 Task: Look for space in Radviliskis, Lithuania from 9th July, 2023 to 15th July, 2023 for 7 adults in price range Rs.10000 to Rs.15000. Place can be entire place or shared room with 4 bedrooms having 7 beds and 4 bathrooms. Property type can be house, flat, guest house. Amenities needed are: wifi, TV, free parkinig on premises, gym, breakfast. Booking option can be shelf check-in. Required host language is English.
Action: Mouse moved to (560, 130)
Screenshot: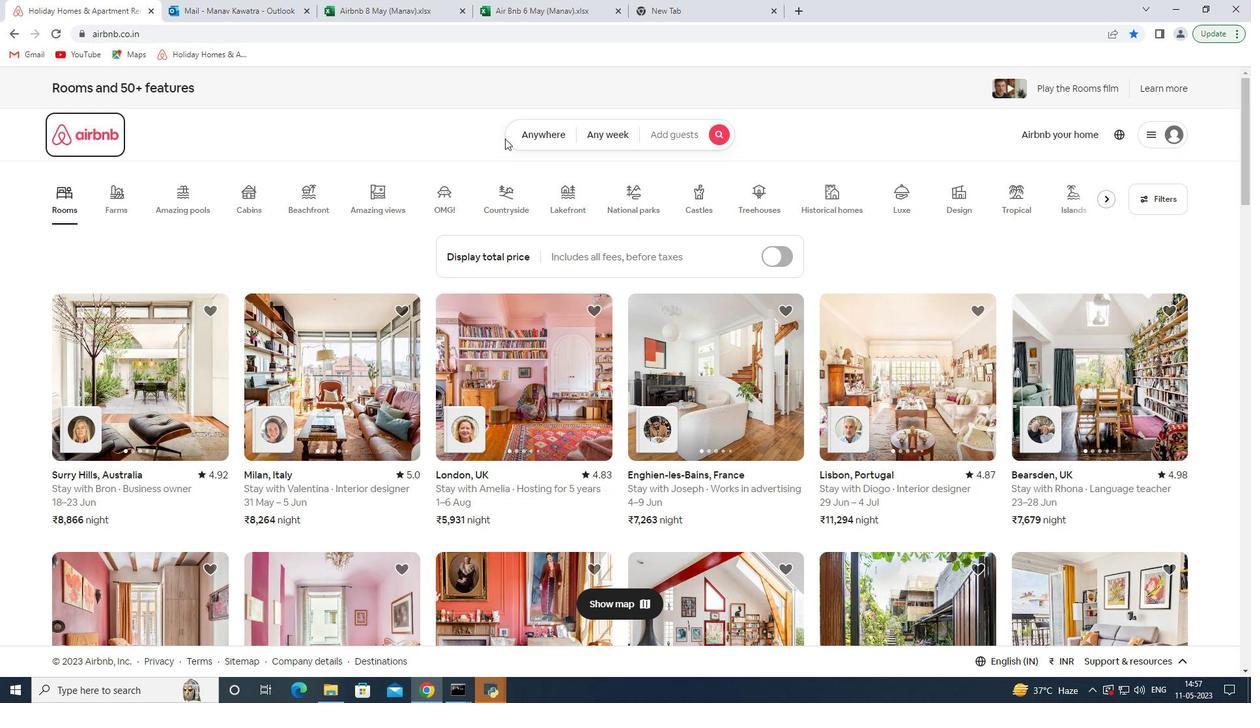 
Action: Mouse pressed left at (560, 130)
Screenshot: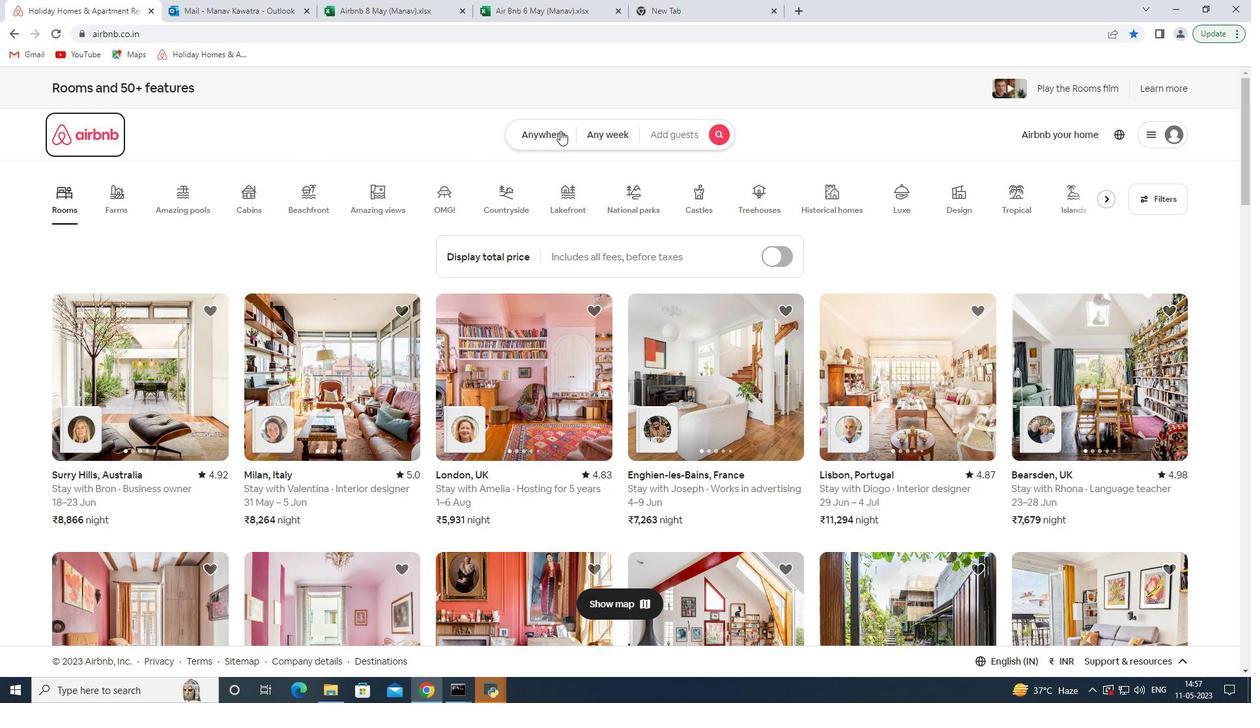 
Action: Mouse moved to (447, 196)
Screenshot: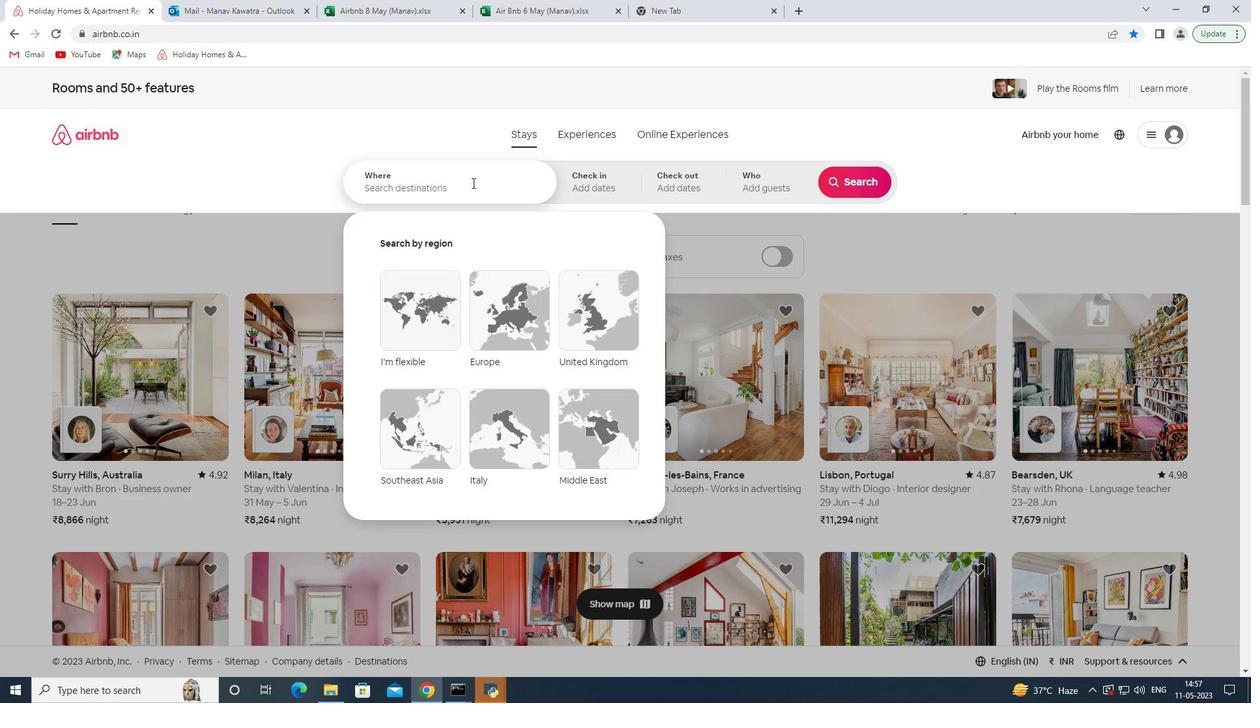 
Action: Mouse pressed left at (447, 196)
Screenshot: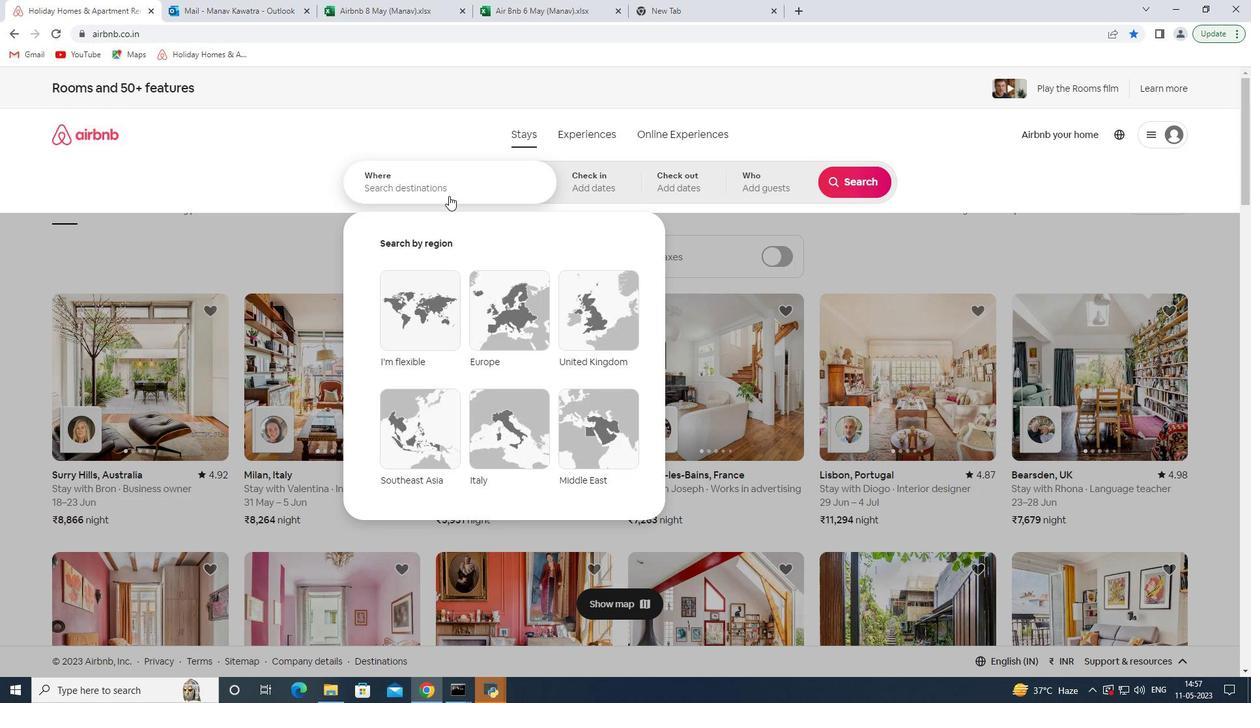 
Action: Mouse moved to (447, 192)
Screenshot: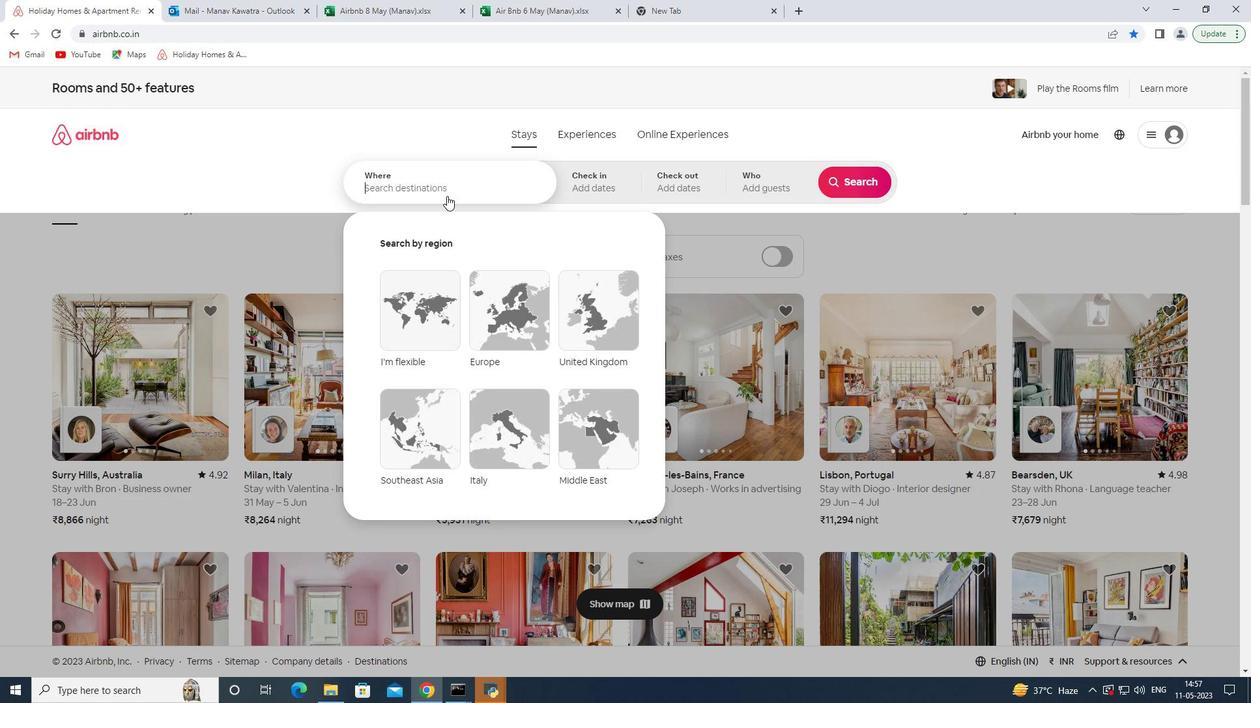 
Action: Mouse pressed left at (447, 192)
Screenshot: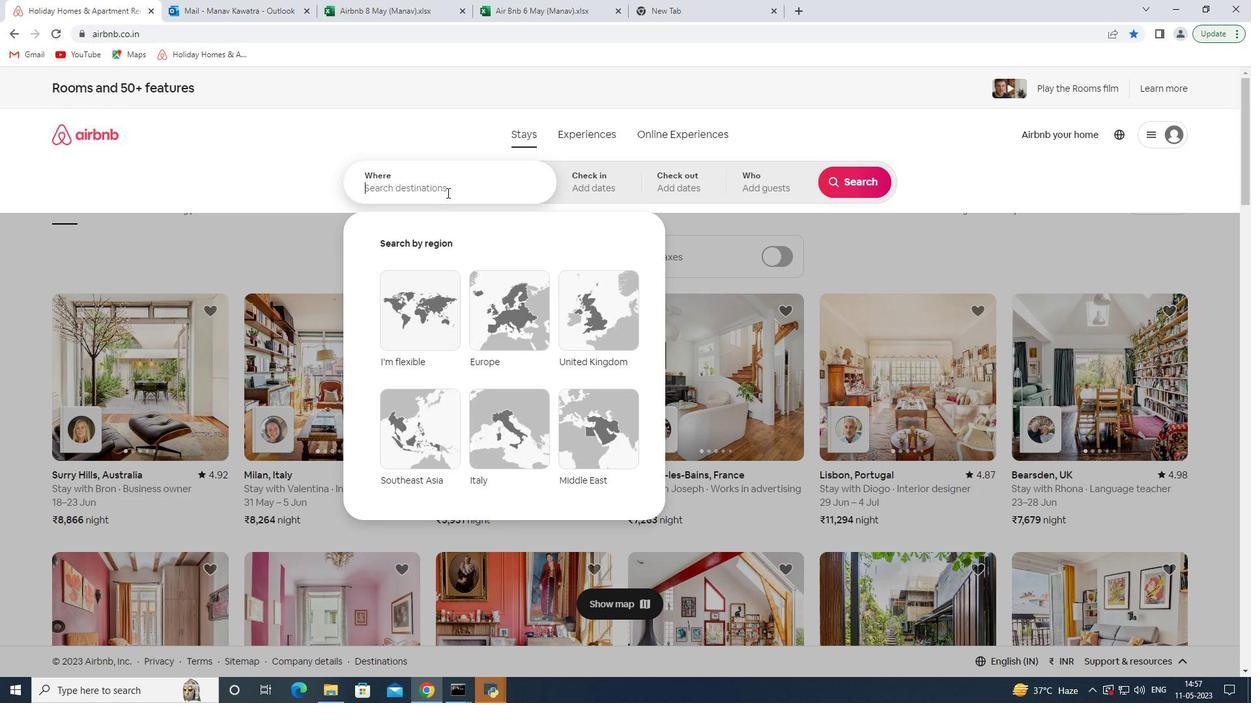 
Action: Key pressed <Key.shift>Radvili
Screenshot: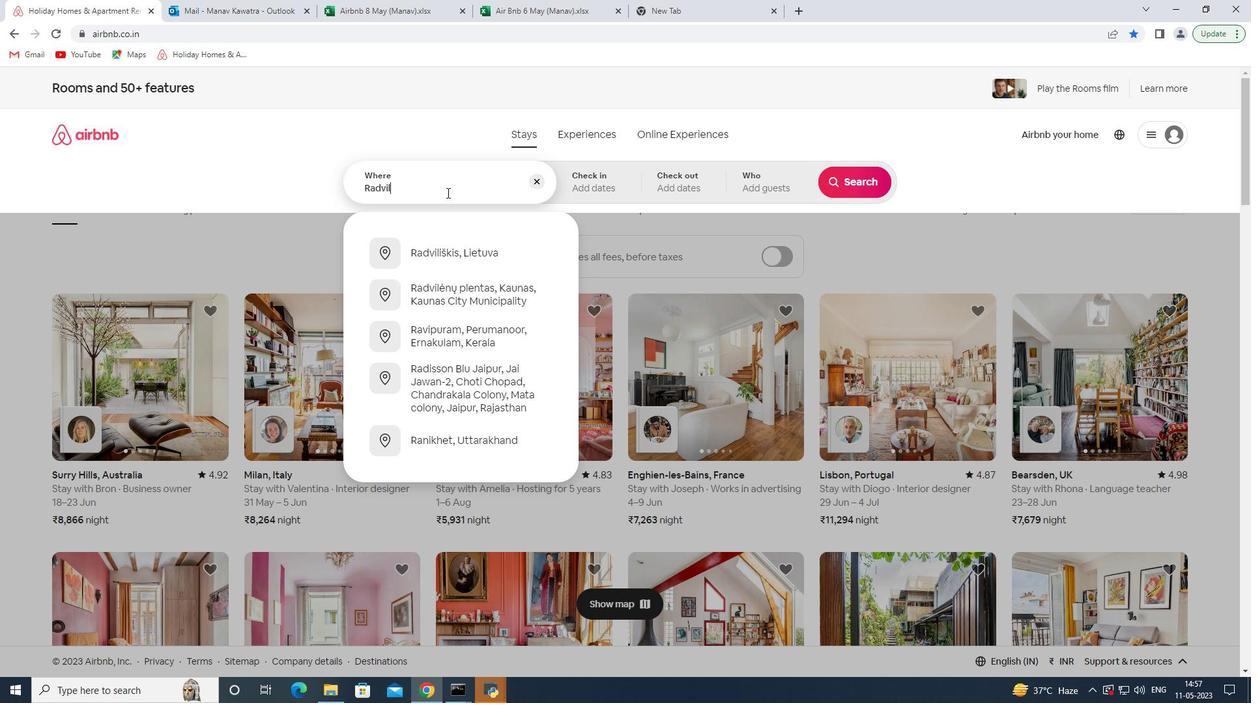 
Action: Mouse moved to (518, 295)
Screenshot: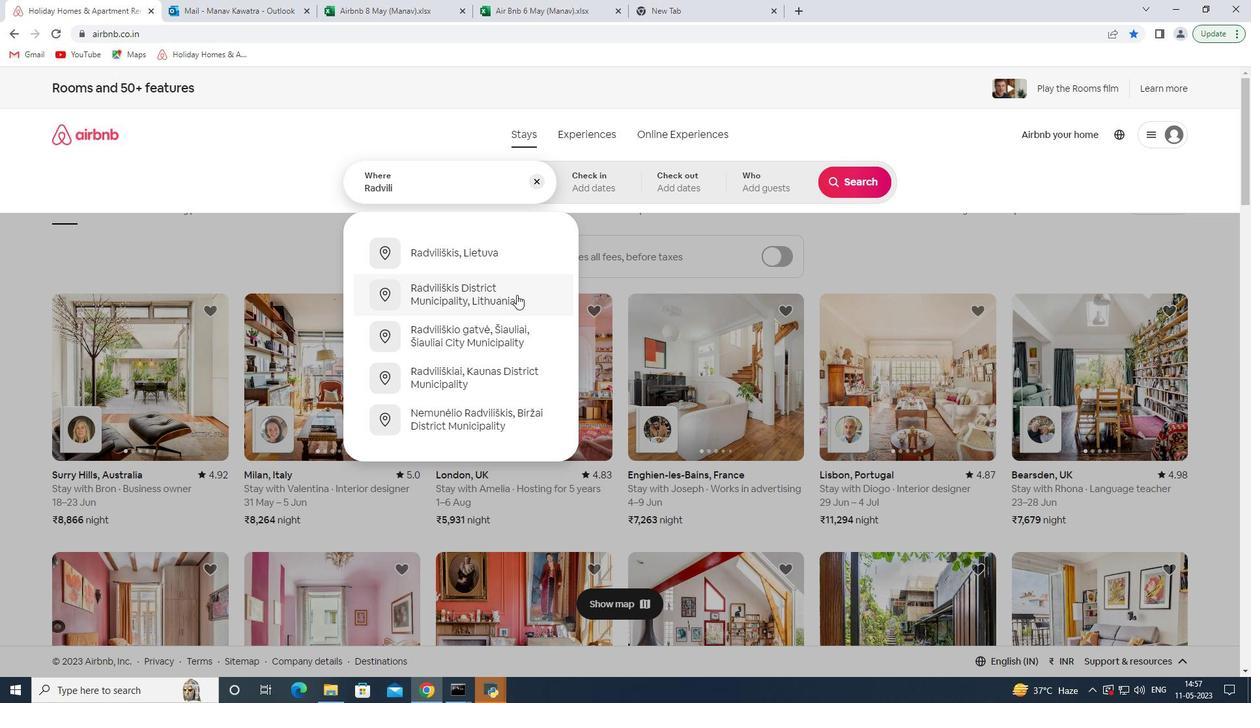 
Action: Mouse pressed left at (518, 295)
Screenshot: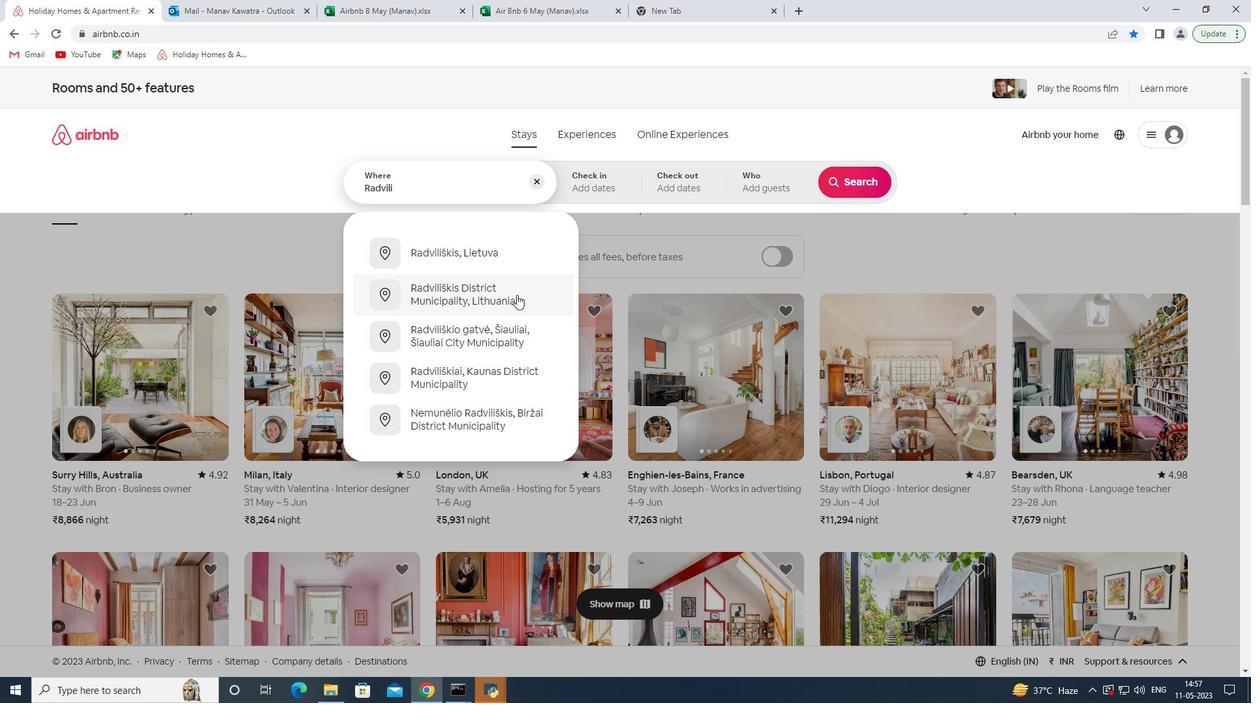 
Action: Mouse moved to (852, 286)
Screenshot: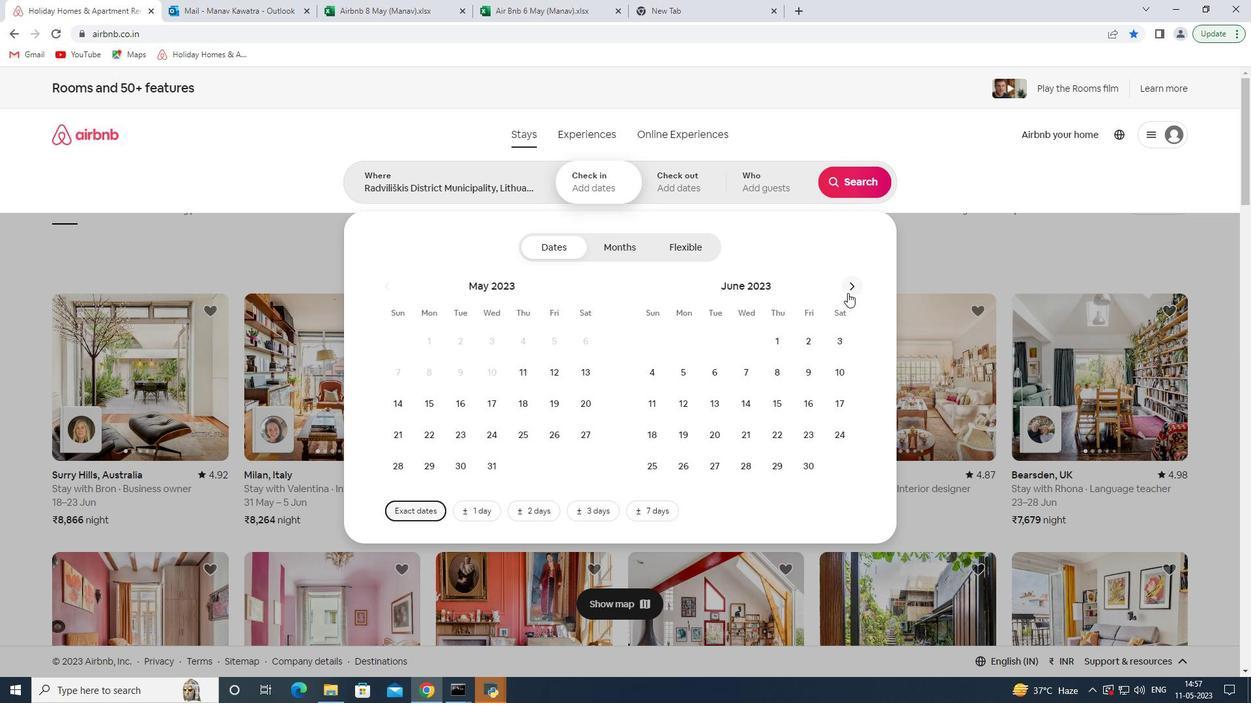 
Action: Mouse pressed left at (852, 286)
Screenshot: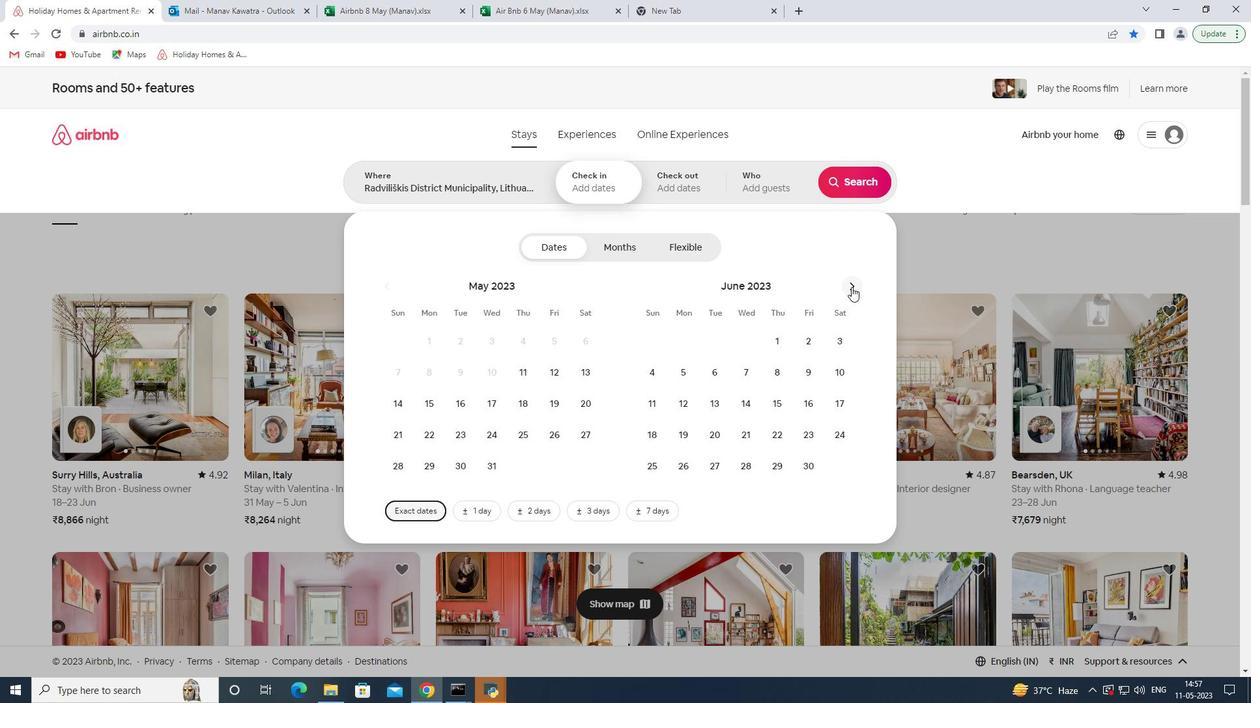 
Action: Mouse moved to (651, 406)
Screenshot: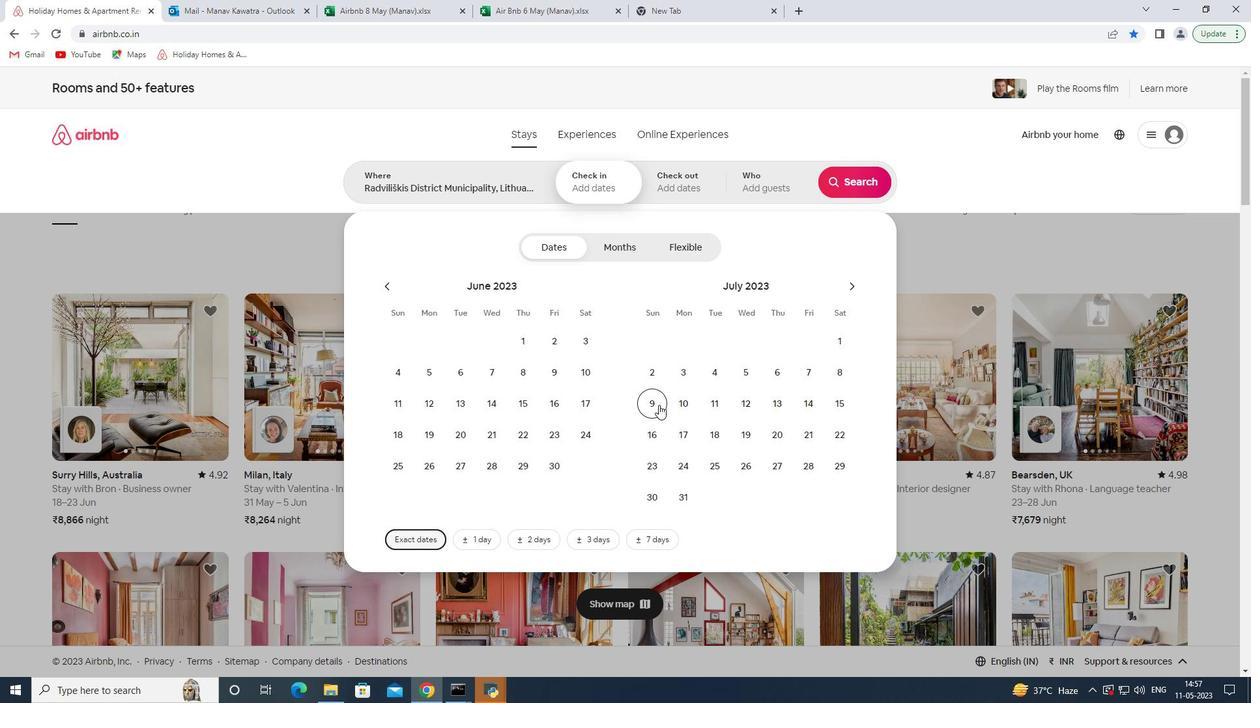 
Action: Mouse pressed left at (651, 406)
Screenshot: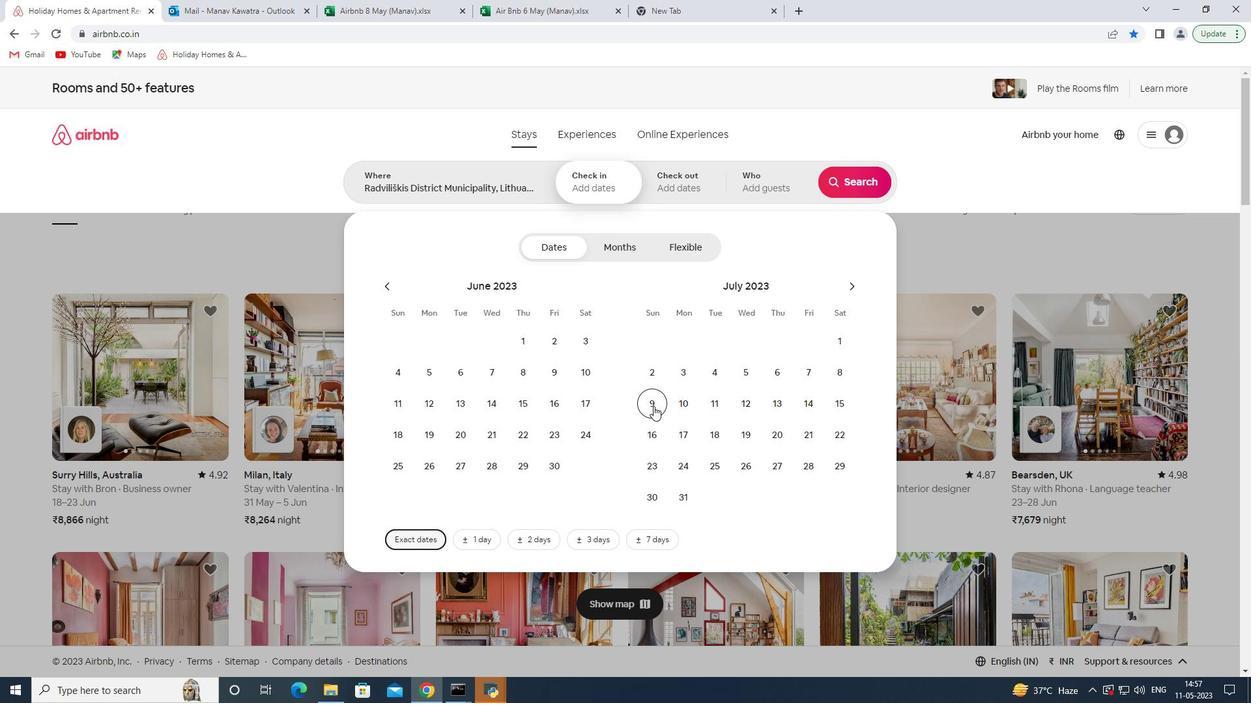 
Action: Mouse moved to (839, 407)
Screenshot: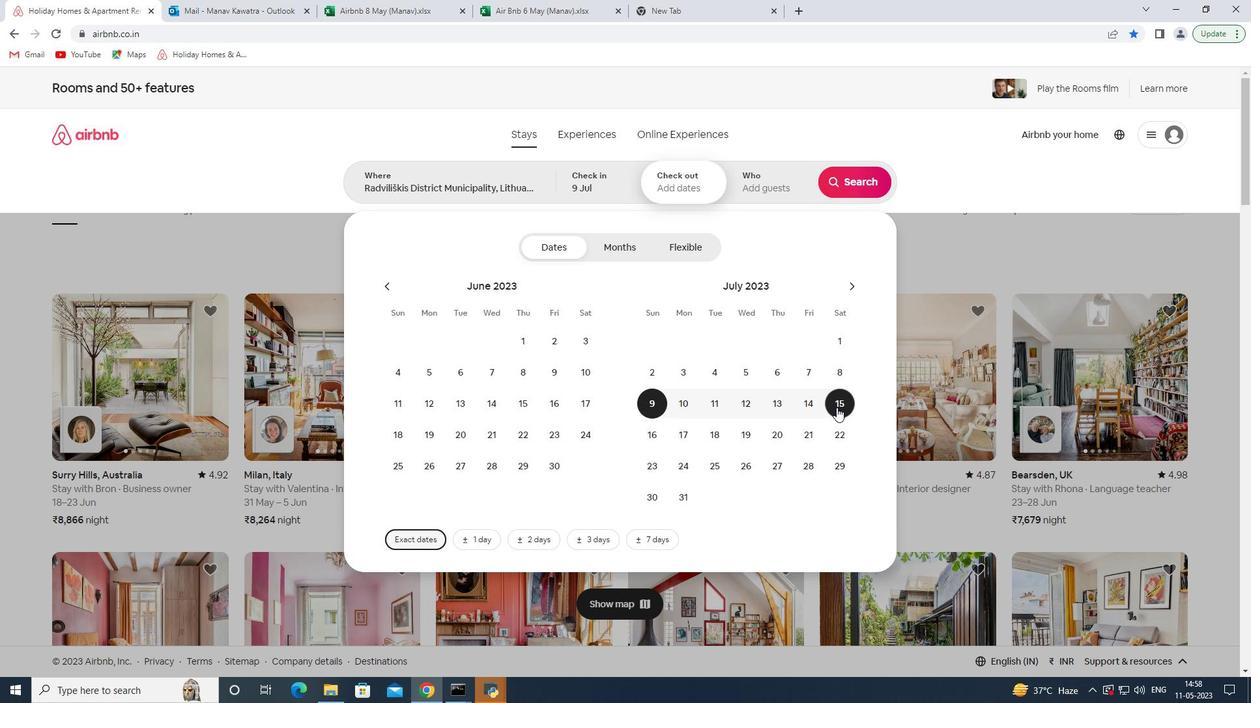 
Action: Mouse pressed left at (839, 407)
Screenshot: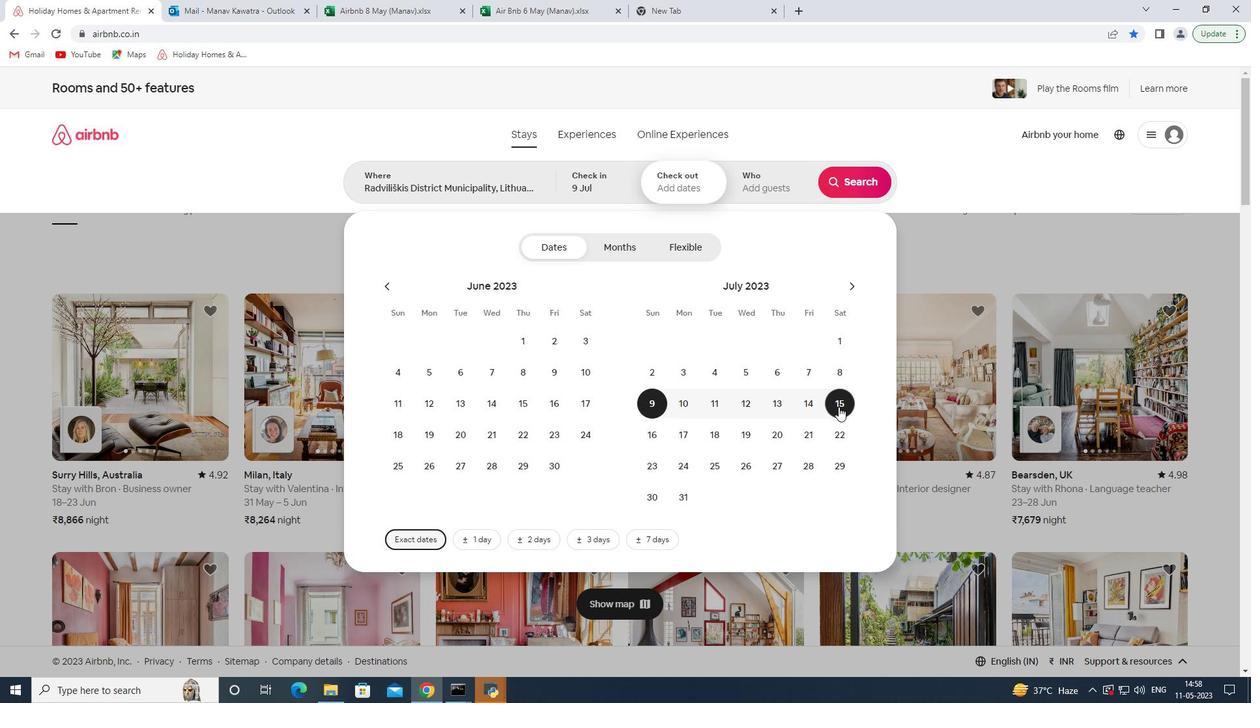 
Action: Mouse moved to (765, 186)
Screenshot: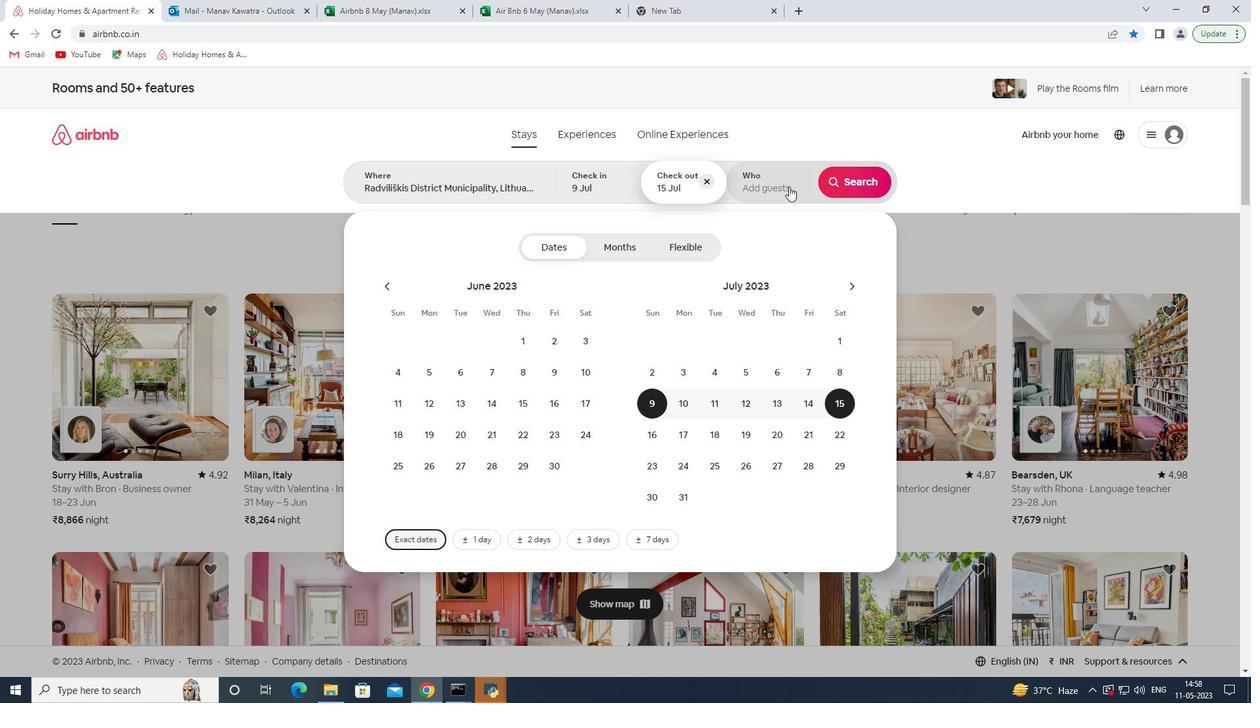 
Action: Mouse pressed left at (765, 186)
Screenshot: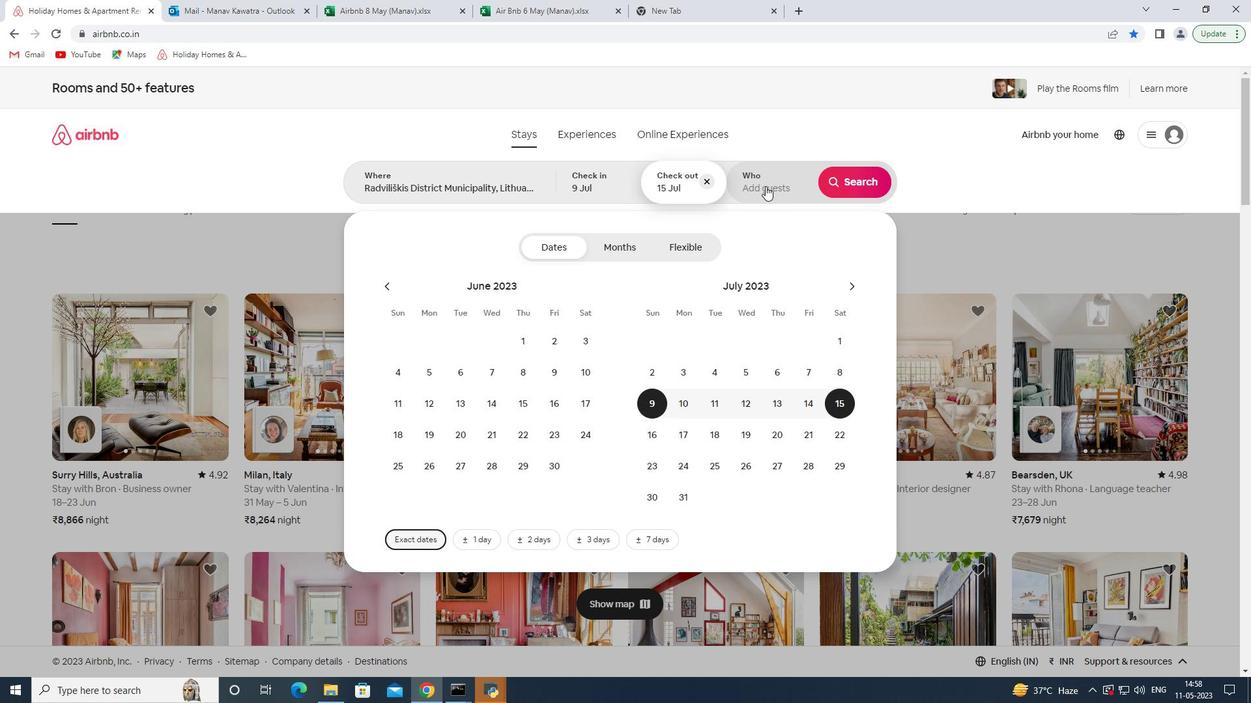 
Action: Mouse moved to (857, 257)
Screenshot: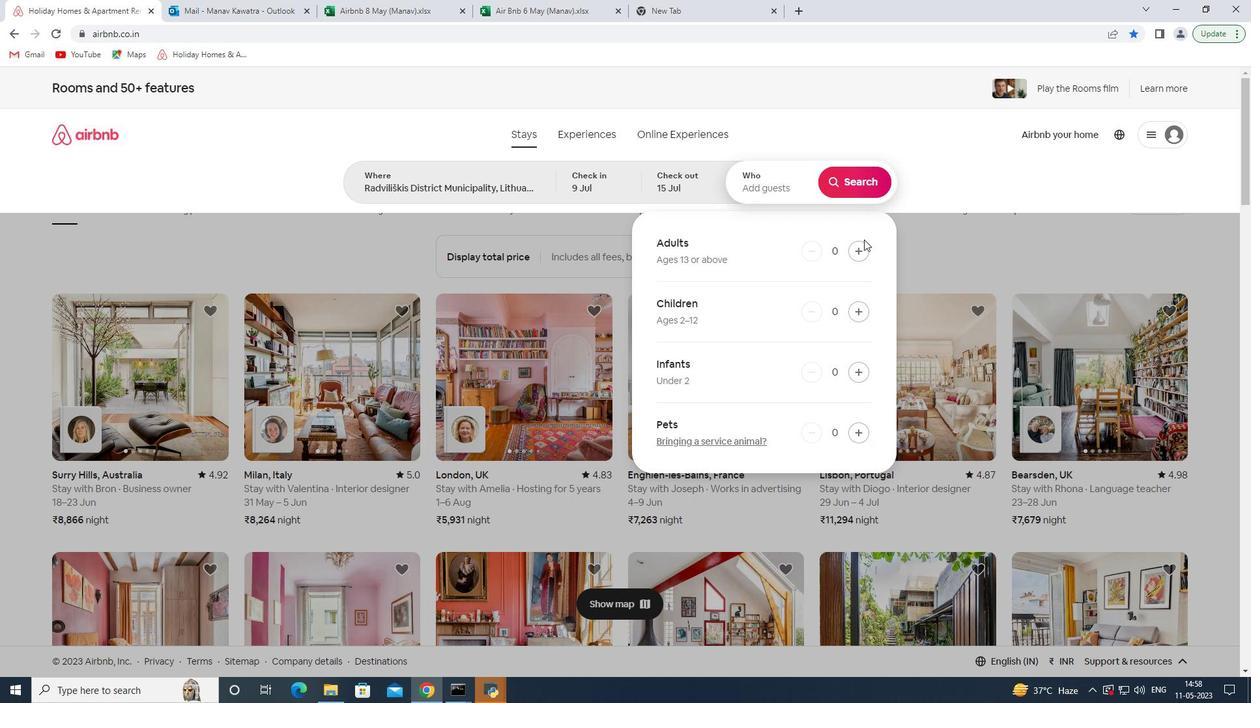 
Action: Mouse pressed left at (857, 257)
Screenshot: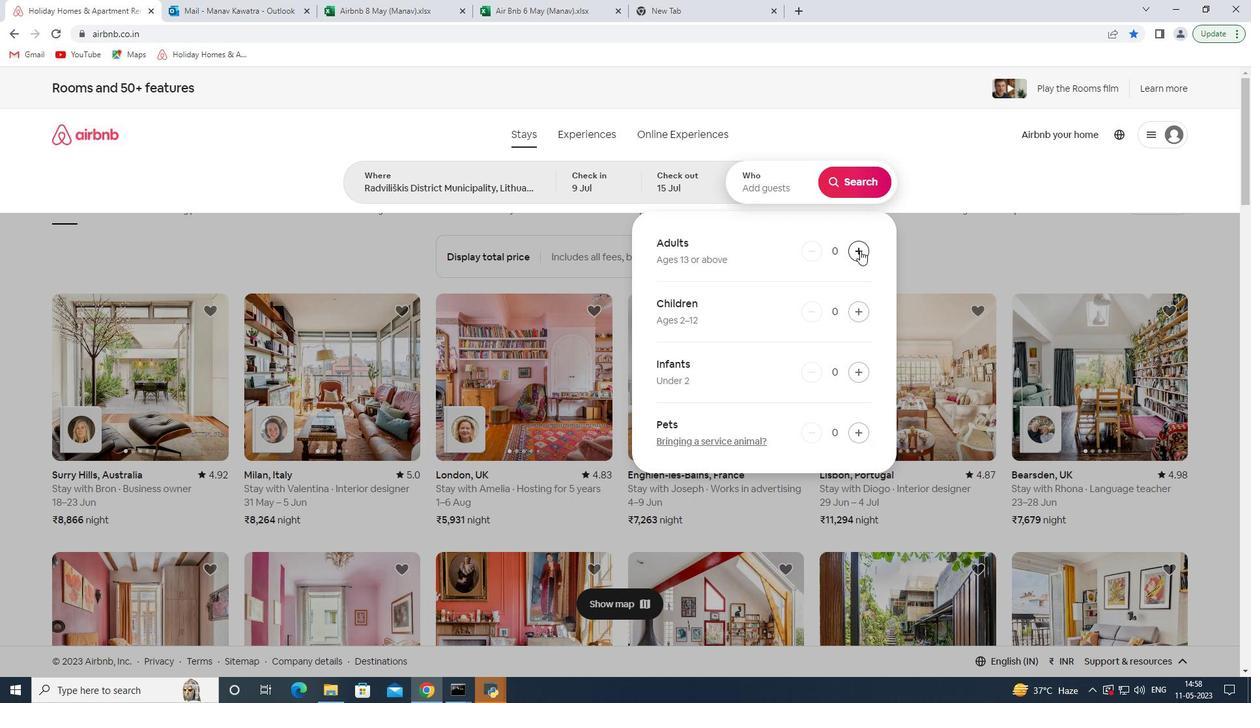 
Action: Mouse pressed left at (857, 257)
Screenshot: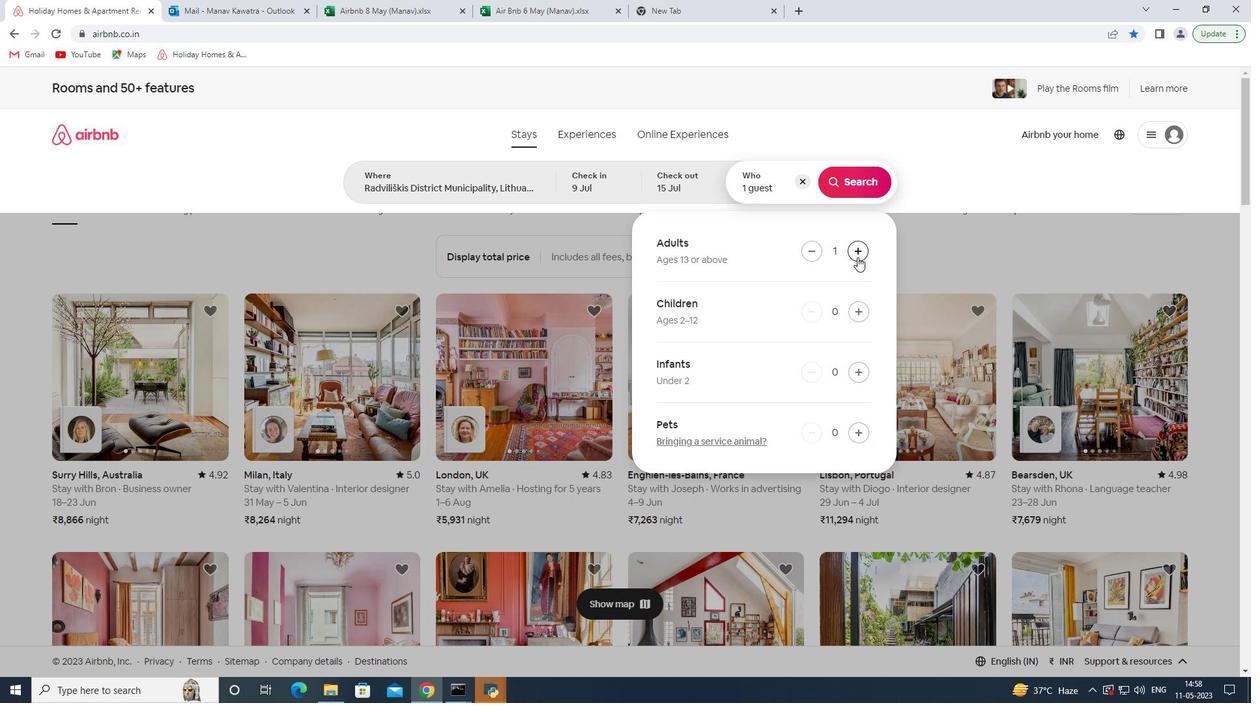
Action: Mouse pressed left at (857, 257)
Screenshot: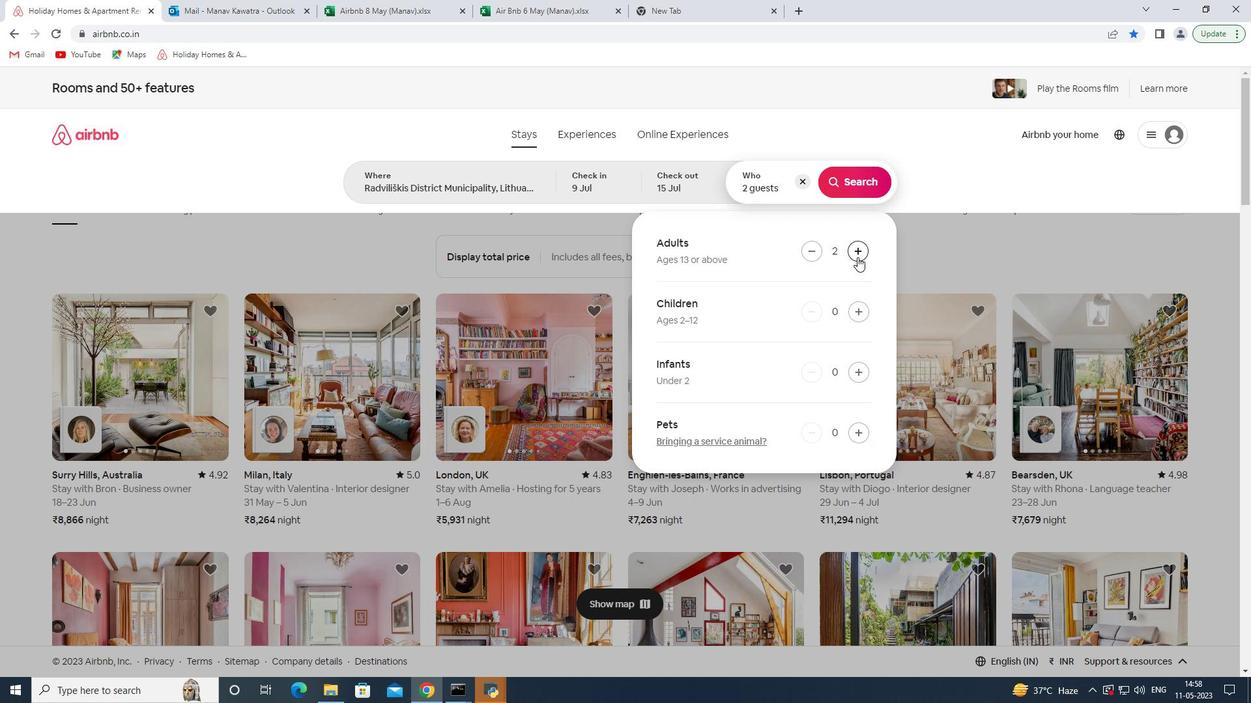 
Action: Mouse pressed left at (857, 257)
Screenshot: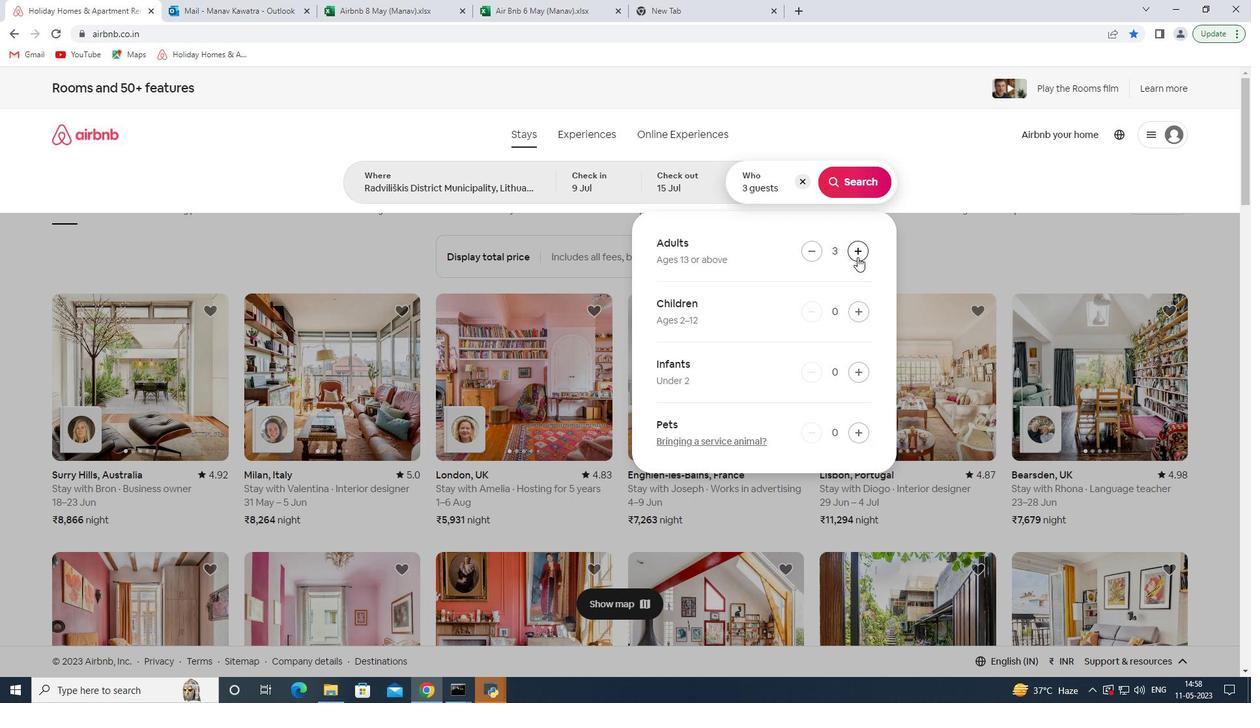 
Action: Mouse pressed left at (857, 257)
Screenshot: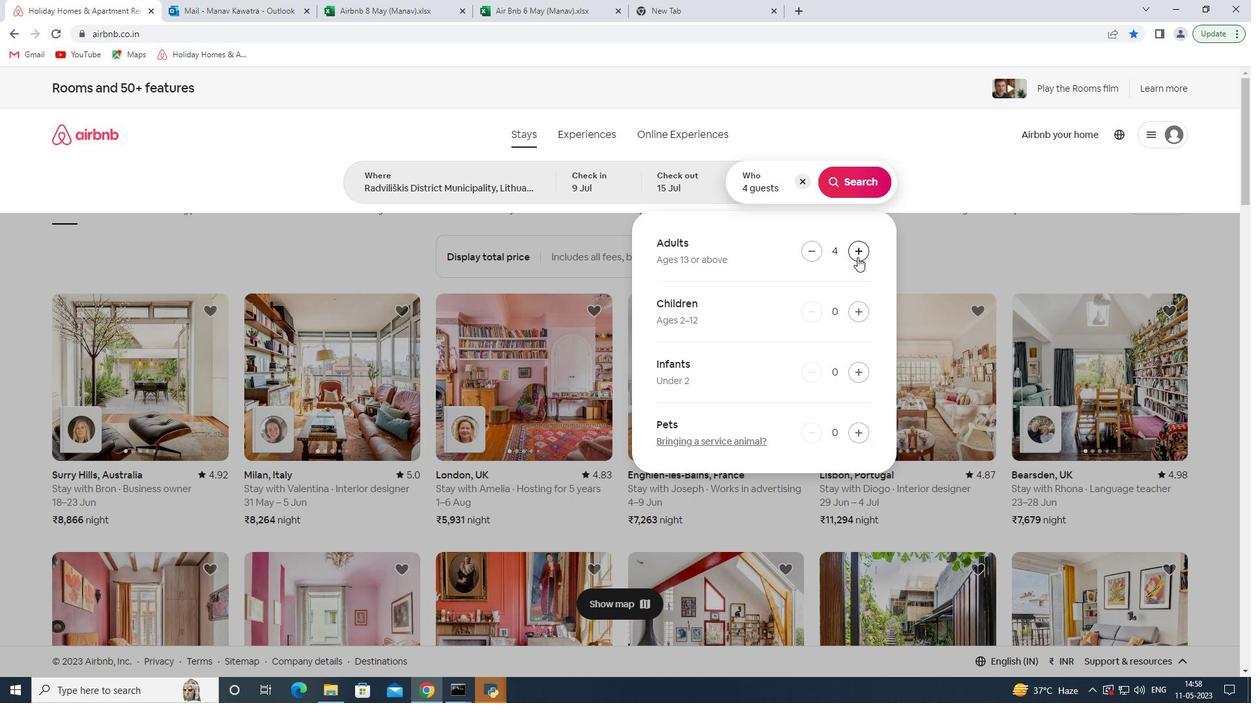 
Action: Mouse pressed left at (857, 257)
Screenshot: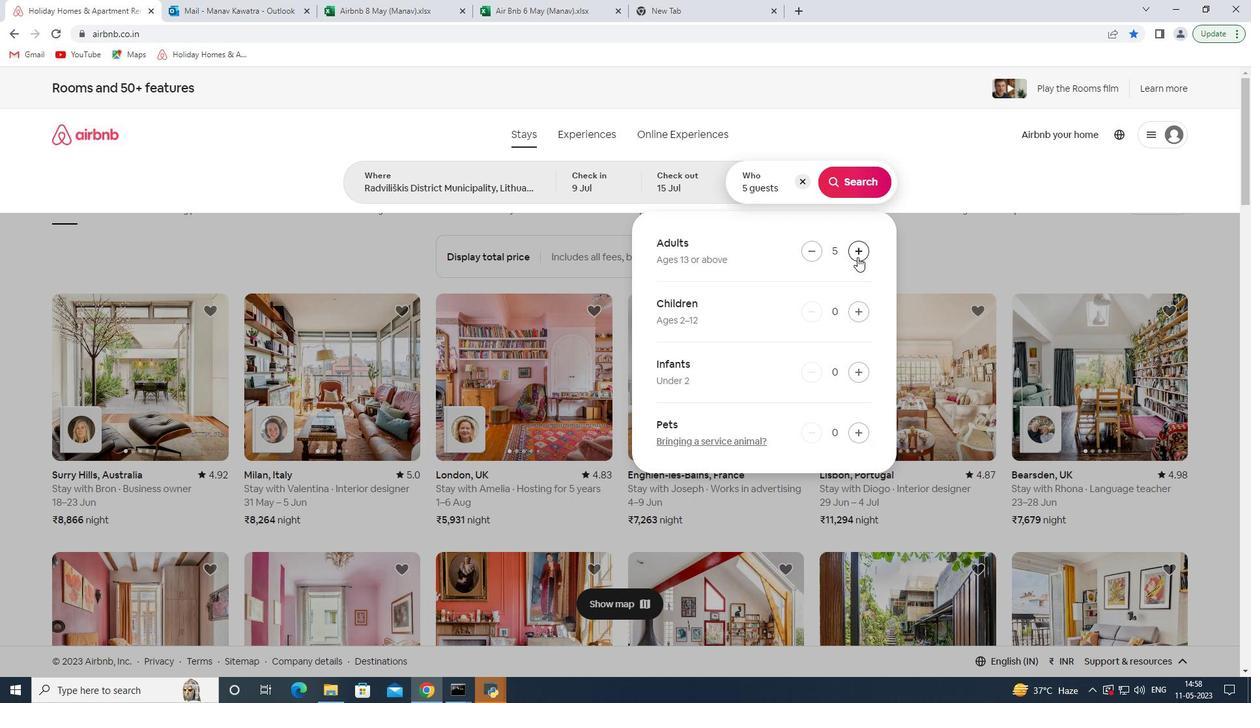 
Action: Mouse pressed left at (857, 257)
Screenshot: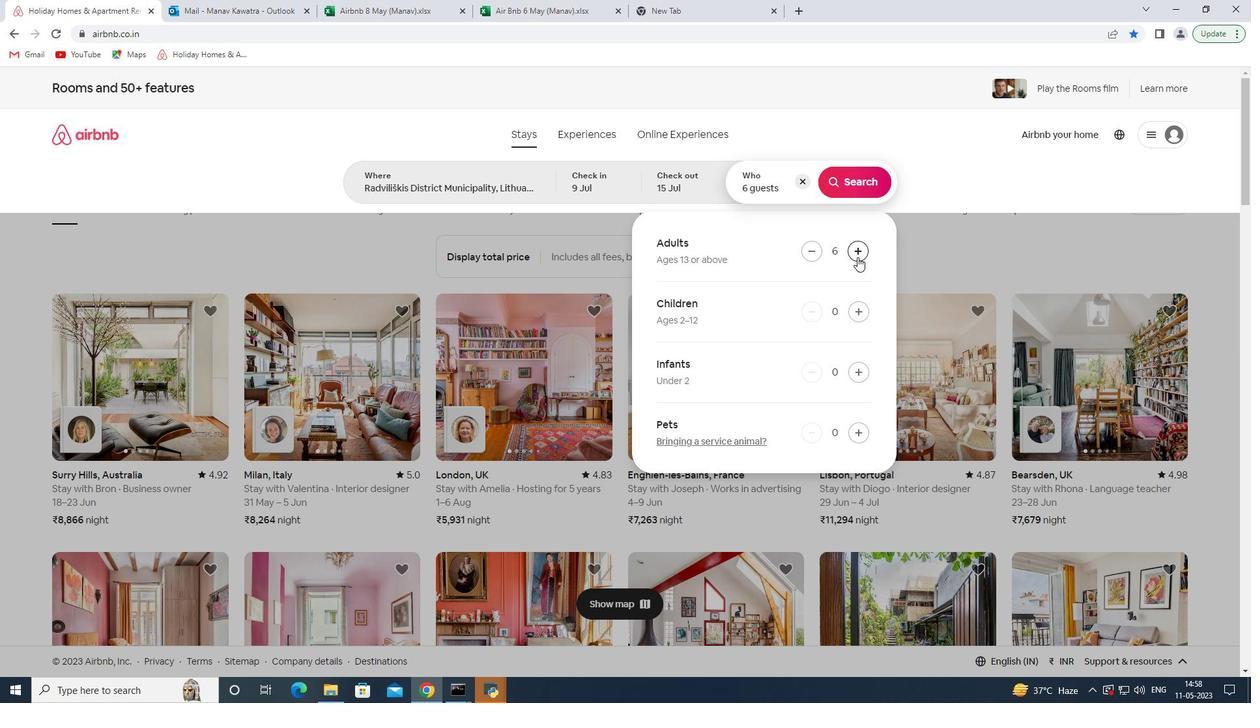 
Action: Mouse moved to (862, 183)
Screenshot: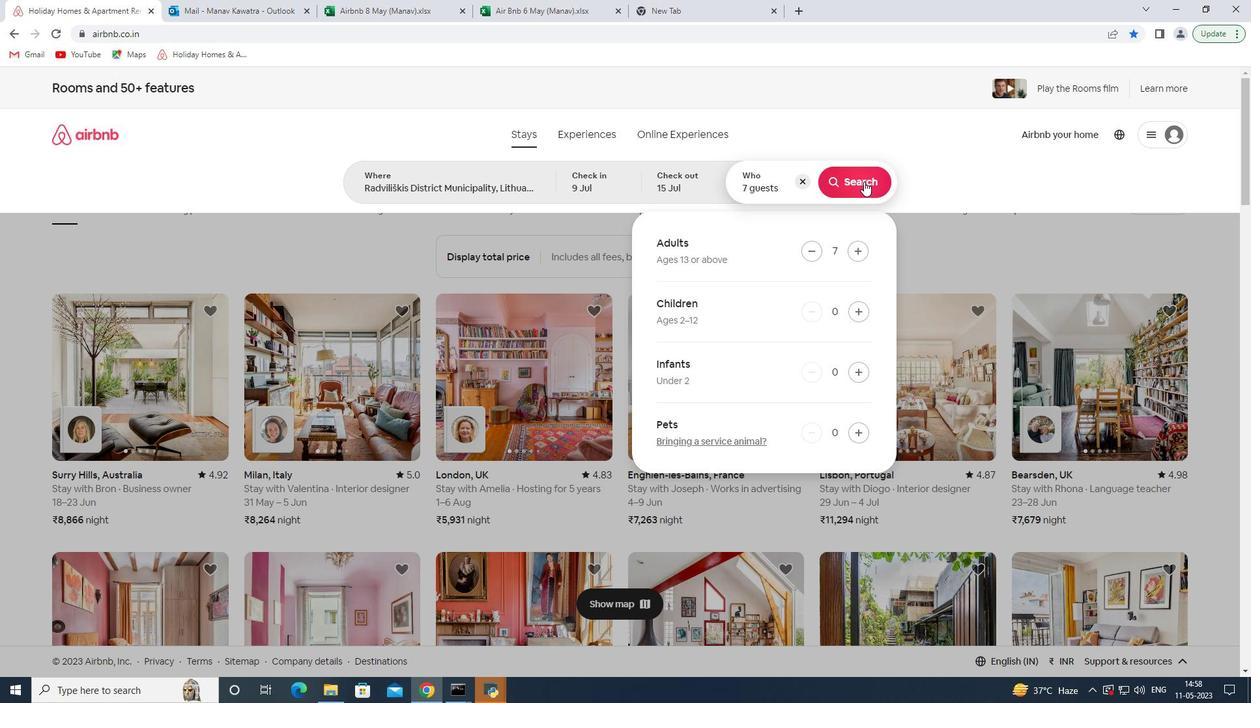 
Action: Mouse pressed left at (862, 183)
Screenshot: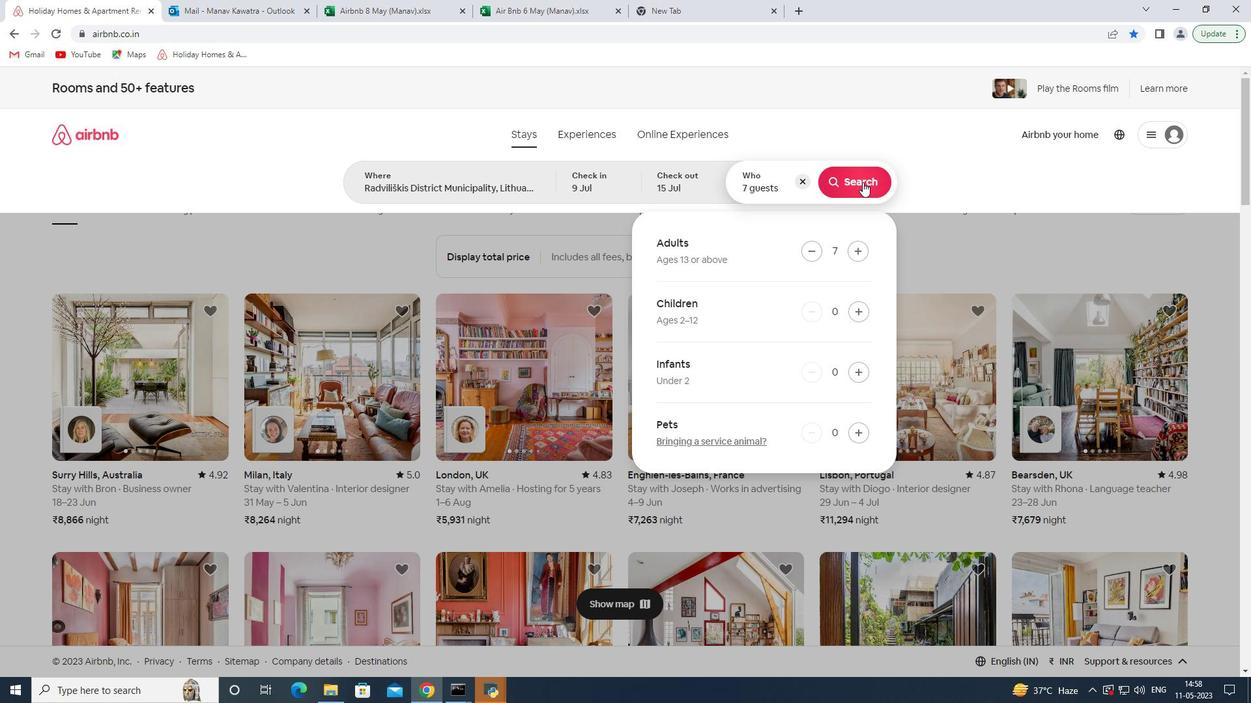
Action: Mouse moved to (1193, 141)
Screenshot: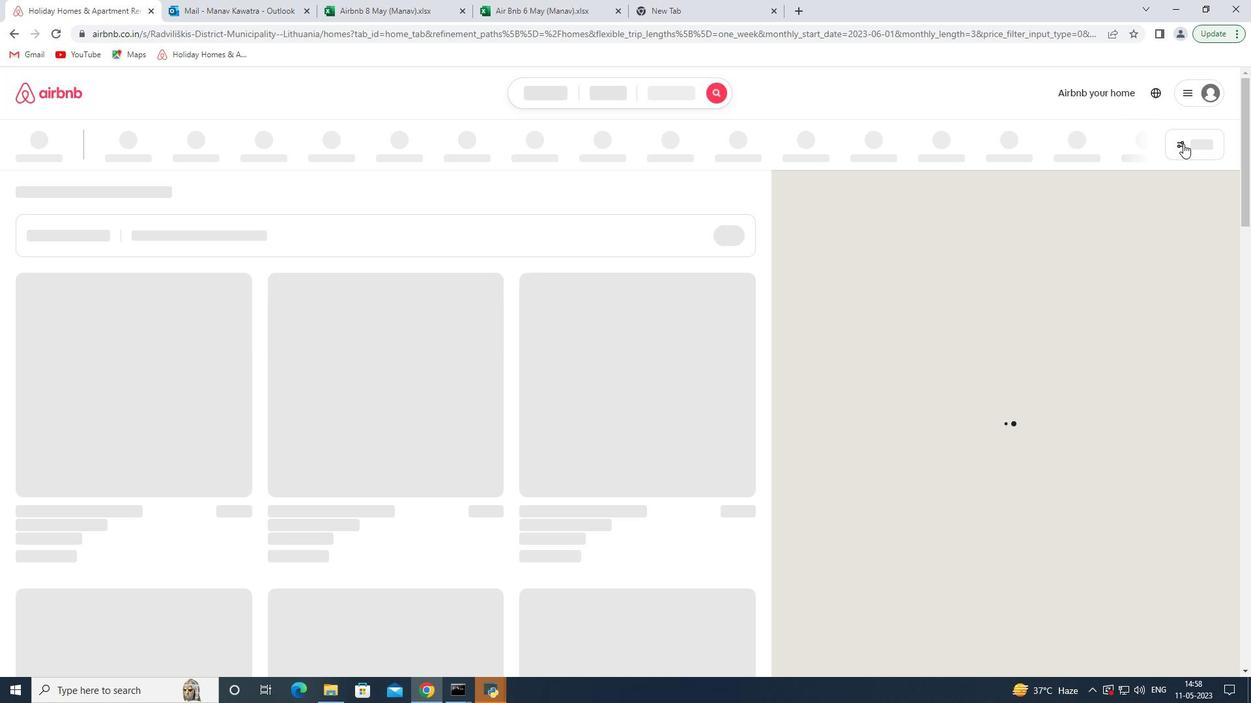 
Action: Mouse pressed left at (1193, 141)
Screenshot: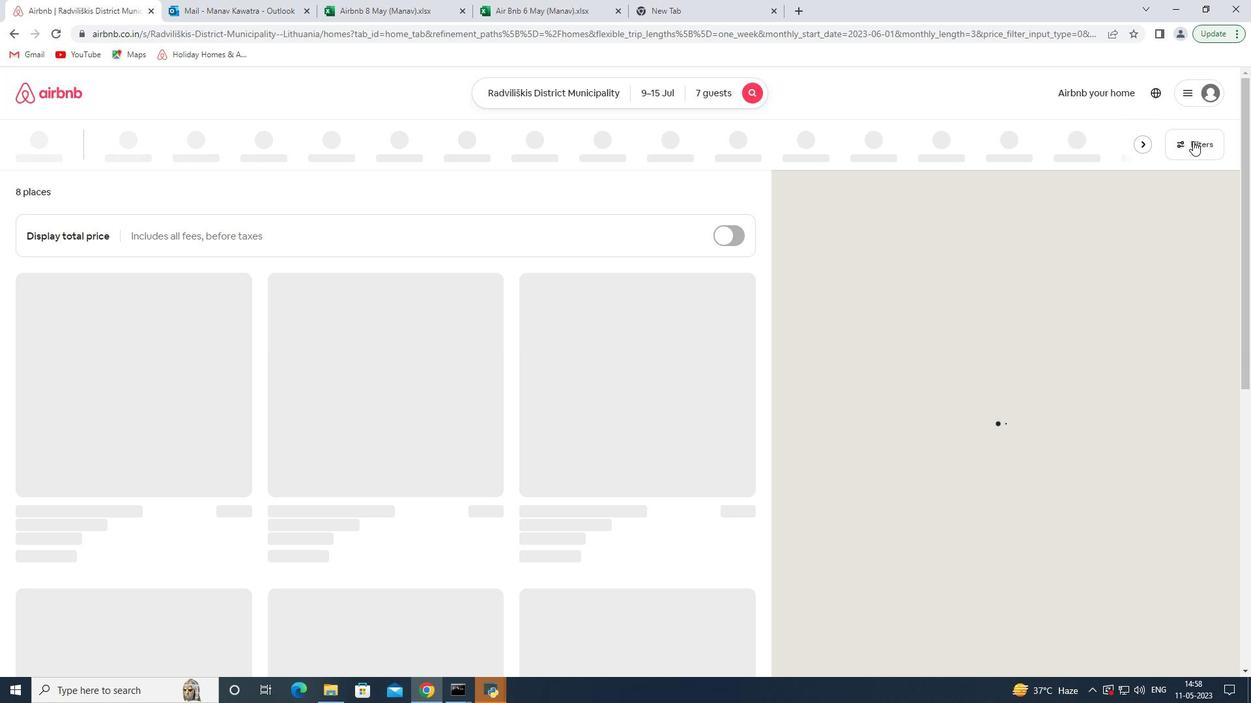 
Action: Mouse moved to (456, 458)
Screenshot: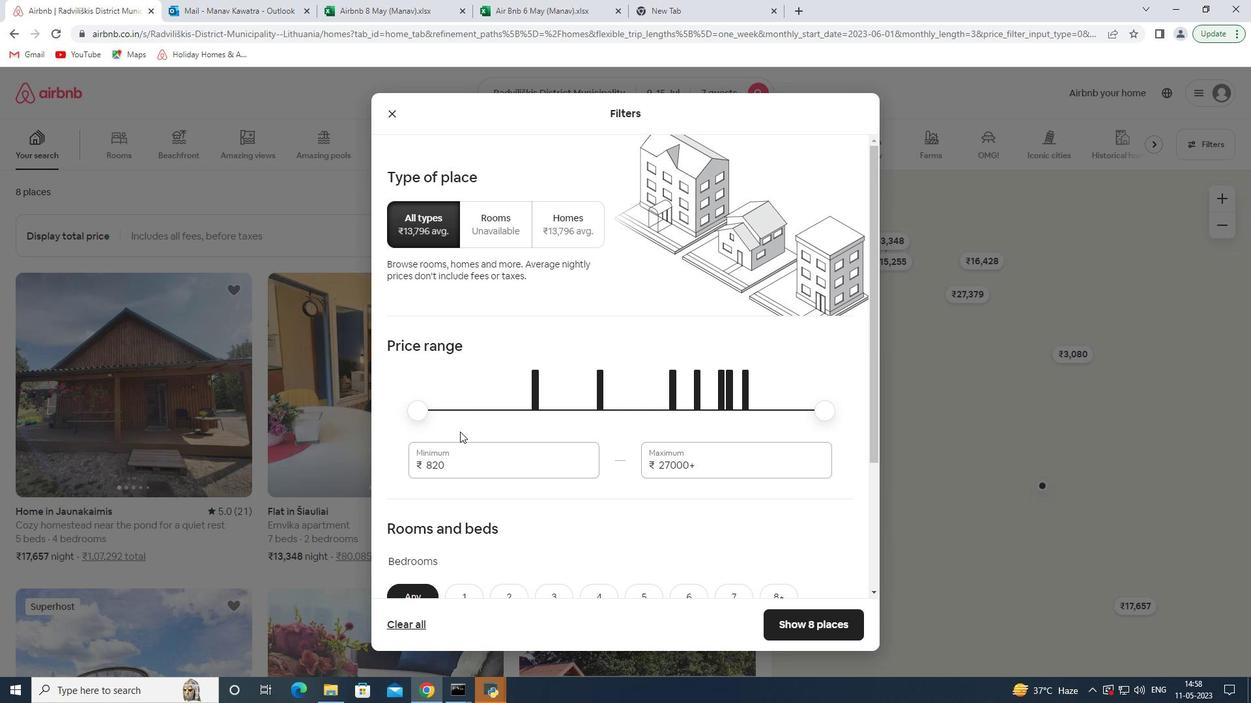 
Action: Mouse pressed left at (456, 458)
Screenshot: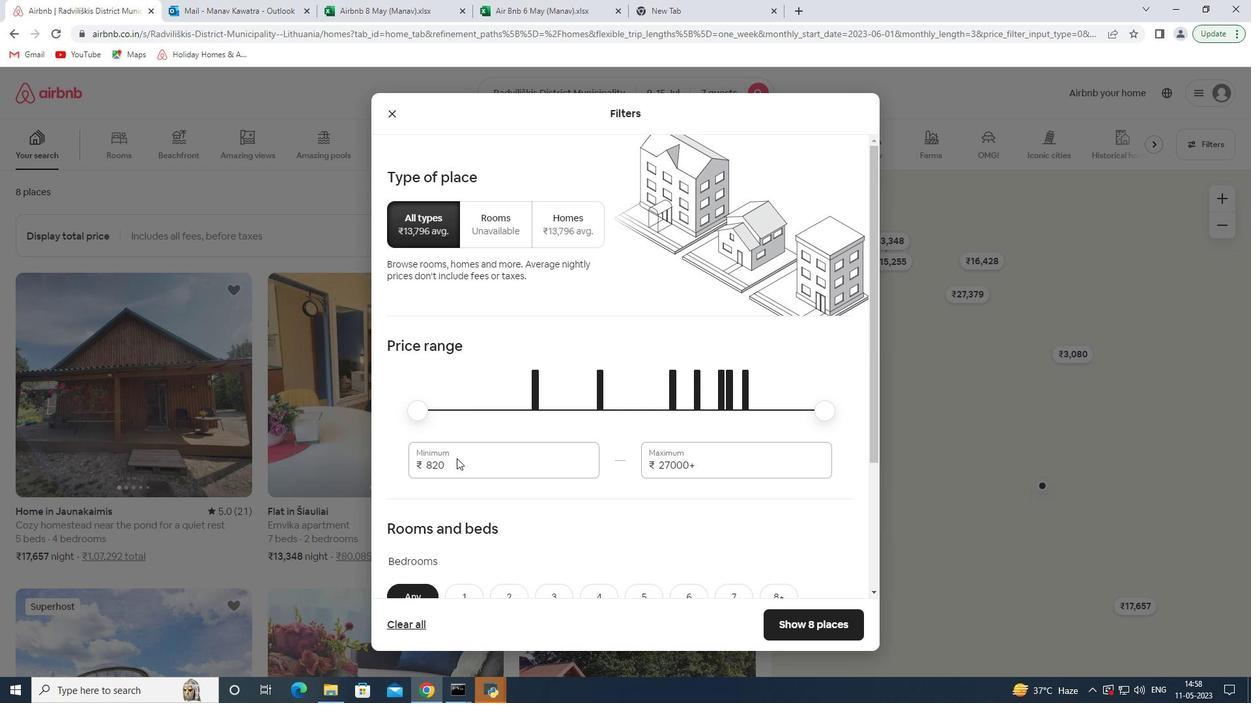 
Action: Mouse moved to (449, 462)
Screenshot: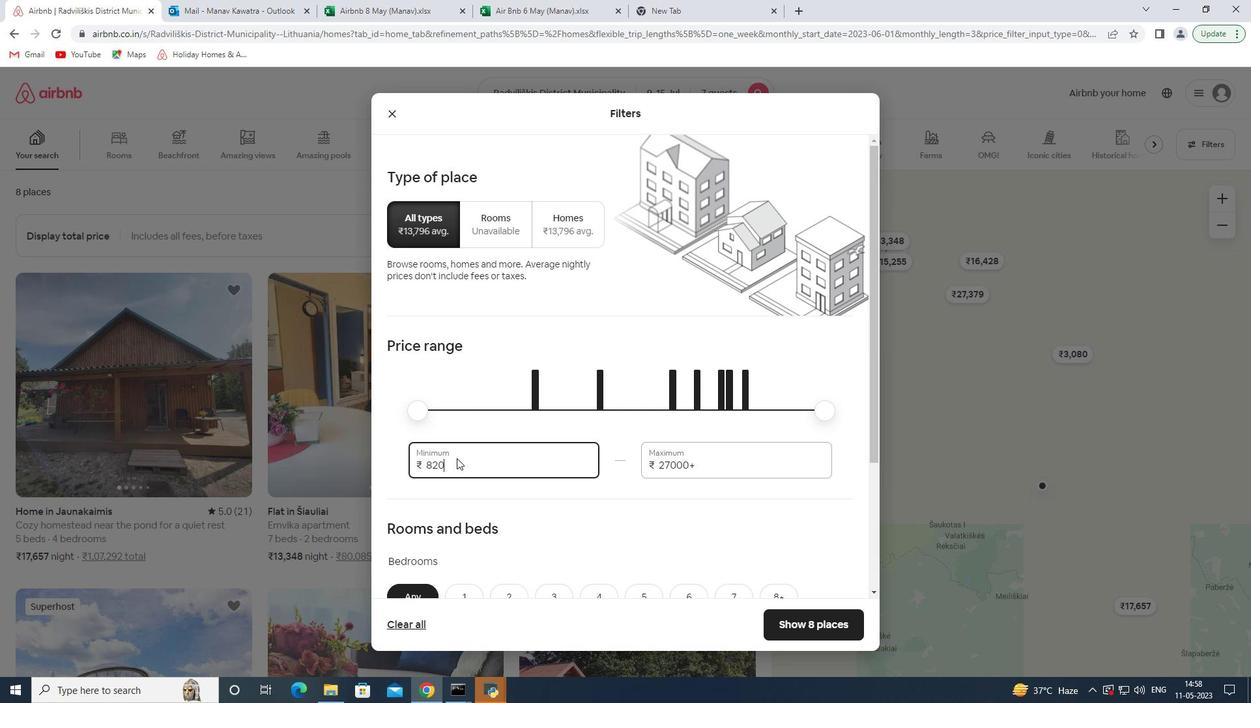 
Action: Mouse pressed left at (449, 462)
Screenshot: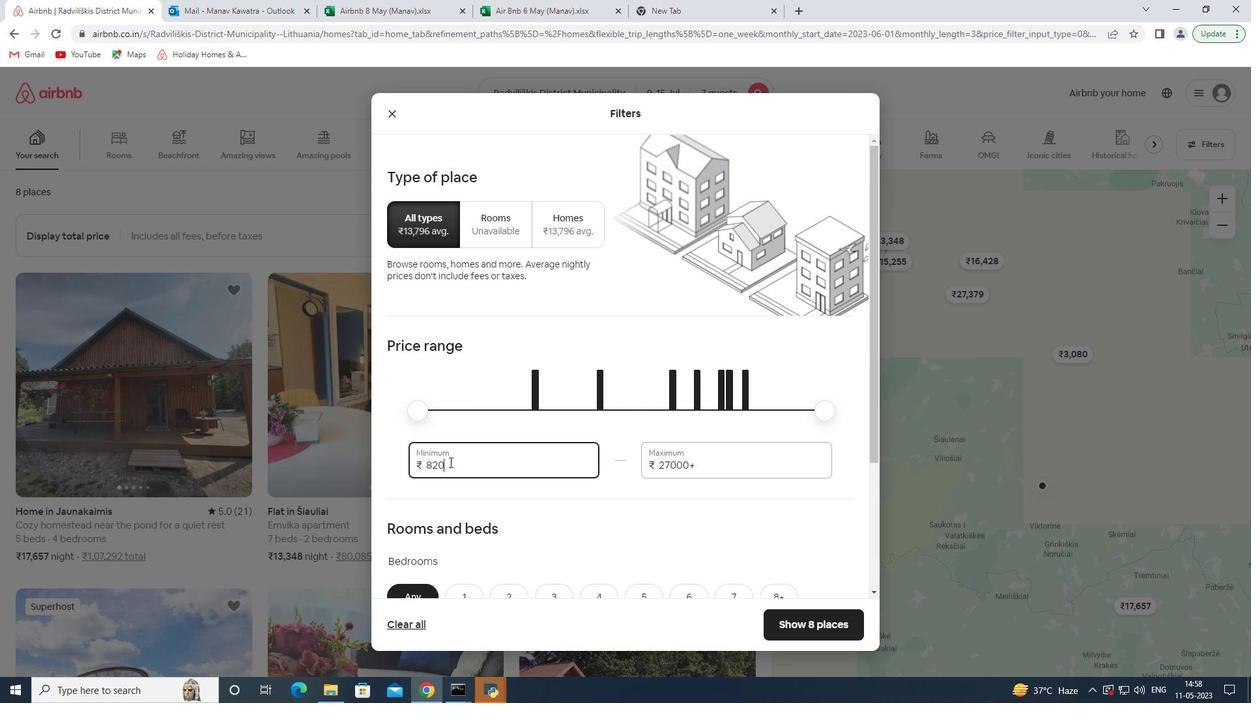 
Action: Mouse pressed left at (449, 462)
Screenshot: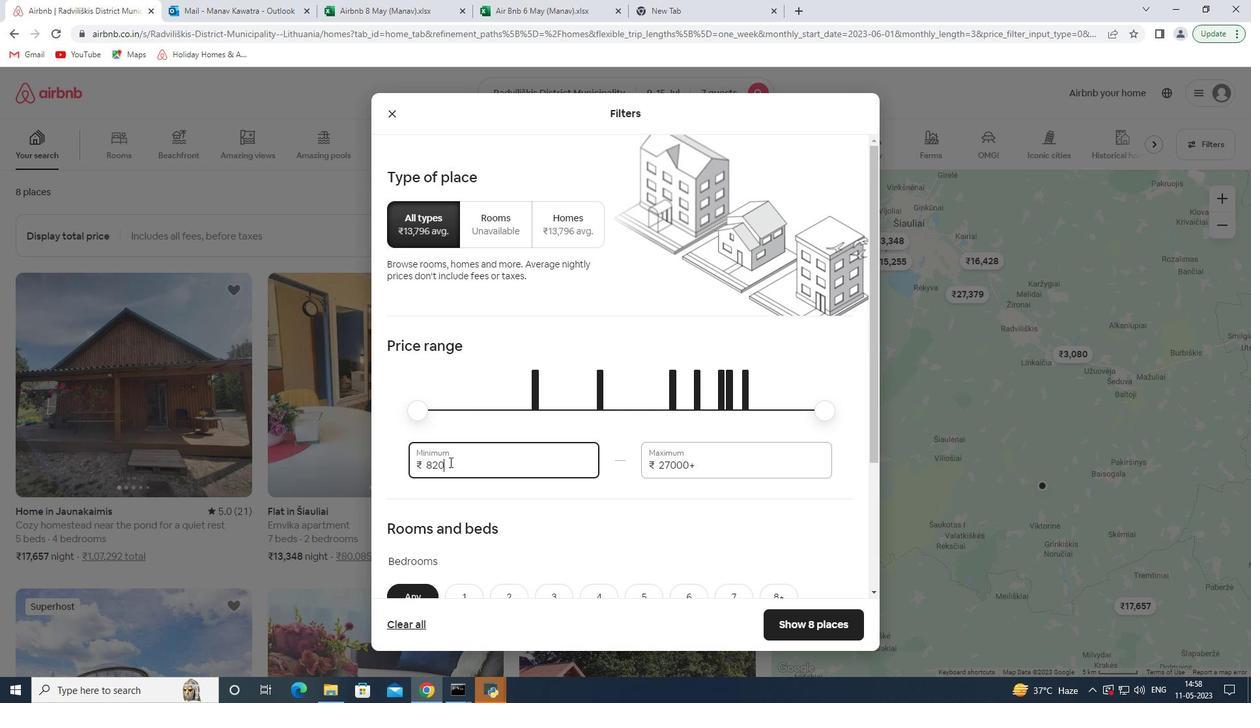 
Action: Key pressed 10000<Key.tab>15000
Screenshot: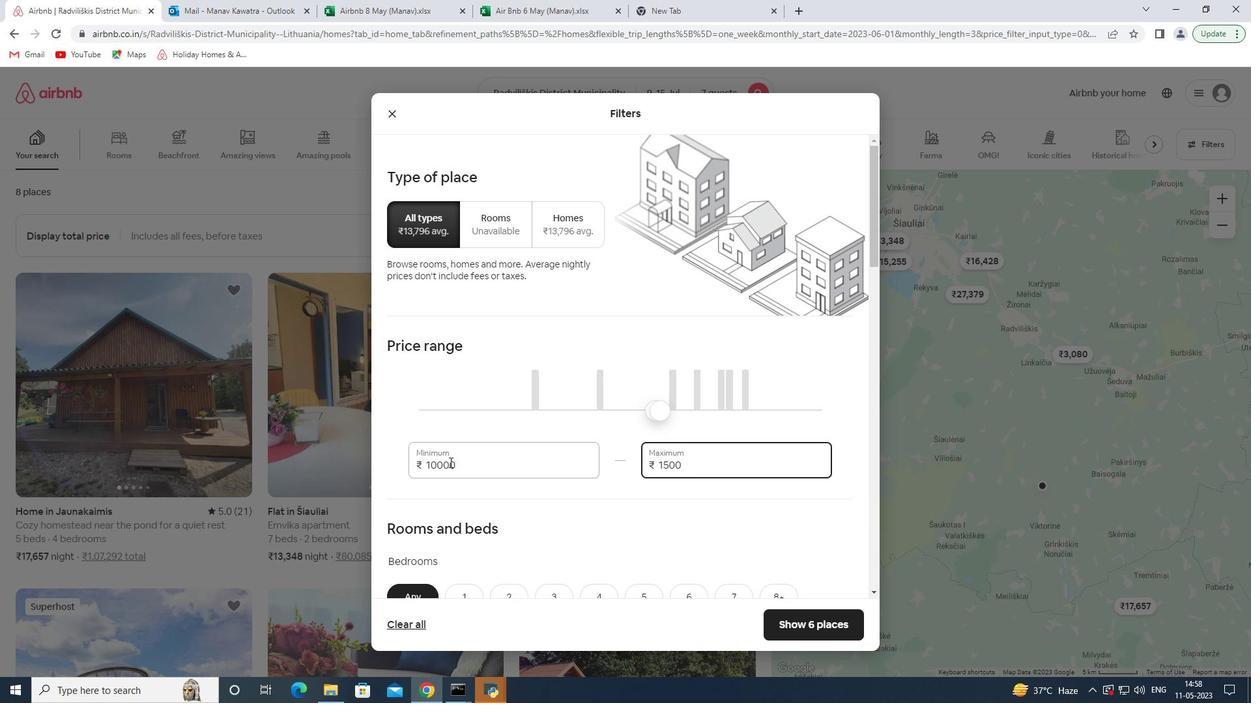 
Action: Mouse moved to (439, 501)
Screenshot: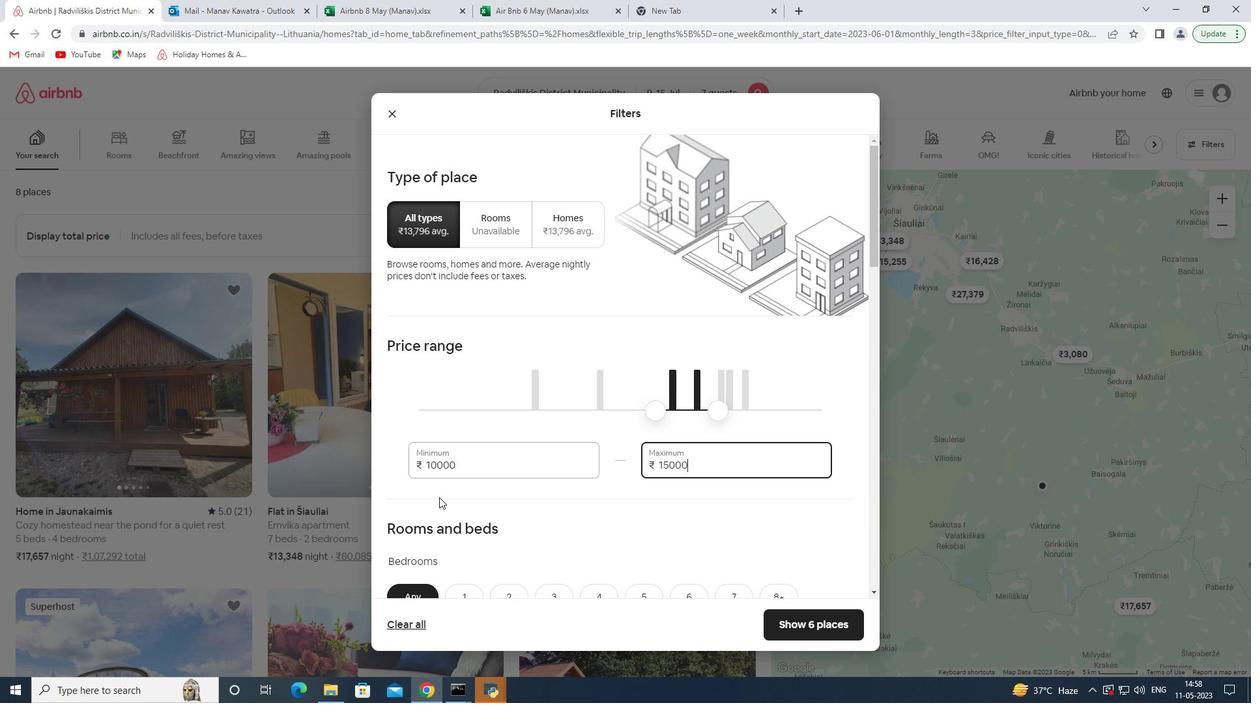 
Action: Mouse scrolled (439, 501) with delta (0, 0)
Screenshot: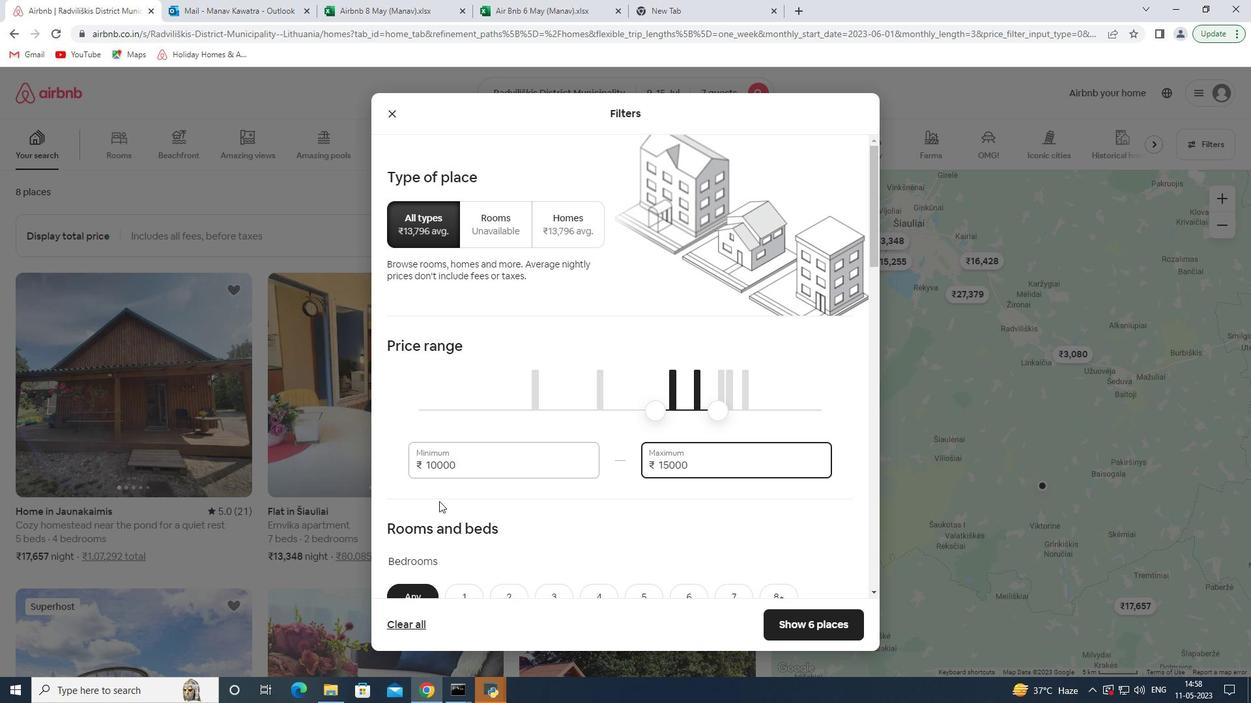 
Action: Mouse moved to (446, 501)
Screenshot: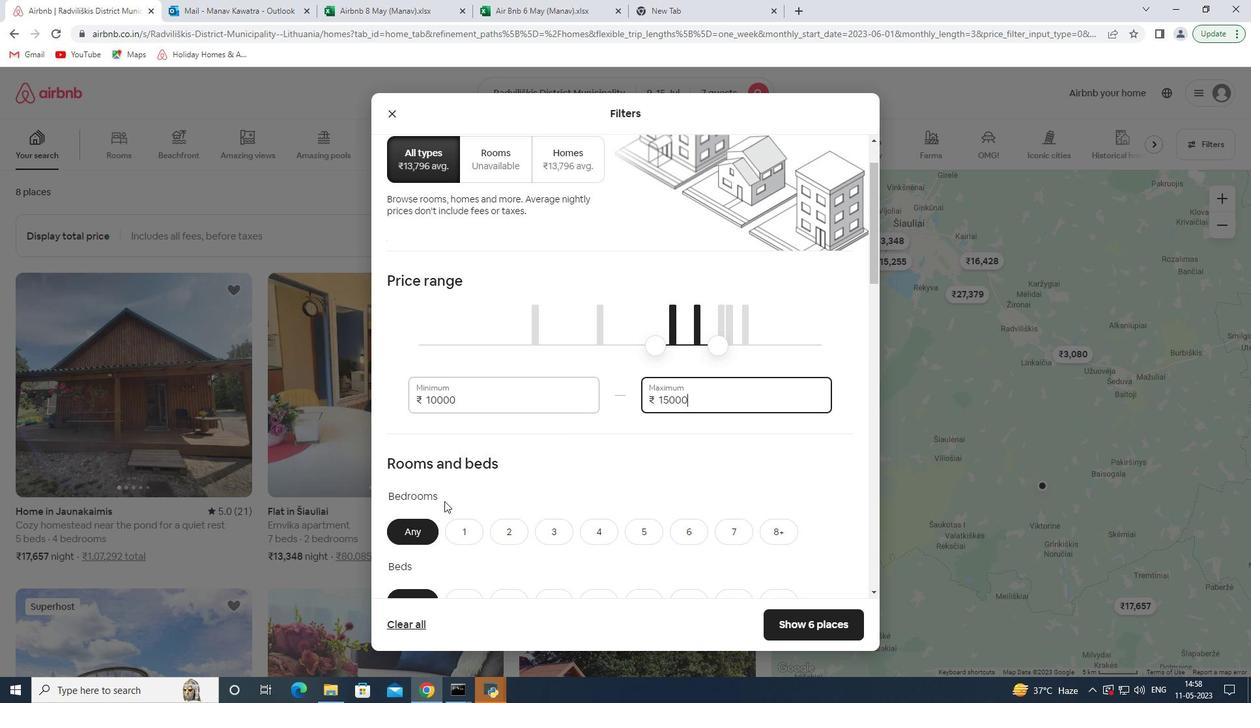 
Action: Mouse scrolled (446, 501) with delta (0, 0)
Screenshot: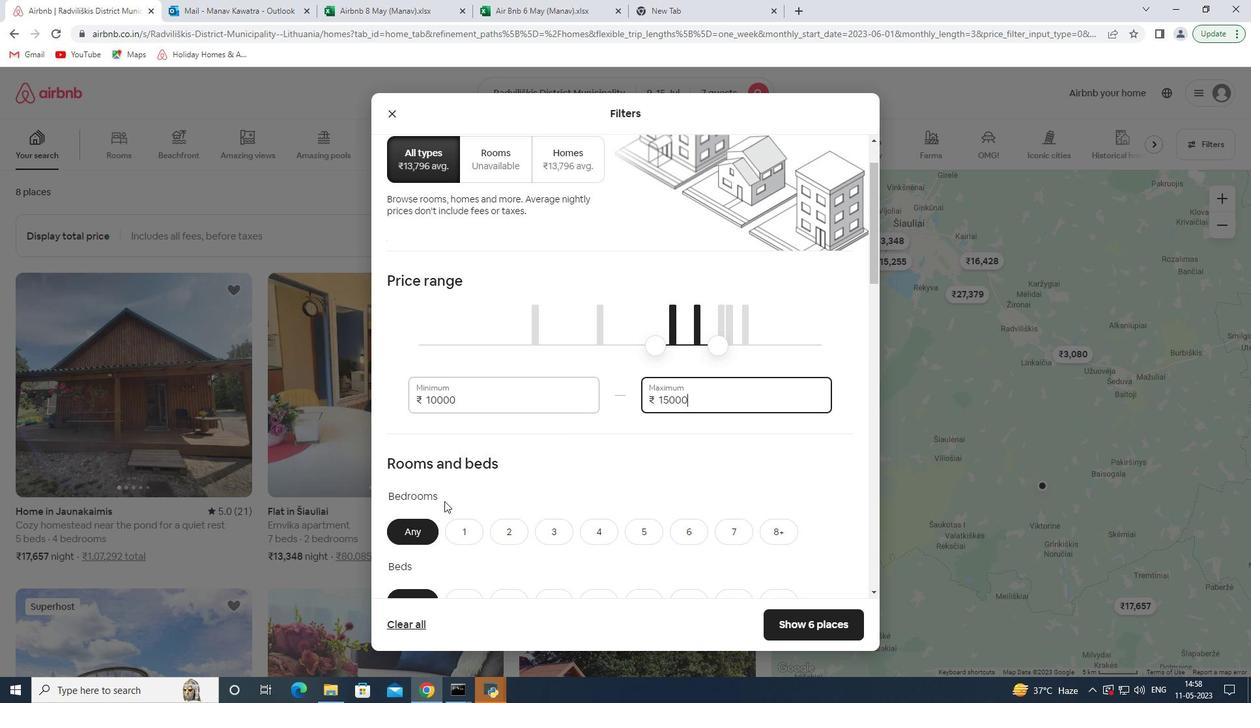
Action: Mouse scrolled (446, 501) with delta (0, 0)
Screenshot: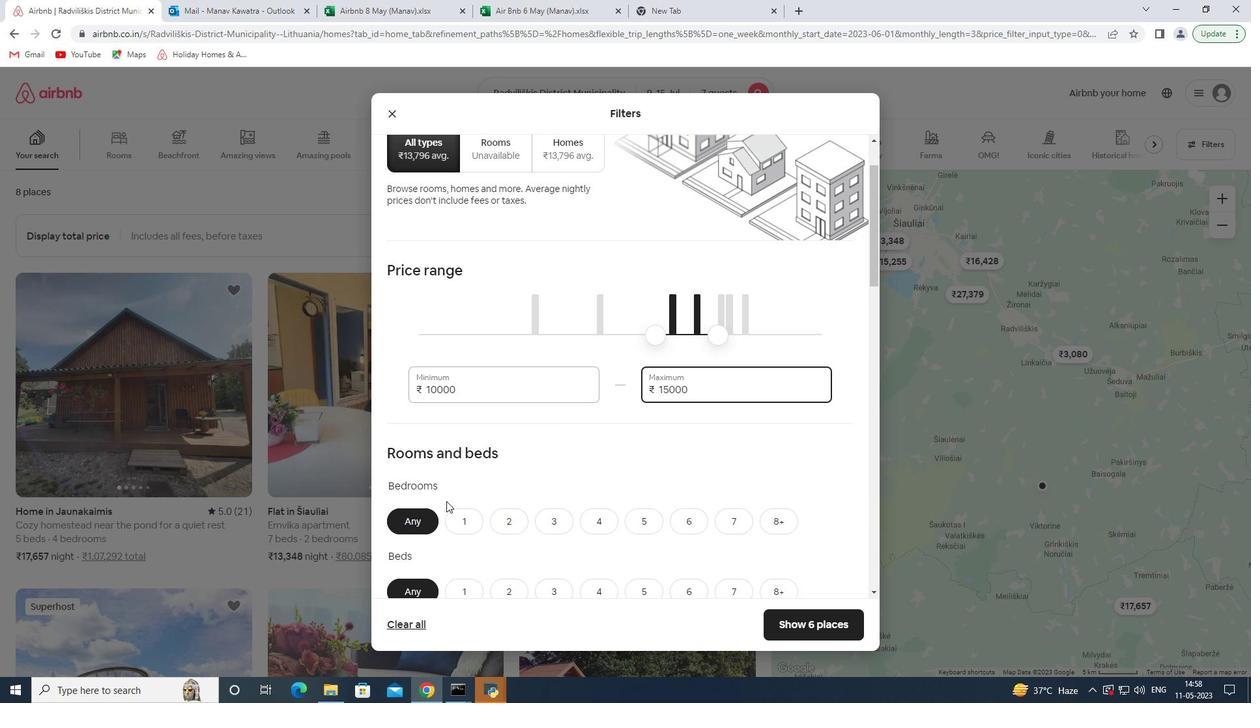 
Action: Mouse moved to (595, 400)
Screenshot: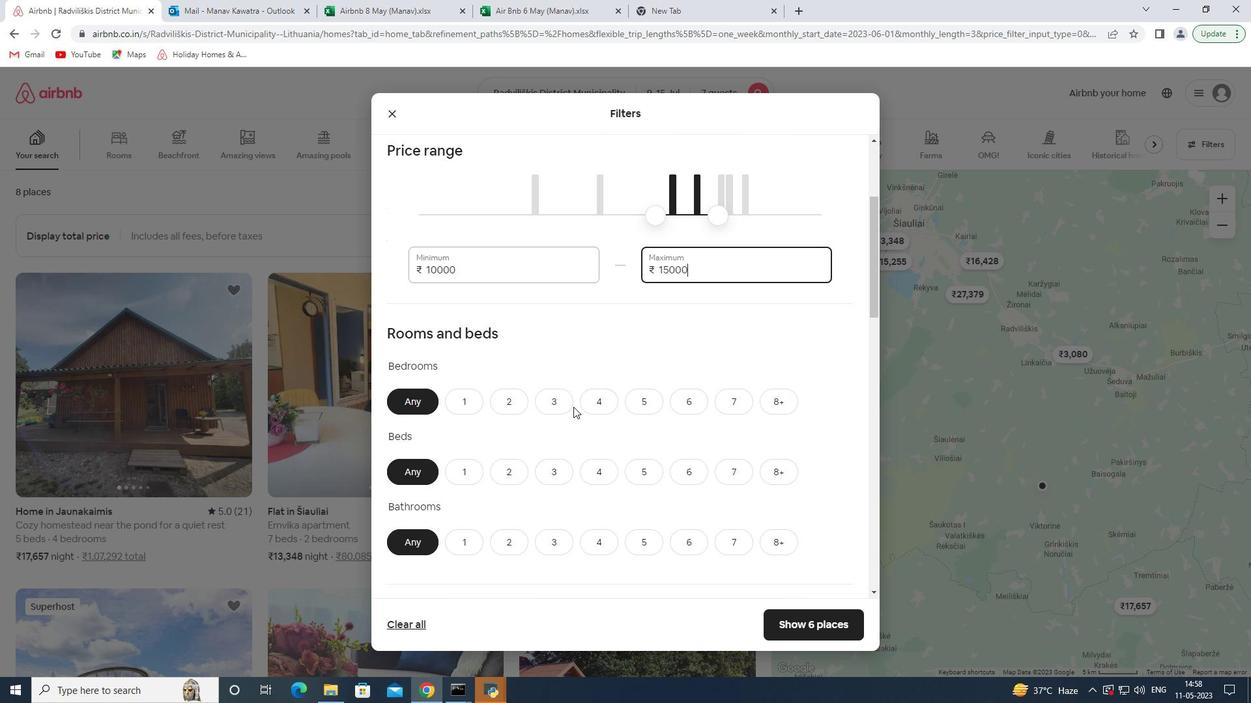 
Action: Mouse pressed left at (595, 400)
Screenshot: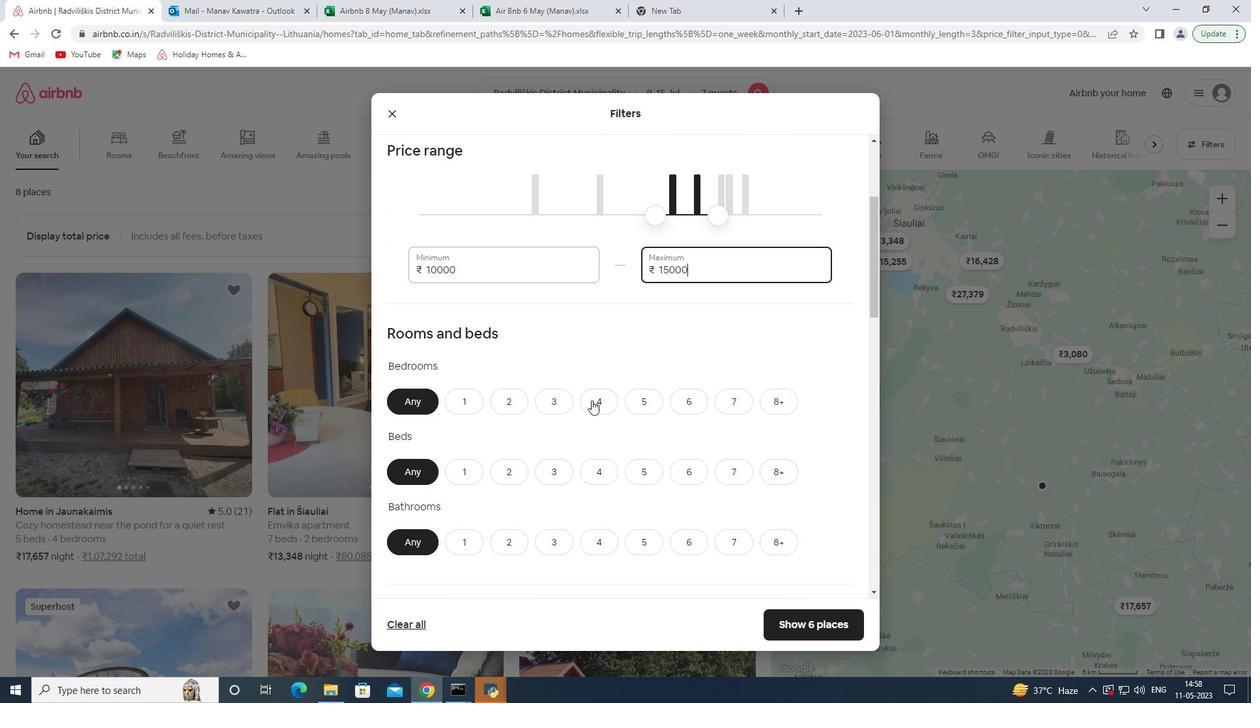 
Action: Mouse moved to (742, 471)
Screenshot: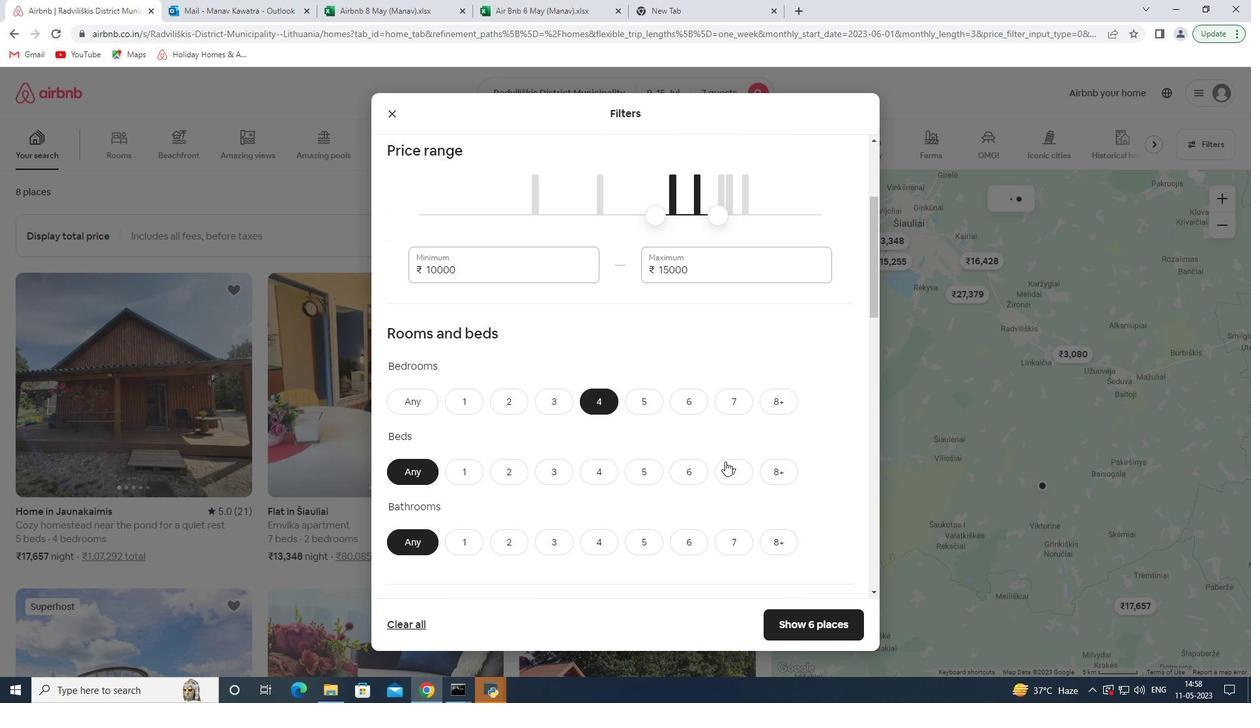 
Action: Mouse pressed left at (742, 471)
Screenshot: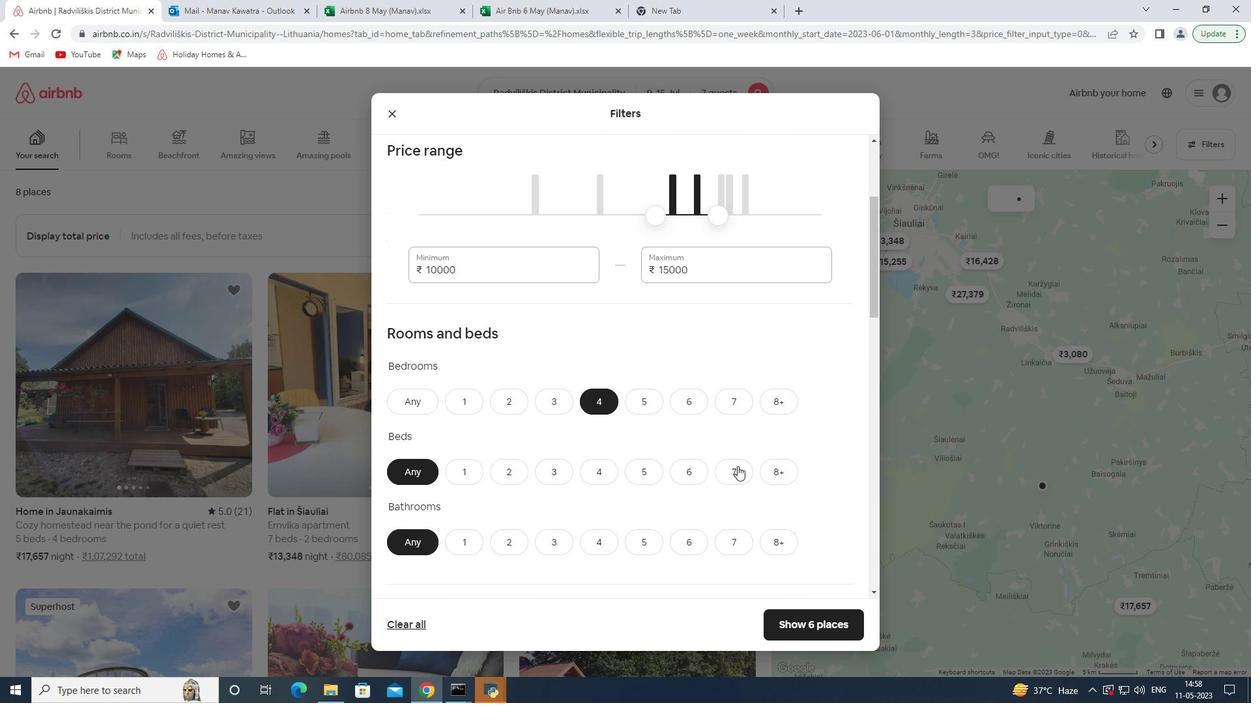 
Action: Mouse moved to (602, 541)
Screenshot: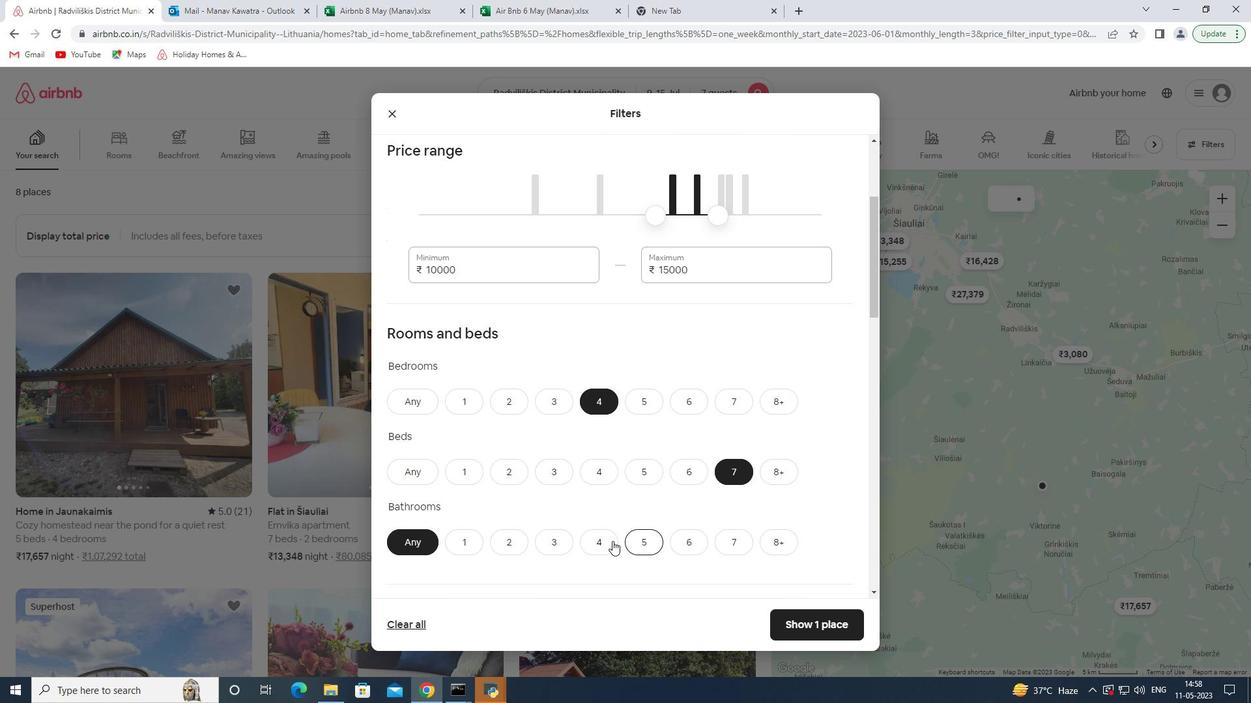 
Action: Mouse pressed left at (602, 541)
Screenshot: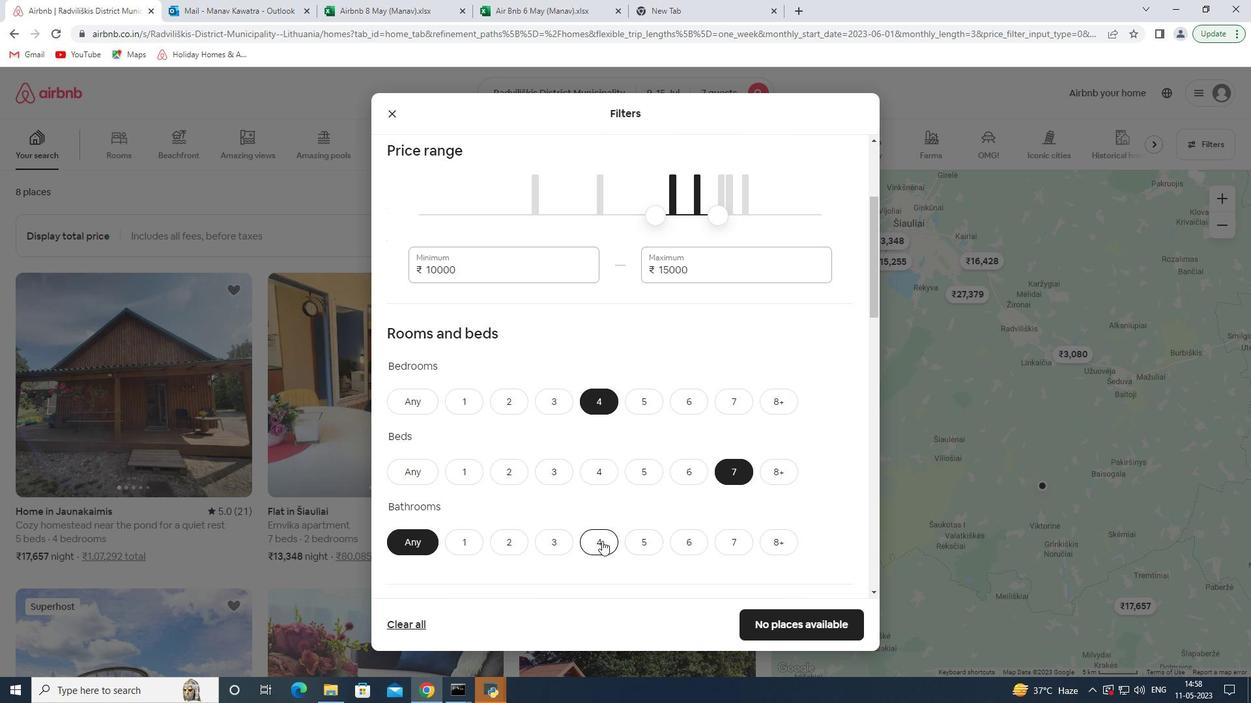 
Action: Mouse moved to (615, 521)
Screenshot: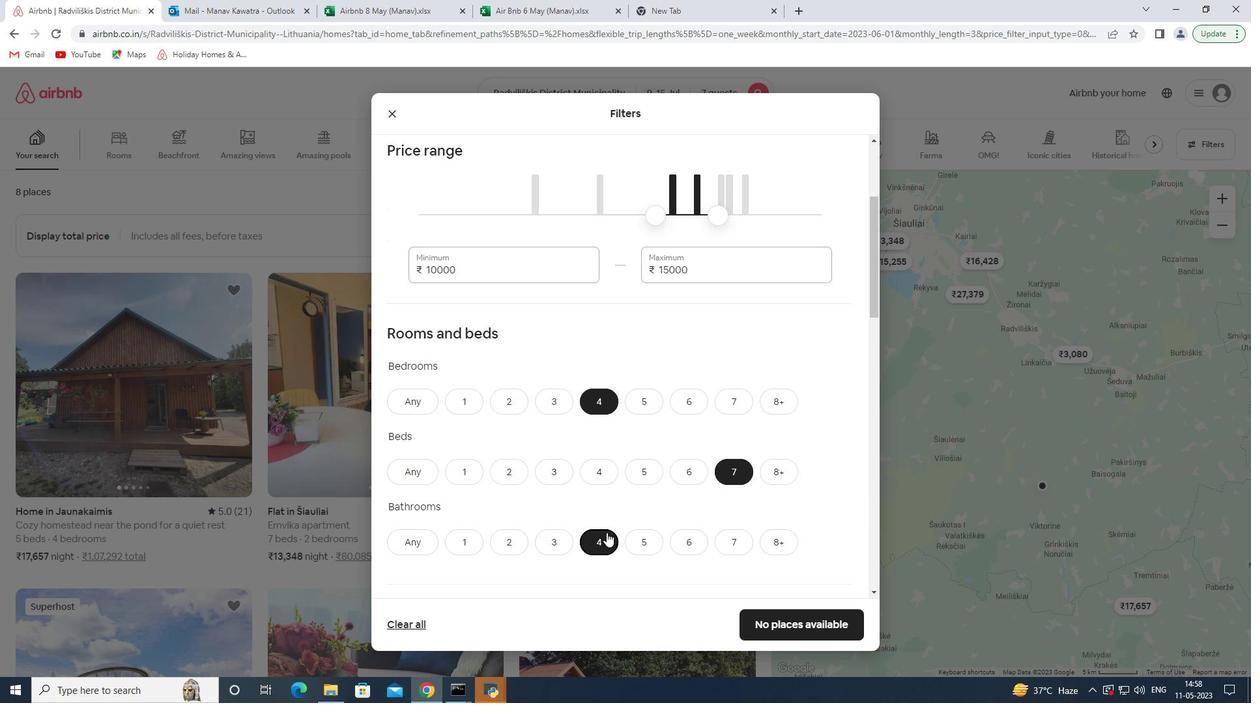 
Action: Mouse scrolled (615, 520) with delta (0, 0)
Screenshot: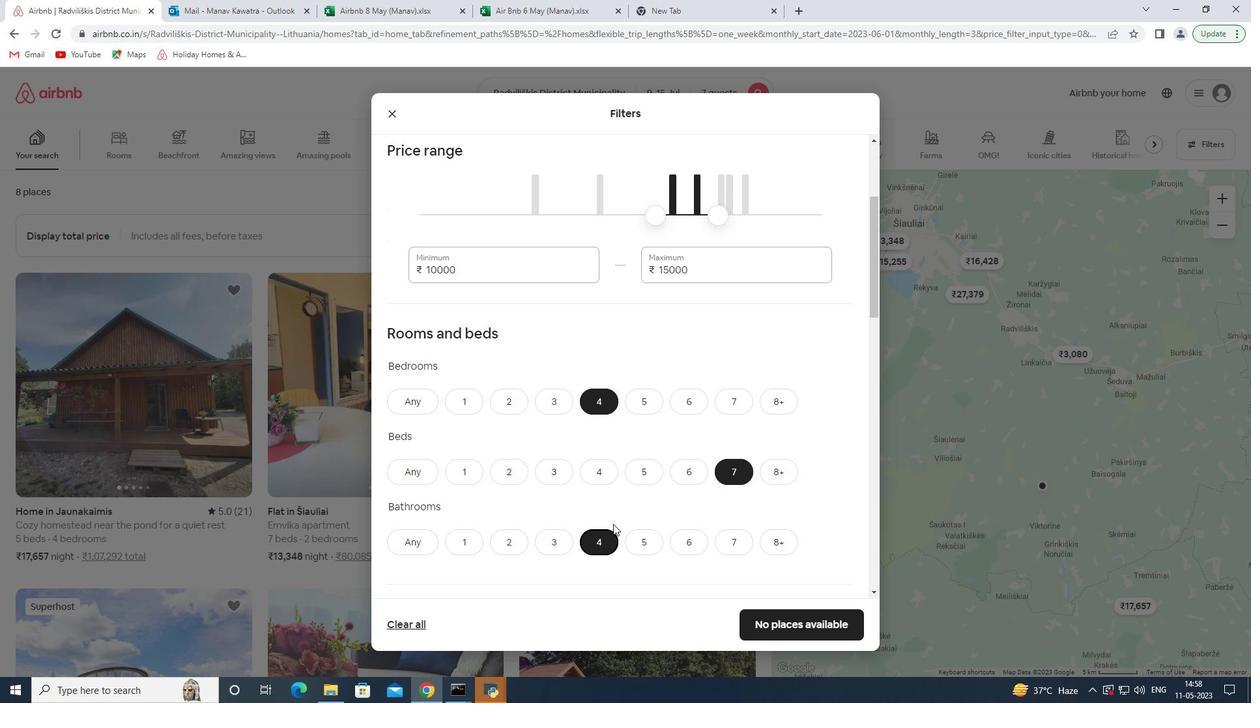 
Action: Mouse scrolled (615, 520) with delta (0, 0)
Screenshot: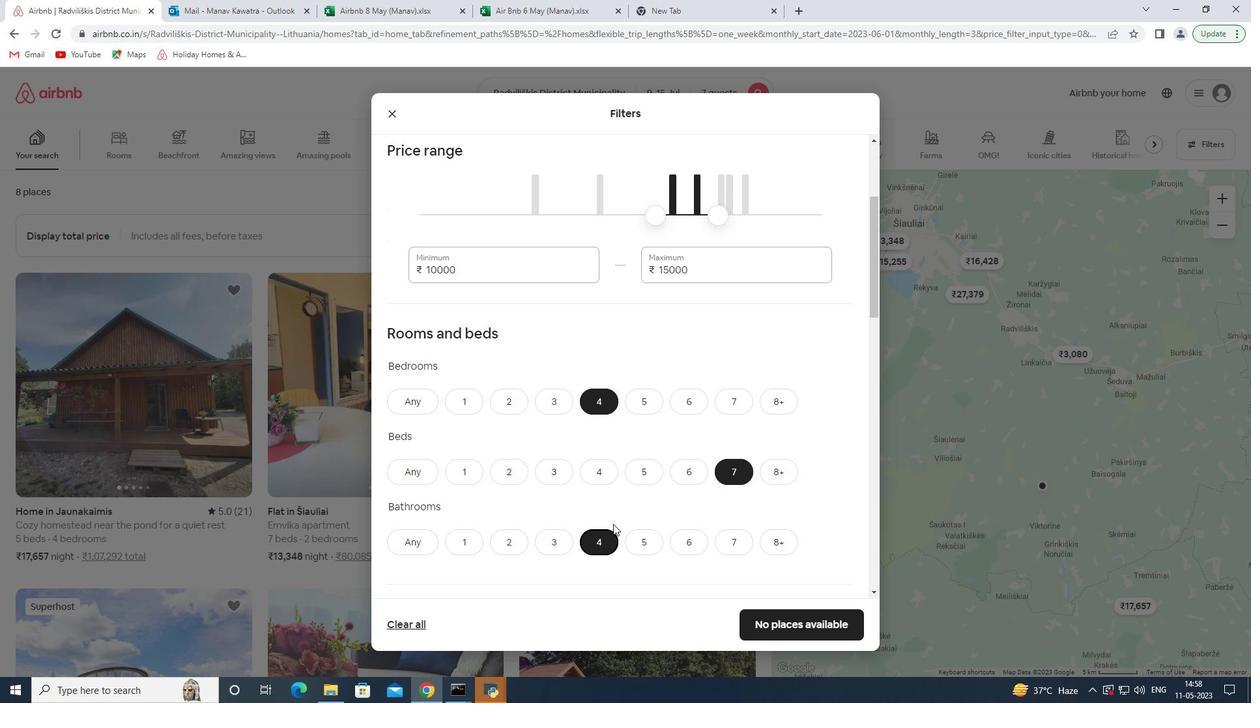 
Action: Mouse scrolled (615, 520) with delta (0, 0)
Screenshot: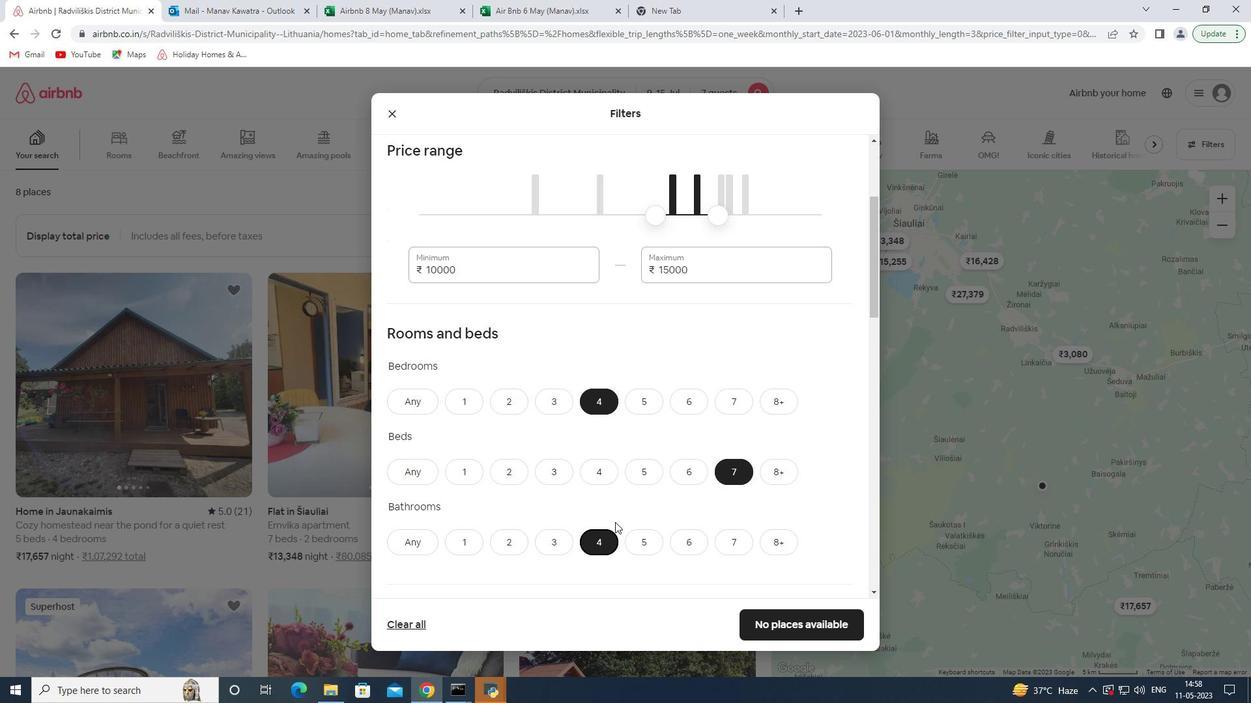 
Action: Mouse moved to (428, 491)
Screenshot: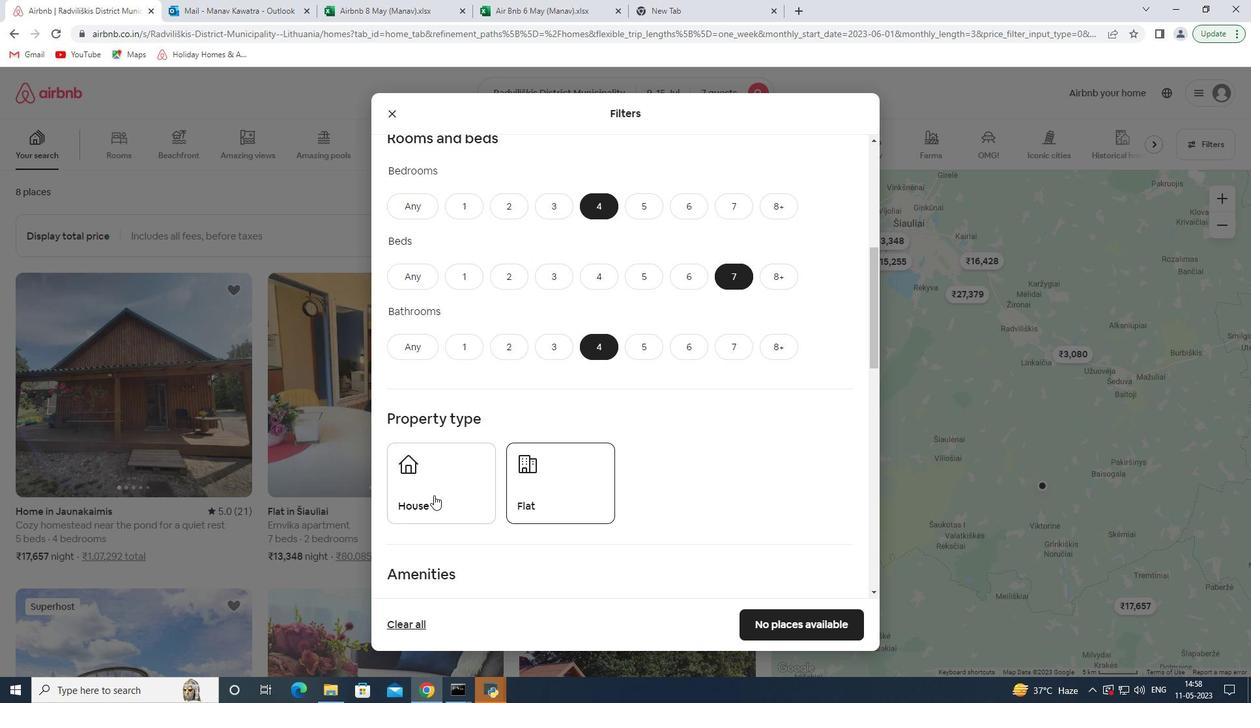 
Action: Mouse pressed left at (428, 491)
Screenshot: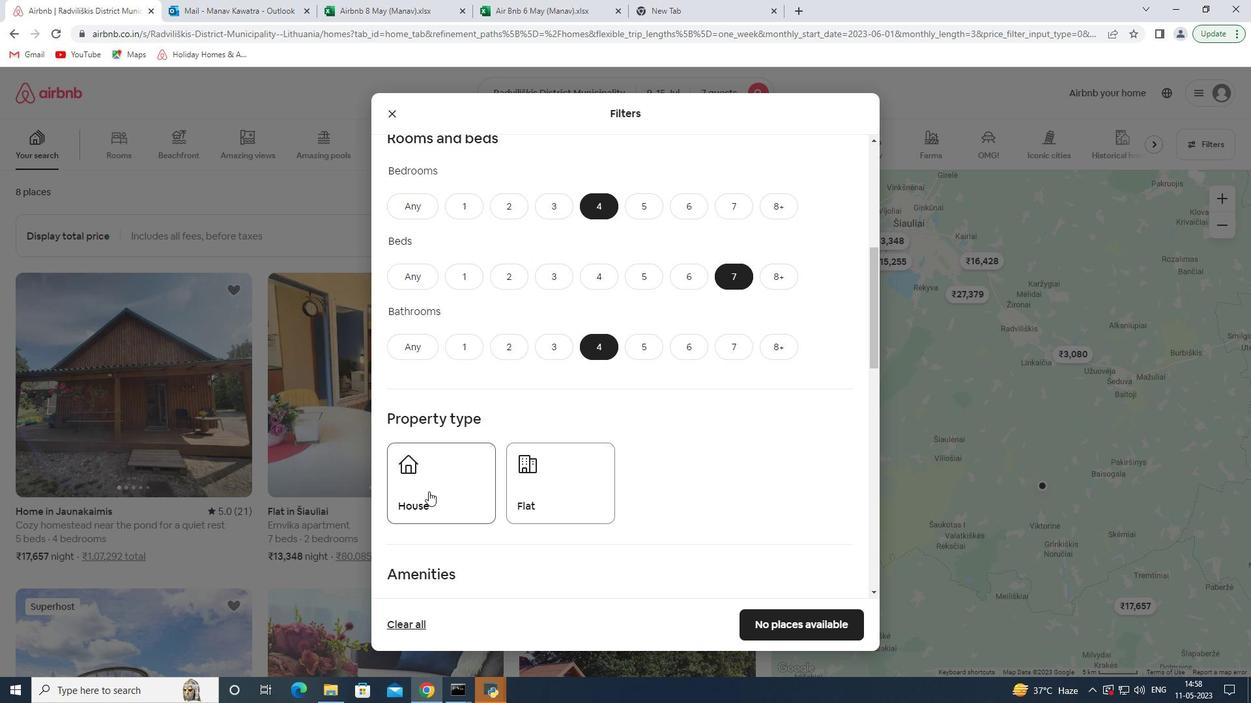 
Action: Mouse moved to (555, 504)
Screenshot: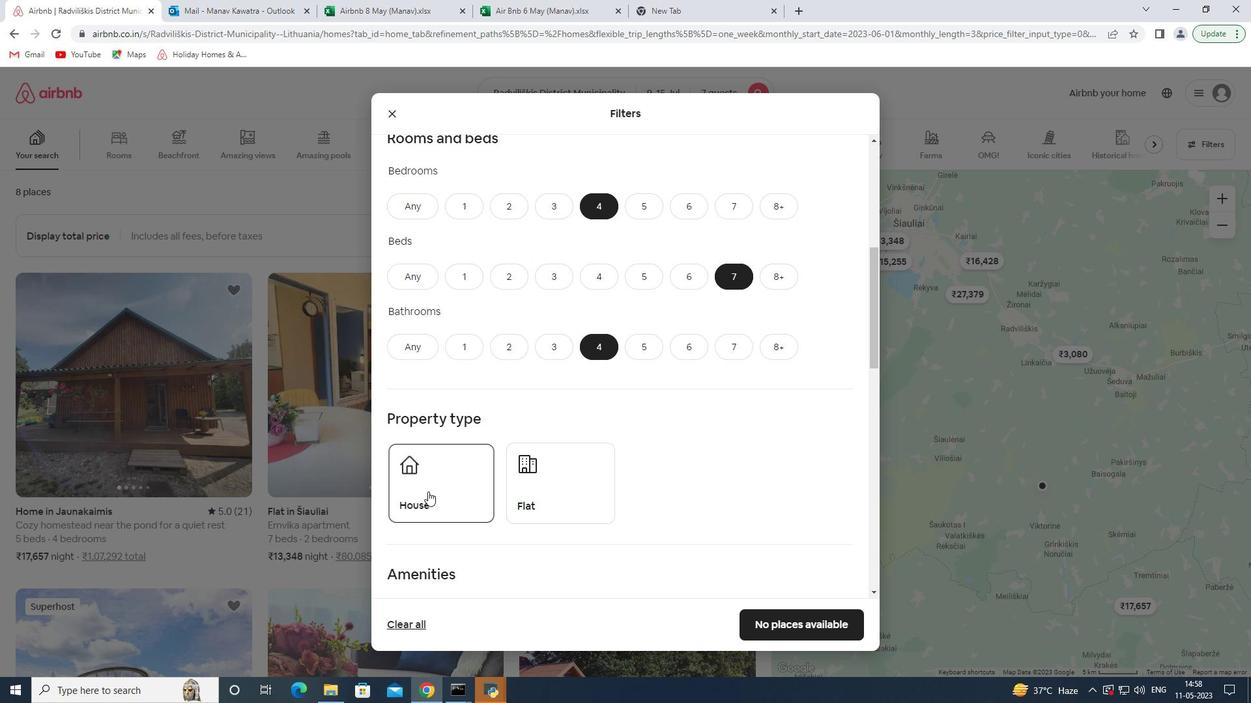 
Action: Mouse pressed left at (555, 504)
Screenshot: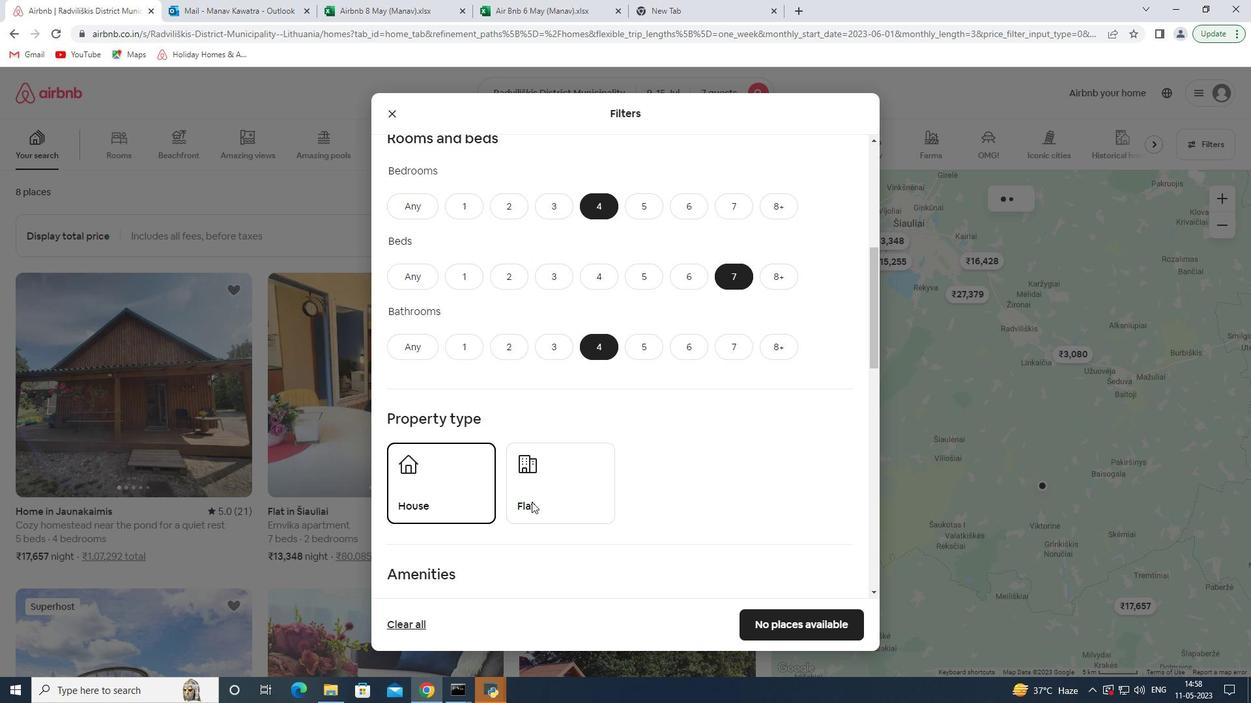 
Action: Mouse moved to (534, 510)
Screenshot: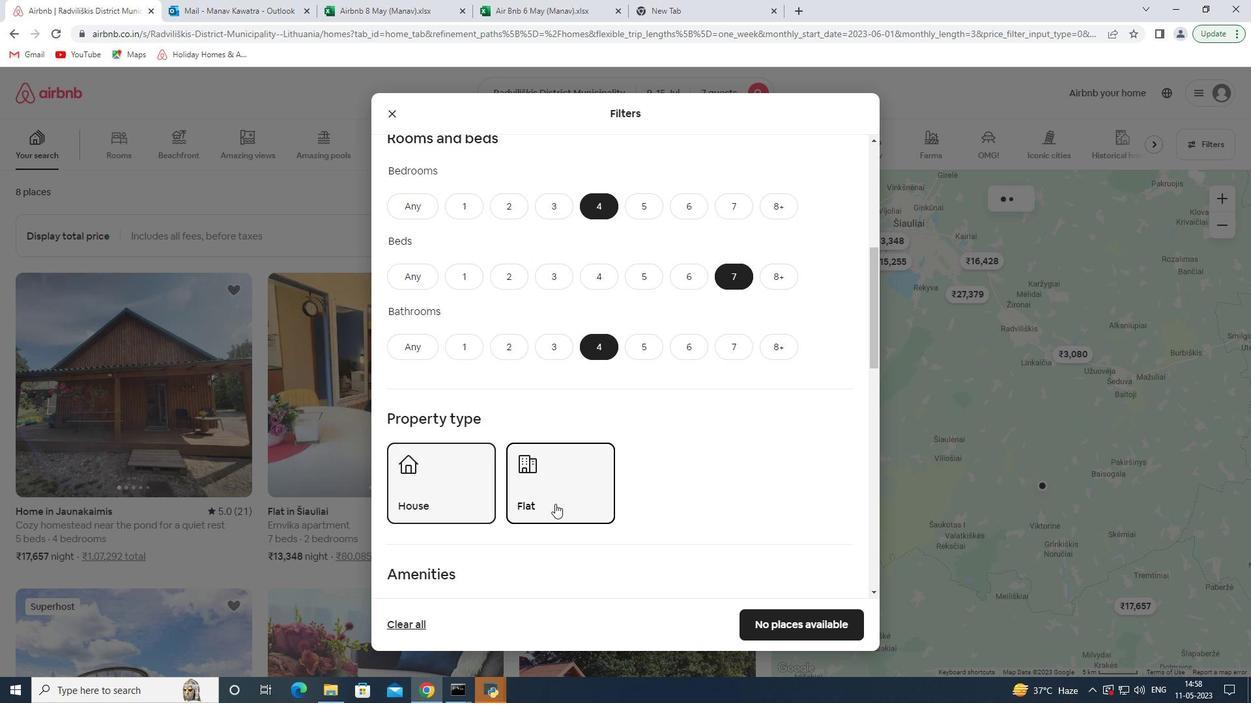
Action: Mouse scrolled (534, 510) with delta (0, 0)
Screenshot: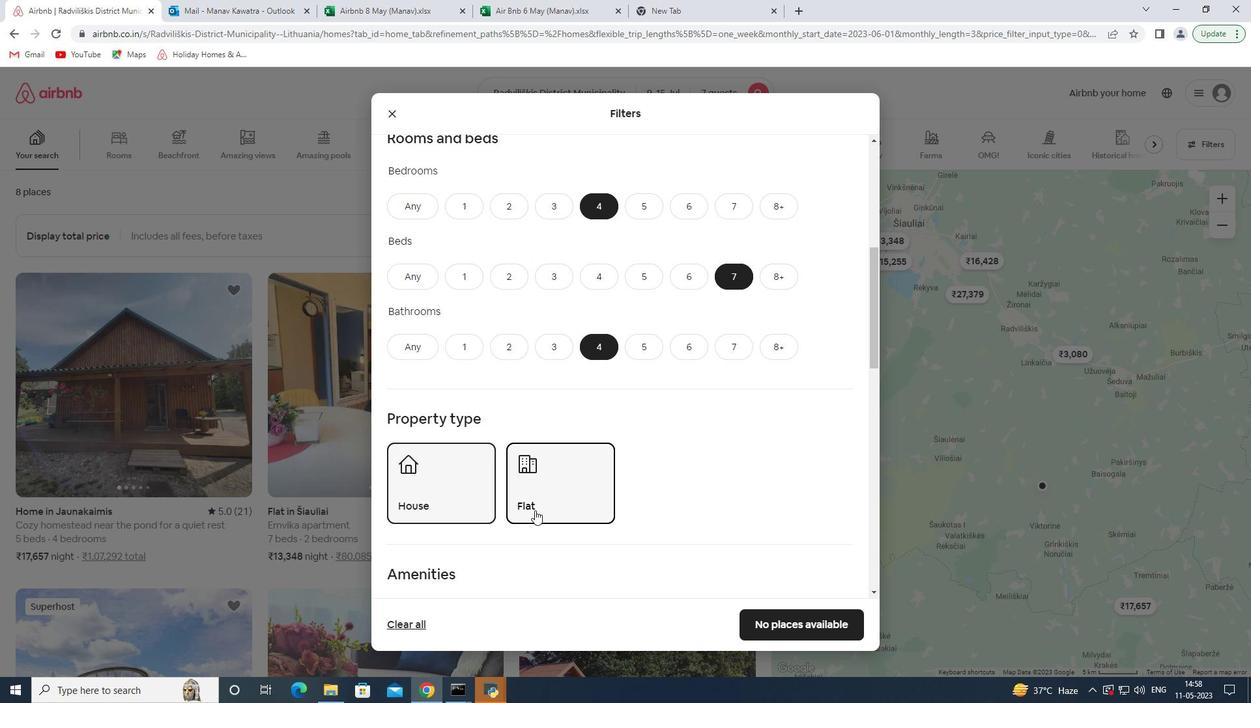 
Action: Mouse scrolled (534, 510) with delta (0, 0)
Screenshot: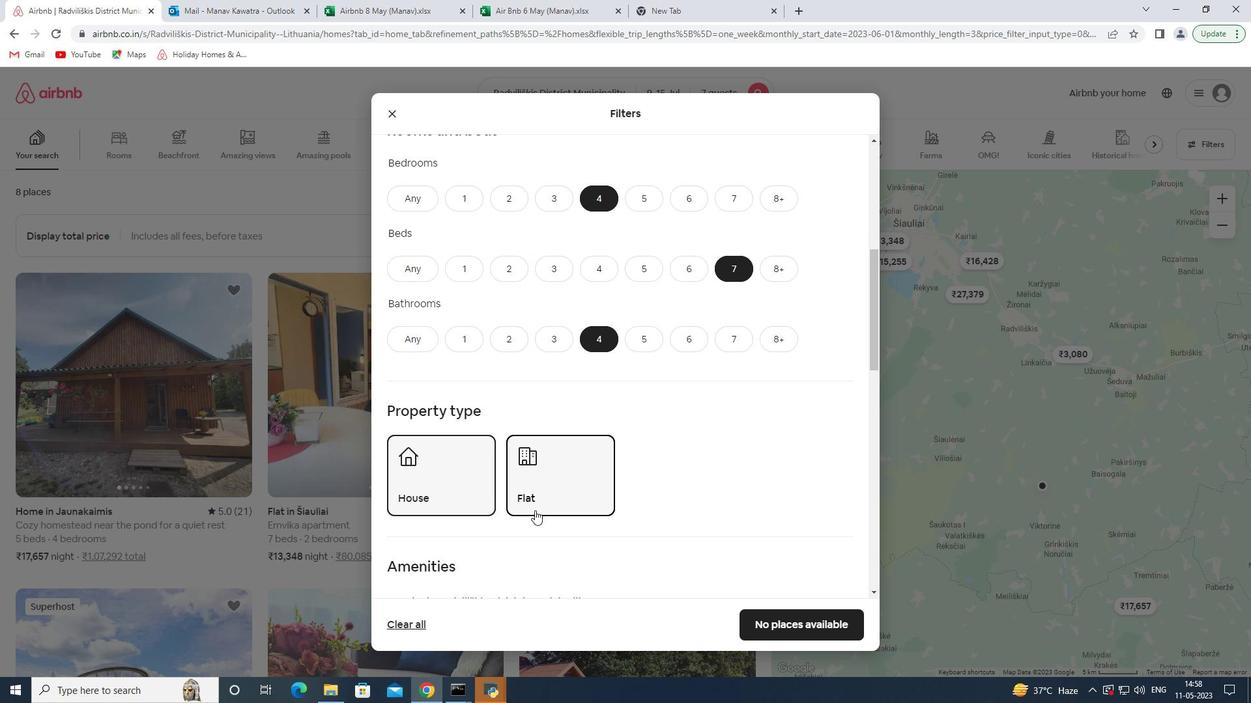 
Action: Mouse moved to (622, 441)
Screenshot: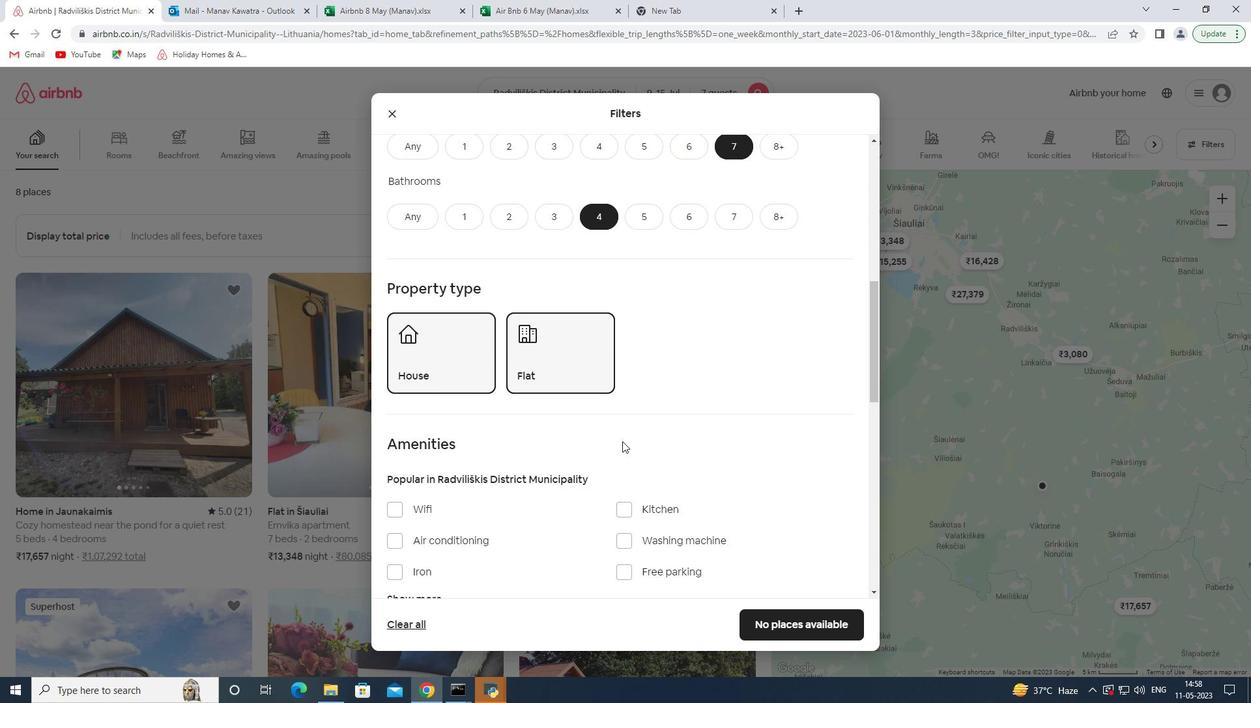 
Action: Mouse scrolled (622, 441) with delta (0, 0)
Screenshot: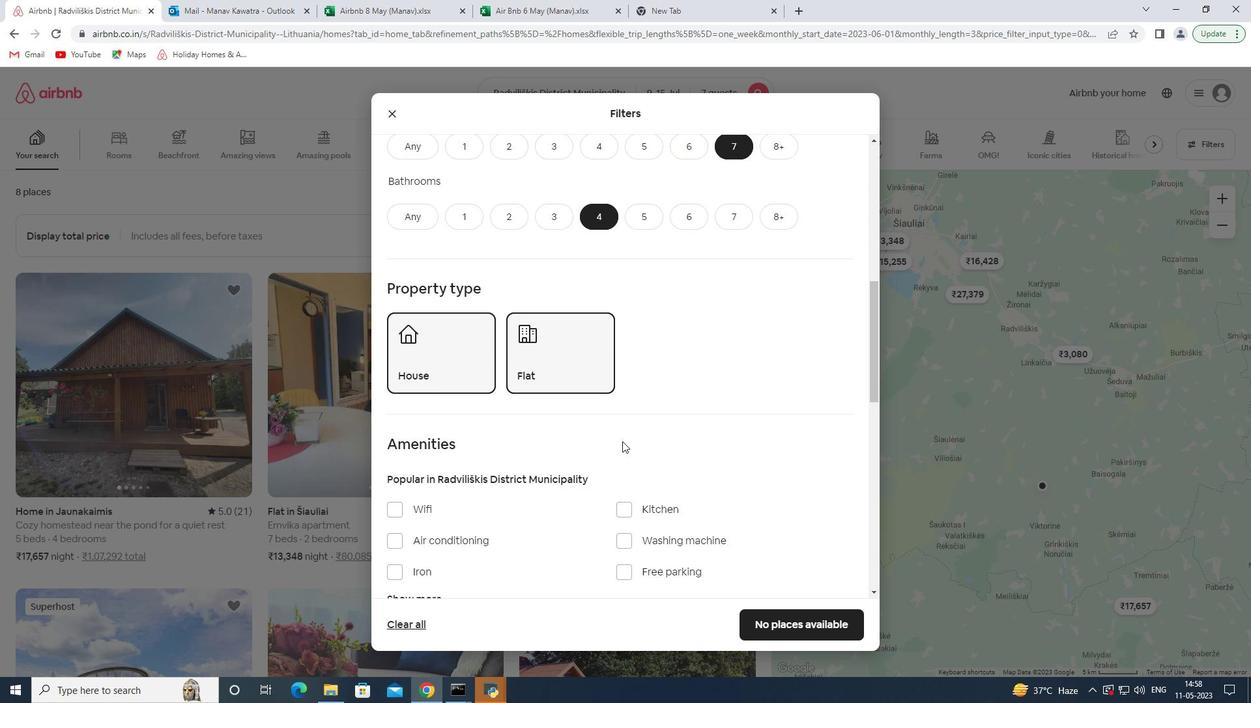 
Action: Mouse scrolled (622, 441) with delta (0, 0)
Screenshot: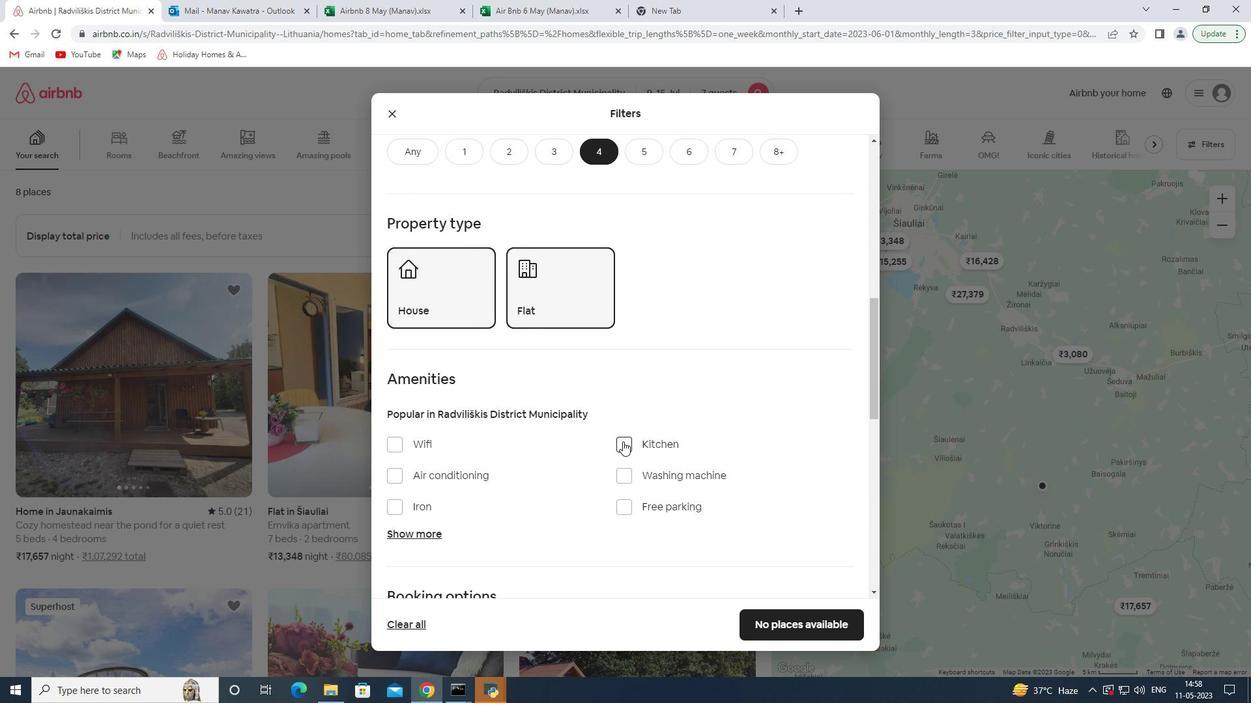 
Action: Mouse scrolled (622, 441) with delta (0, 0)
Screenshot: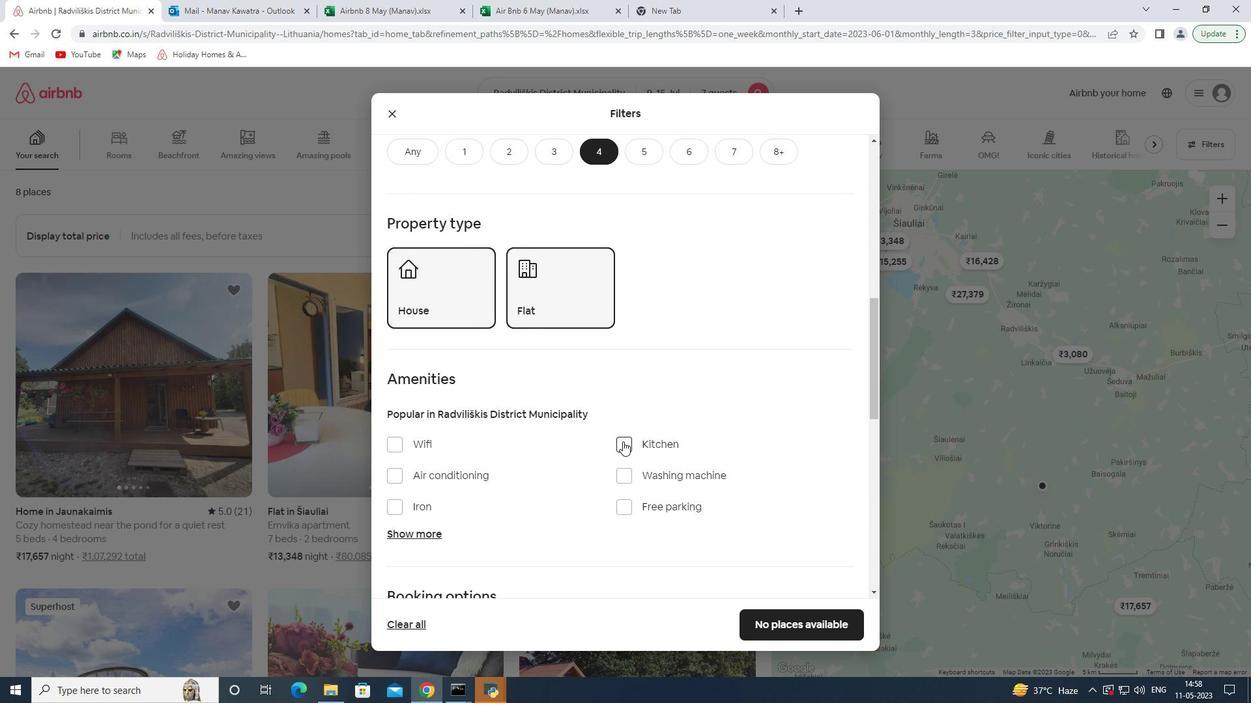 
Action: Mouse scrolled (622, 441) with delta (0, 0)
Screenshot: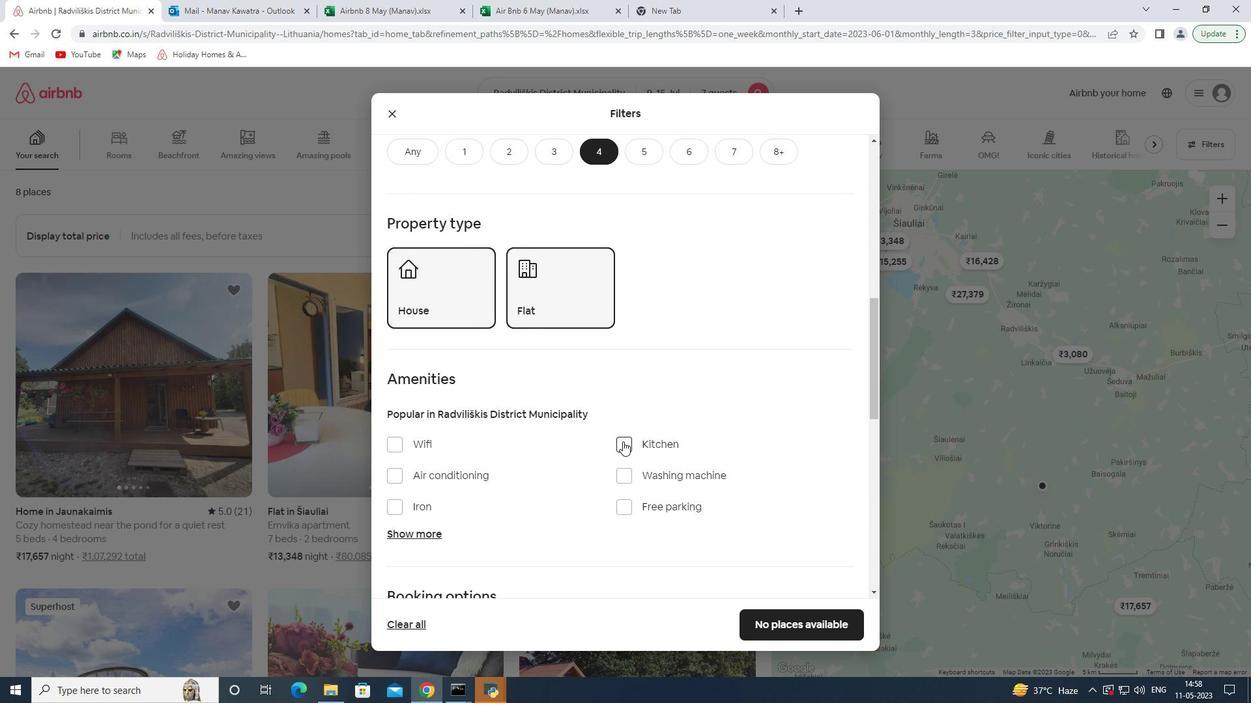
Action: Mouse moved to (432, 344)
Screenshot: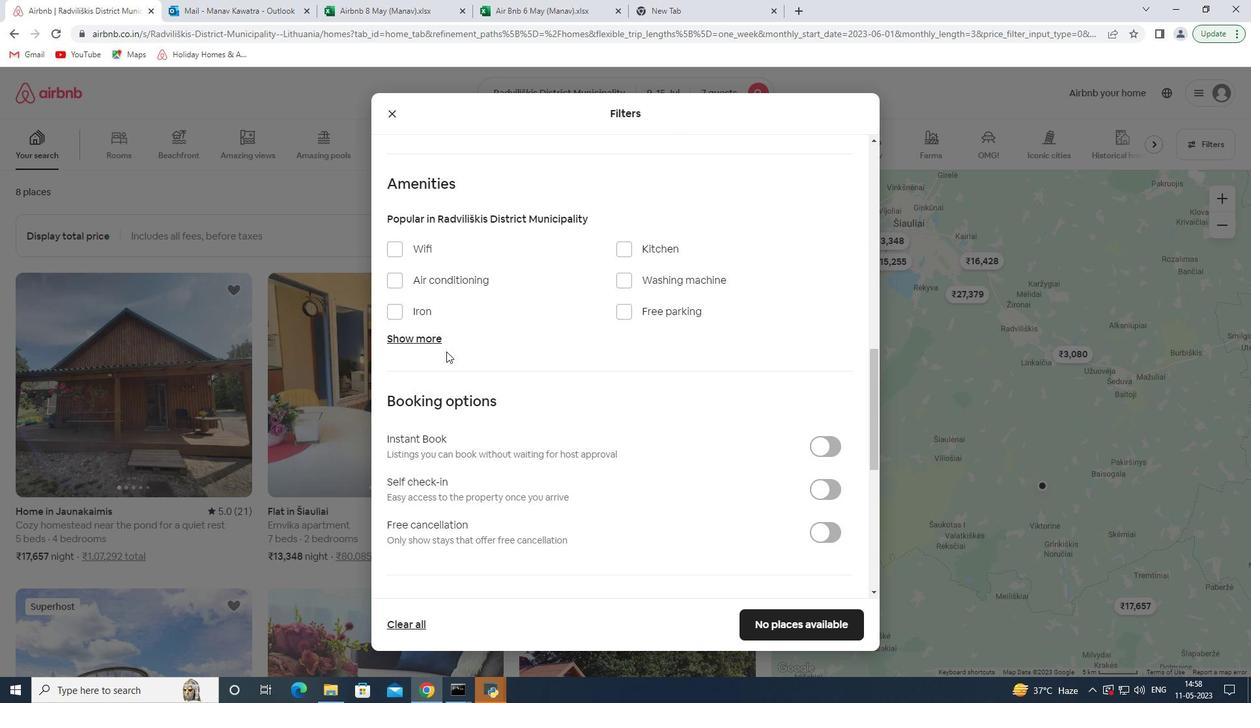 
Action: Mouse pressed left at (432, 344)
Screenshot: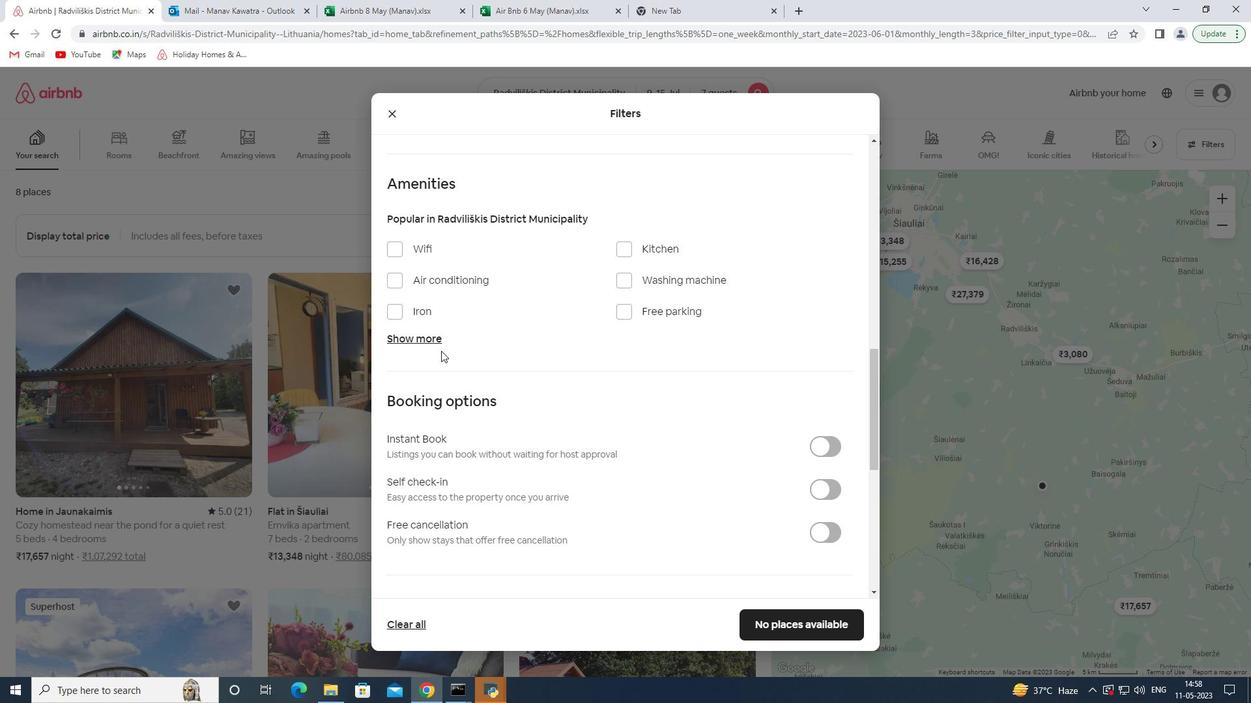 
Action: Mouse moved to (425, 252)
Screenshot: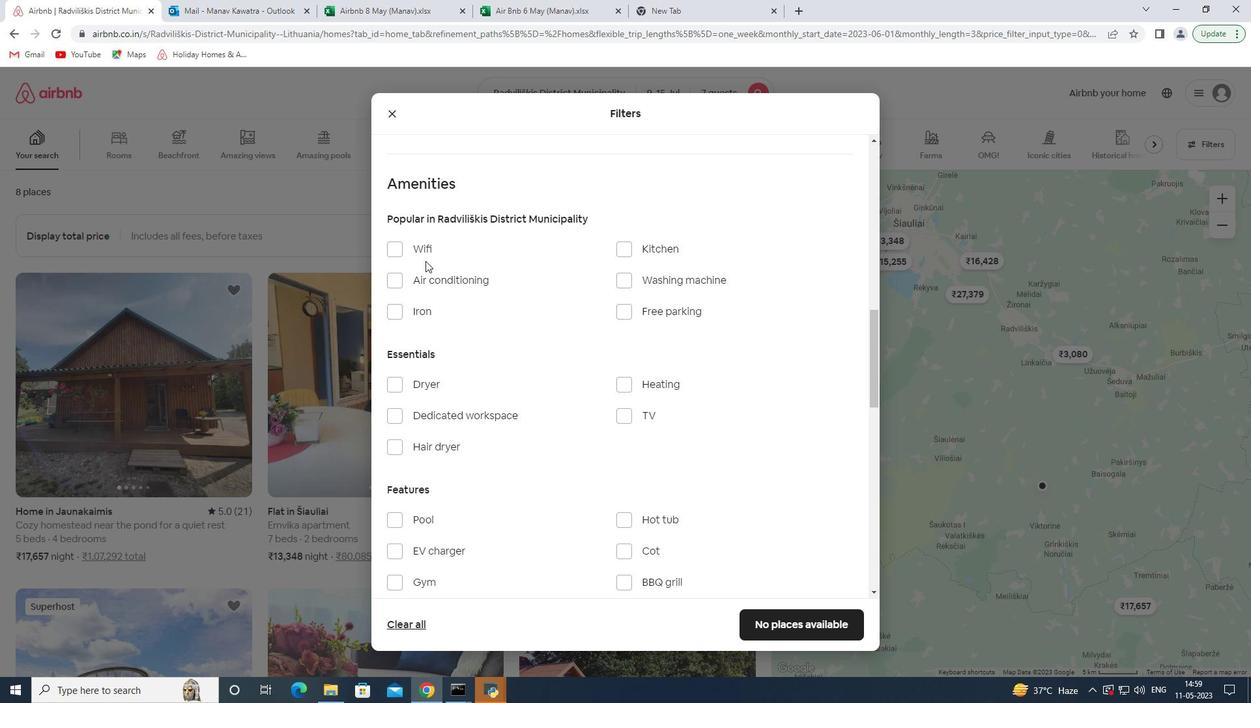 
Action: Mouse pressed left at (425, 252)
Screenshot: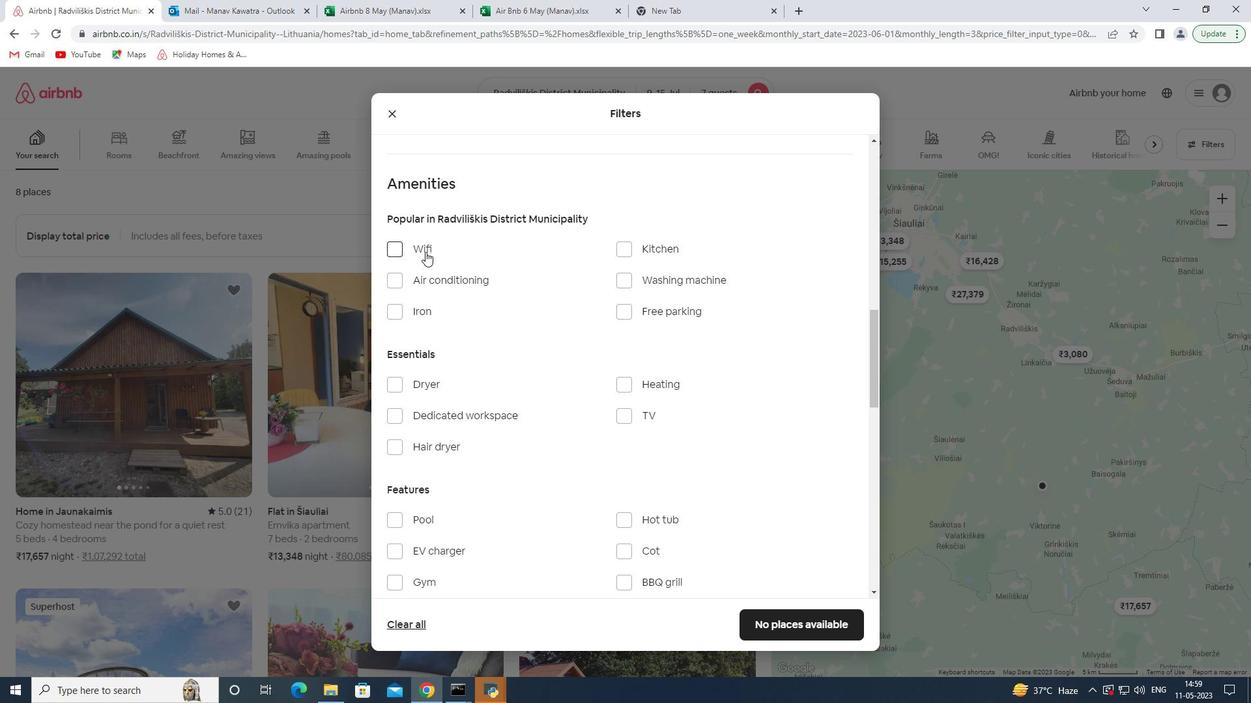 
Action: Mouse moved to (639, 417)
Screenshot: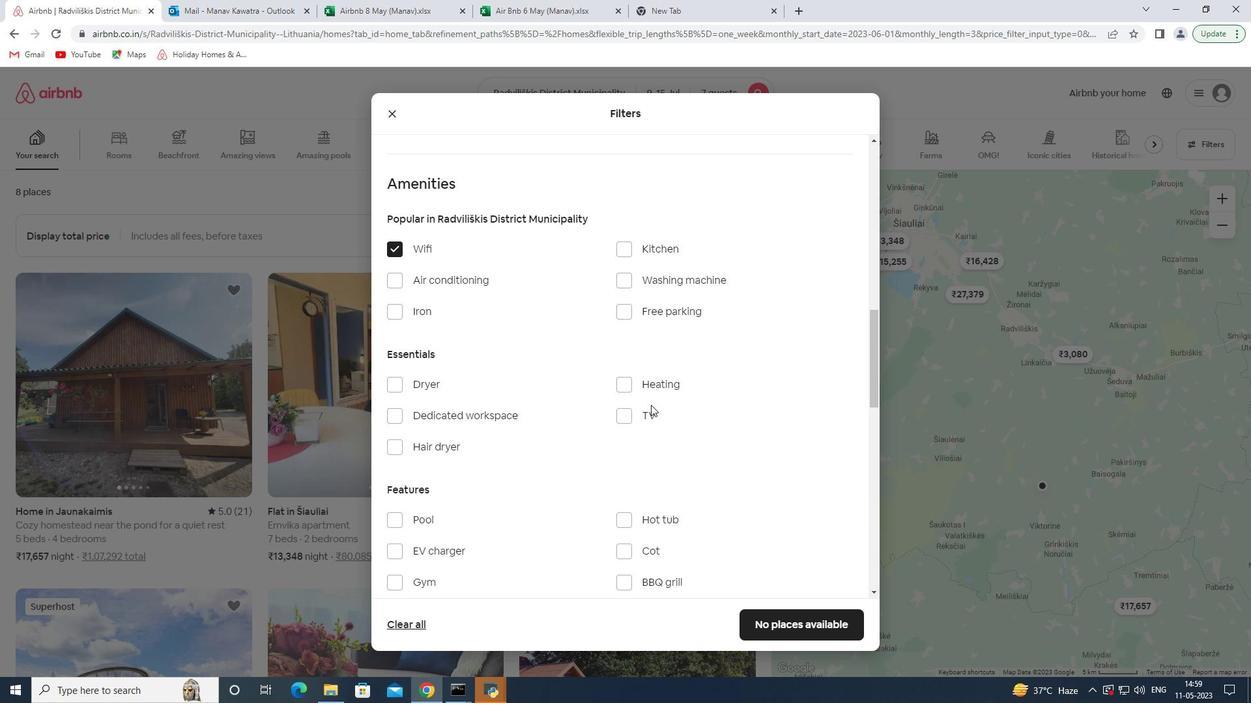 
Action: Mouse pressed left at (639, 417)
Screenshot: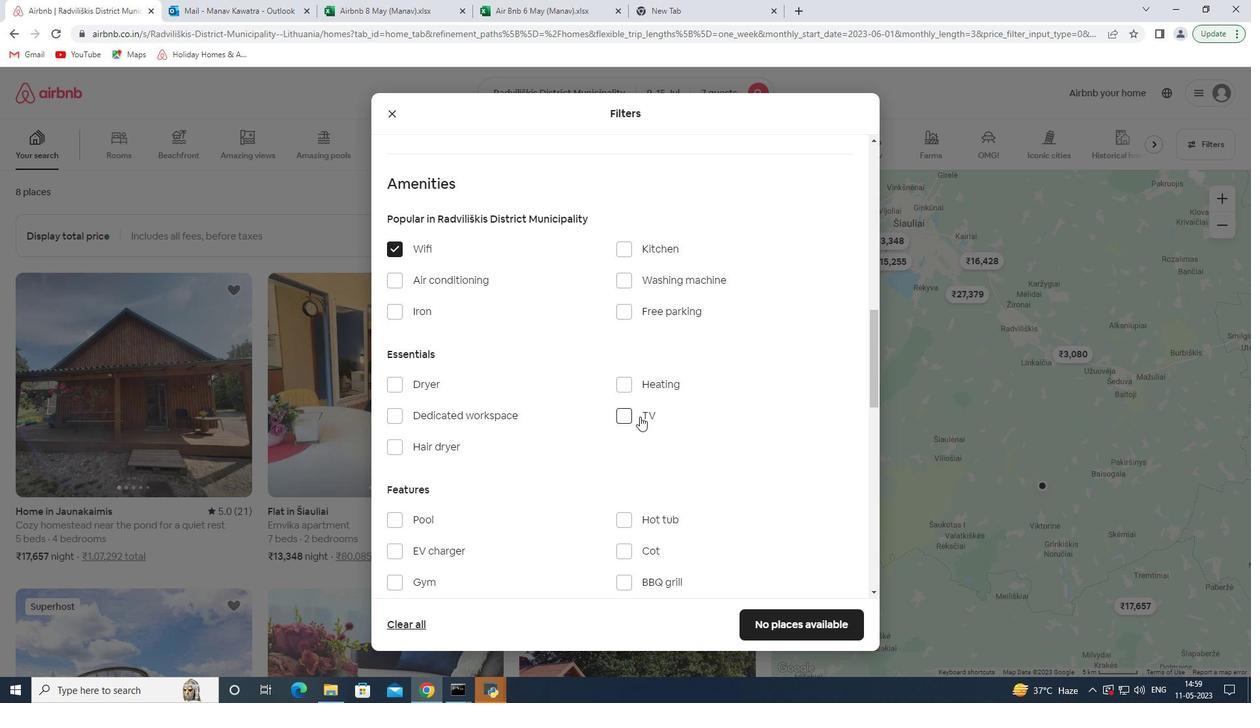 
Action: Mouse moved to (651, 312)
Screenshot: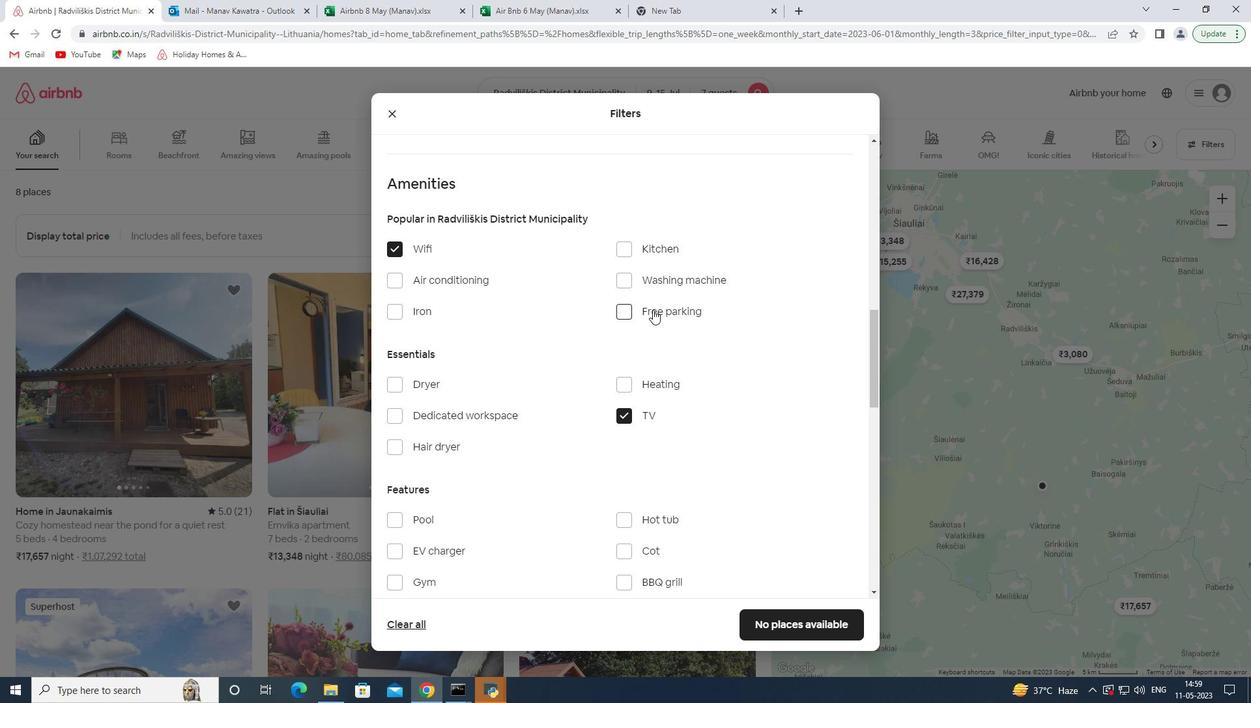 
Action: Mouse pressed left at (651, 312)
Screenshot: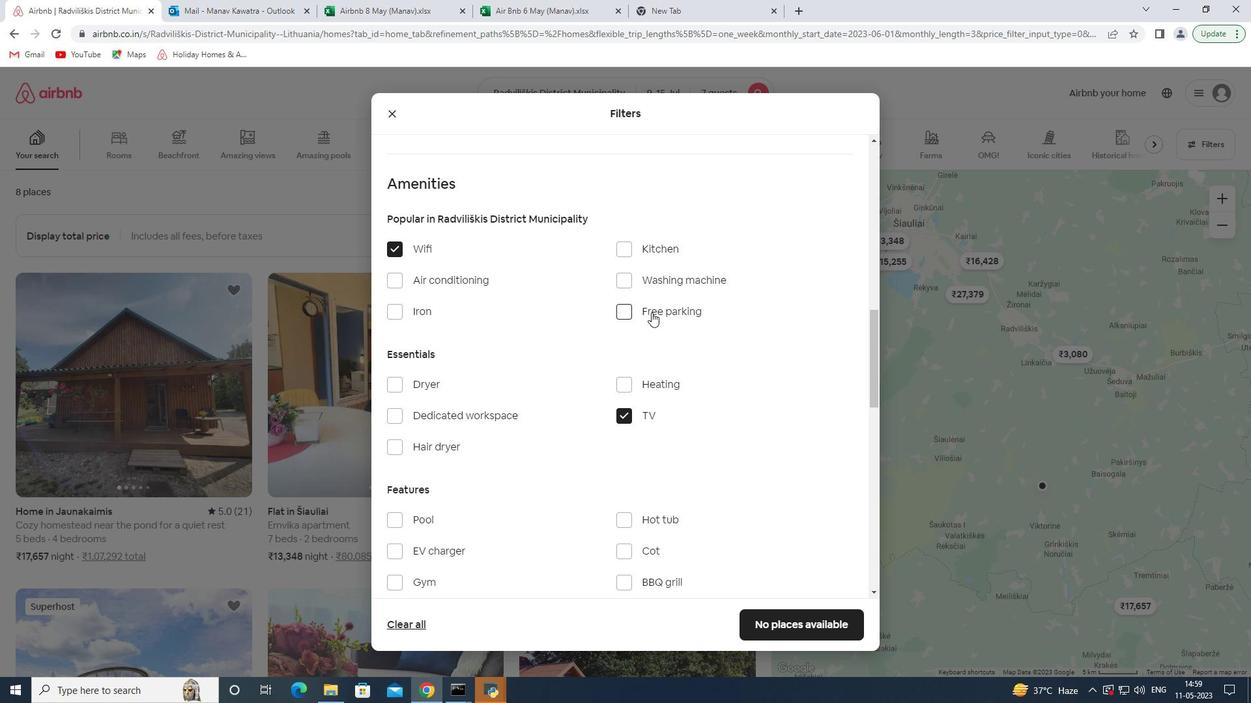 
Action: Mouse moved to (616, 353)
Screenshot: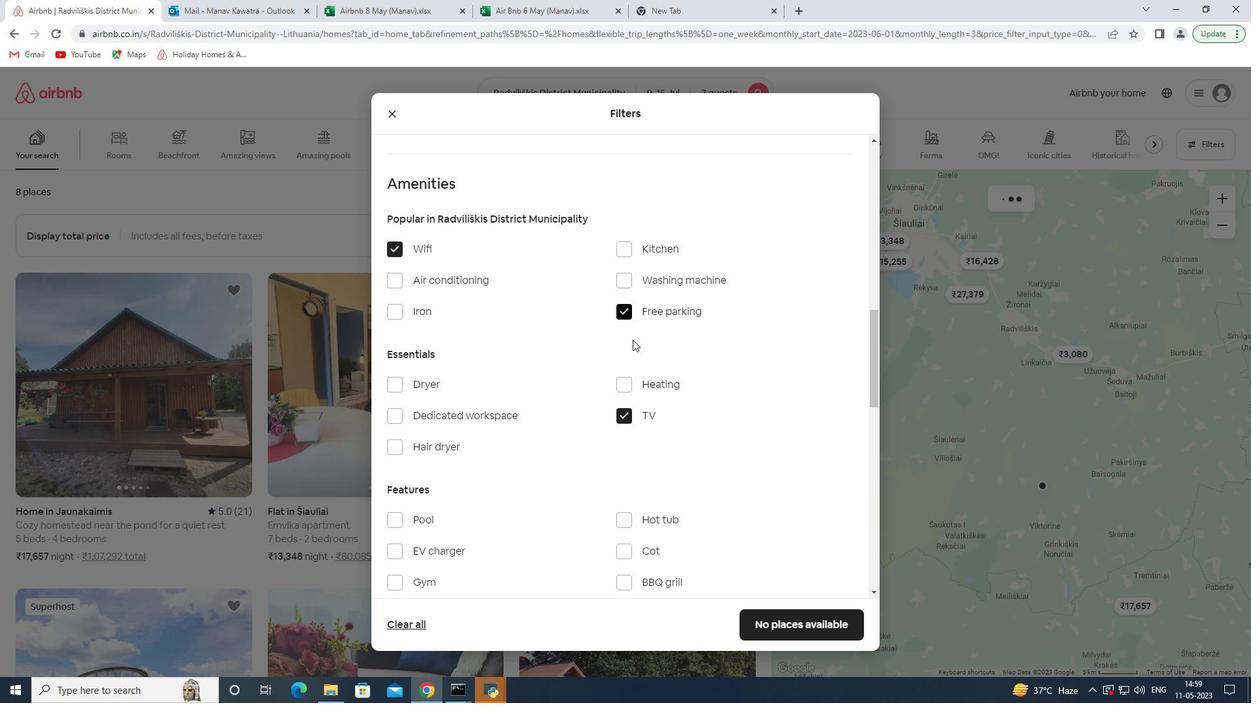 
Action: Mouse scrolled (616, 352) with delta (0, 0)
Screenshot: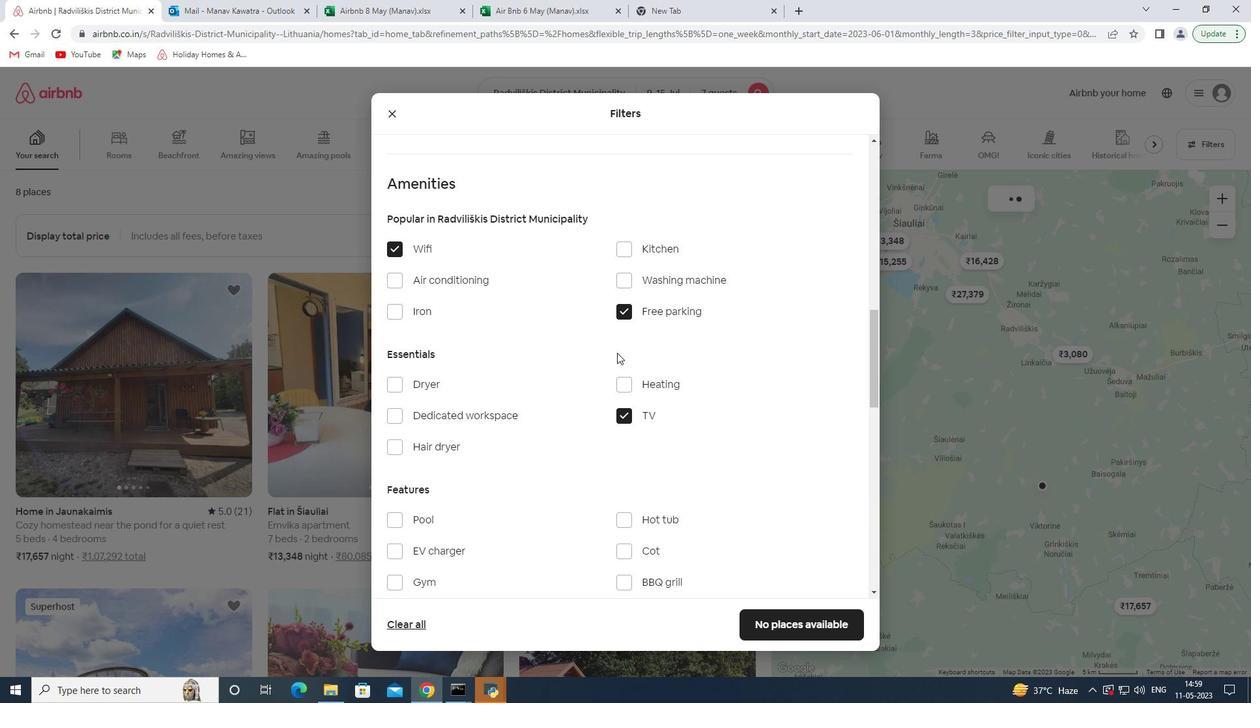 
Action: Mouse scrolled (616, 352) with delta (0, 0)
Screenshot: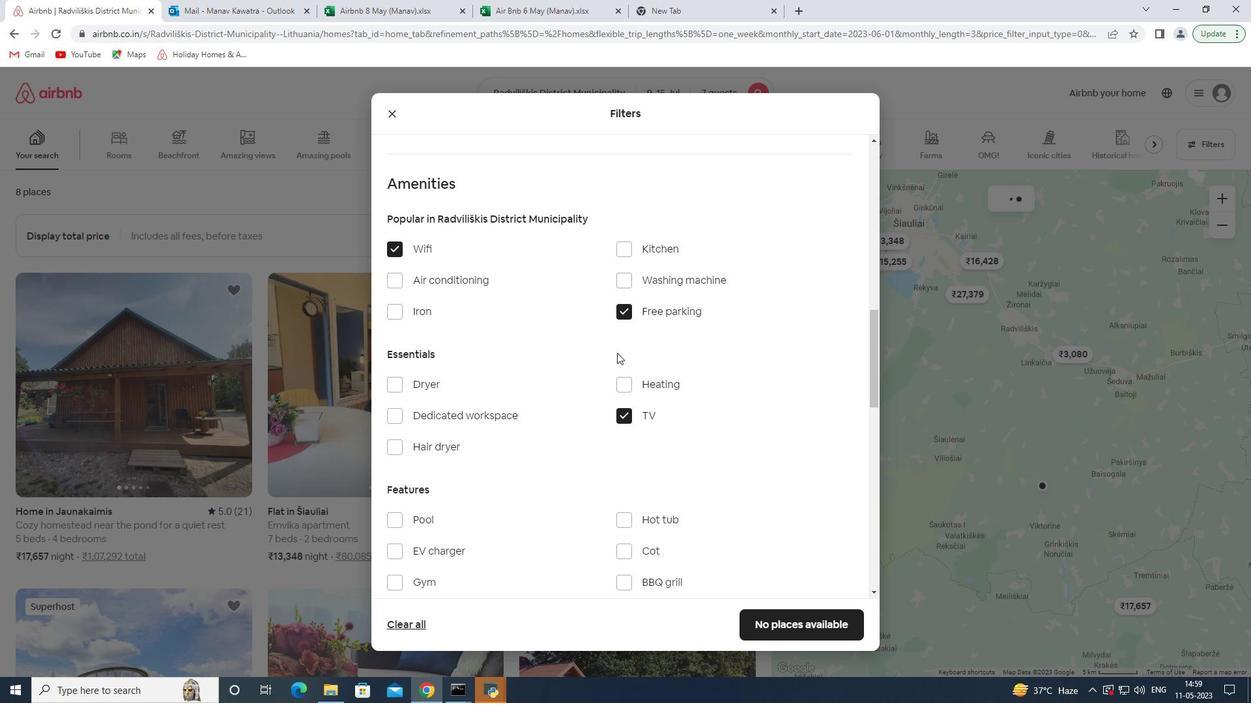 
Action: Mouse moved to (422, 448)
Screenshot: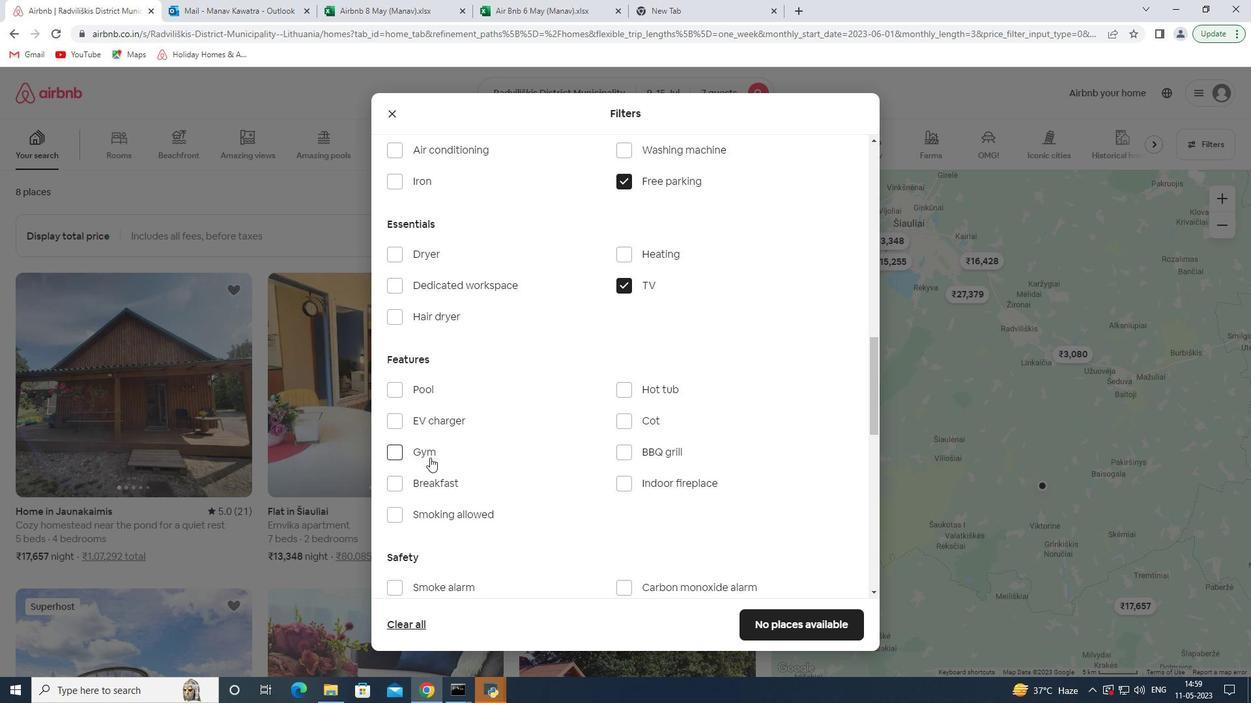 
Action: Mouse pressed left at (422, 448)
Screenshot: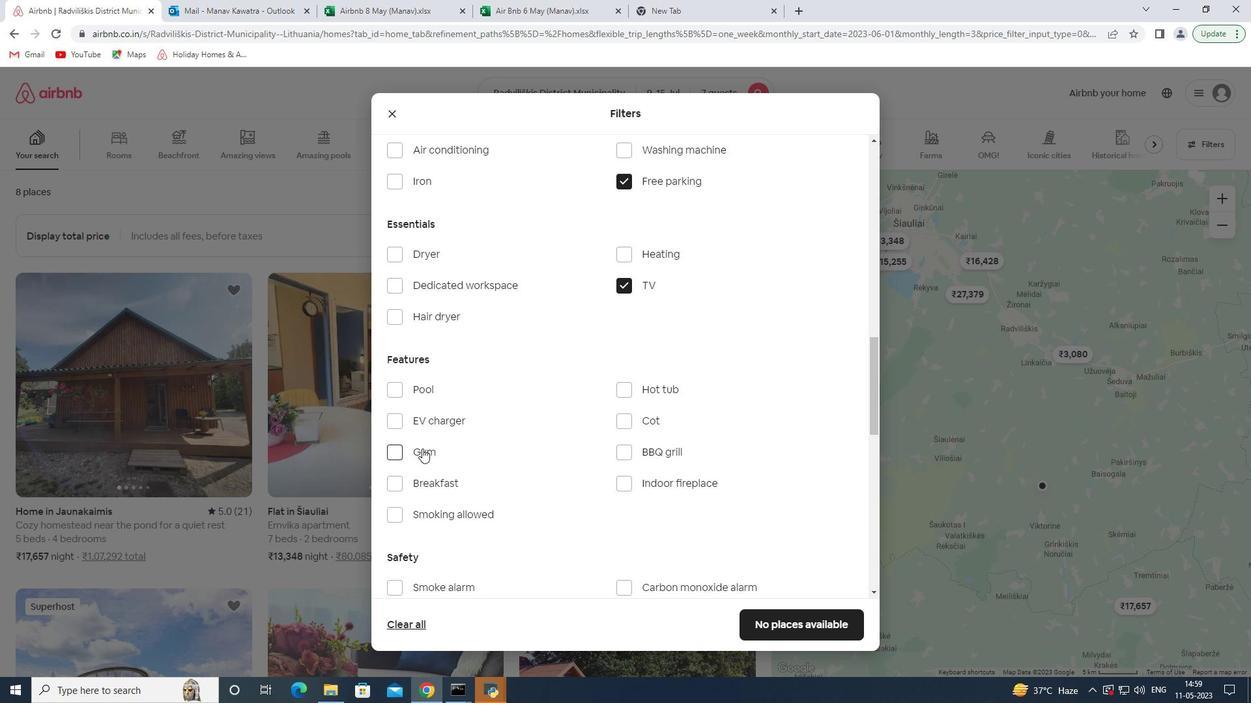 
Action: Mouse moved to (417, 481)
Screenshot: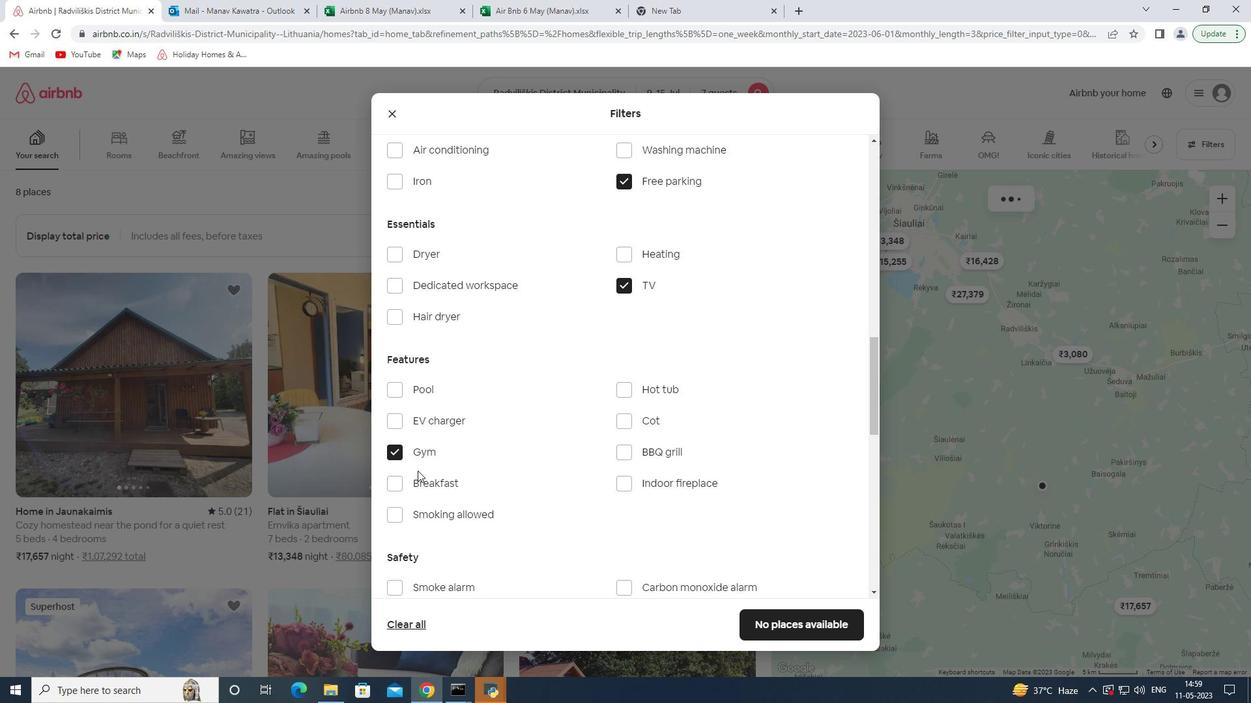 
Action: Mouse pressed left at (417, 481)
Screenshot: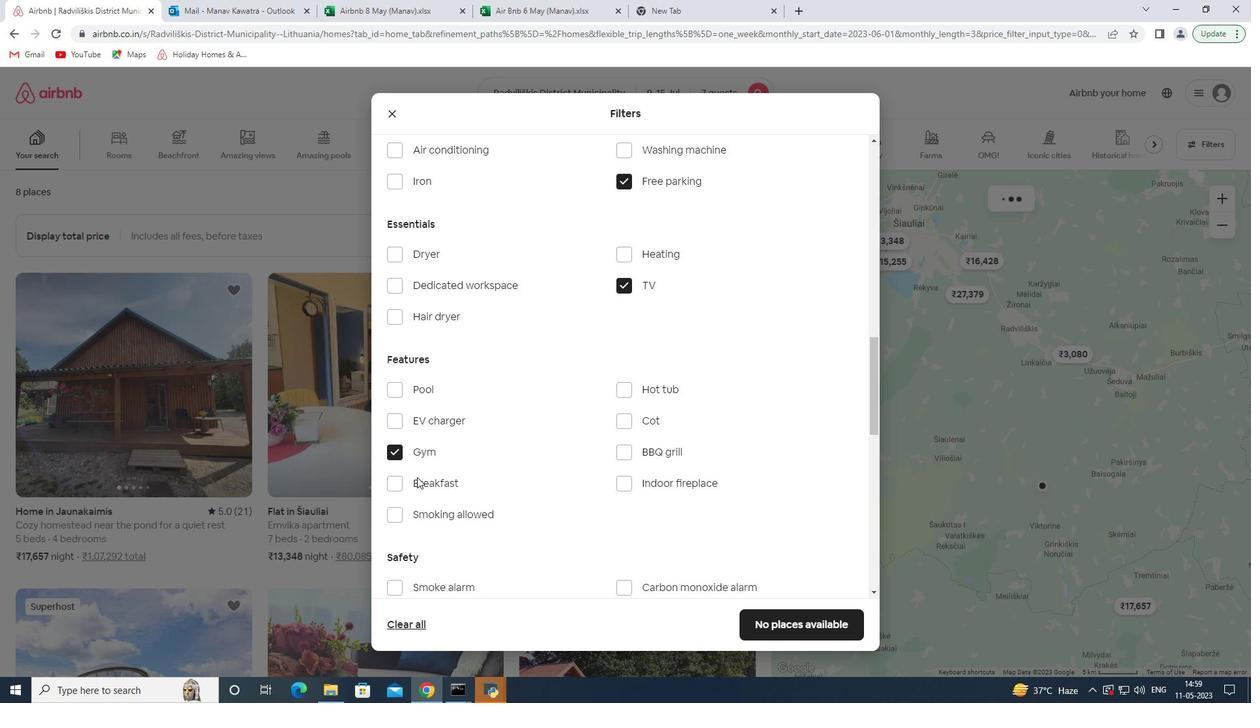 
Action: Mouse scrolled (417, 480) with delta (0, 0)
Screenshot: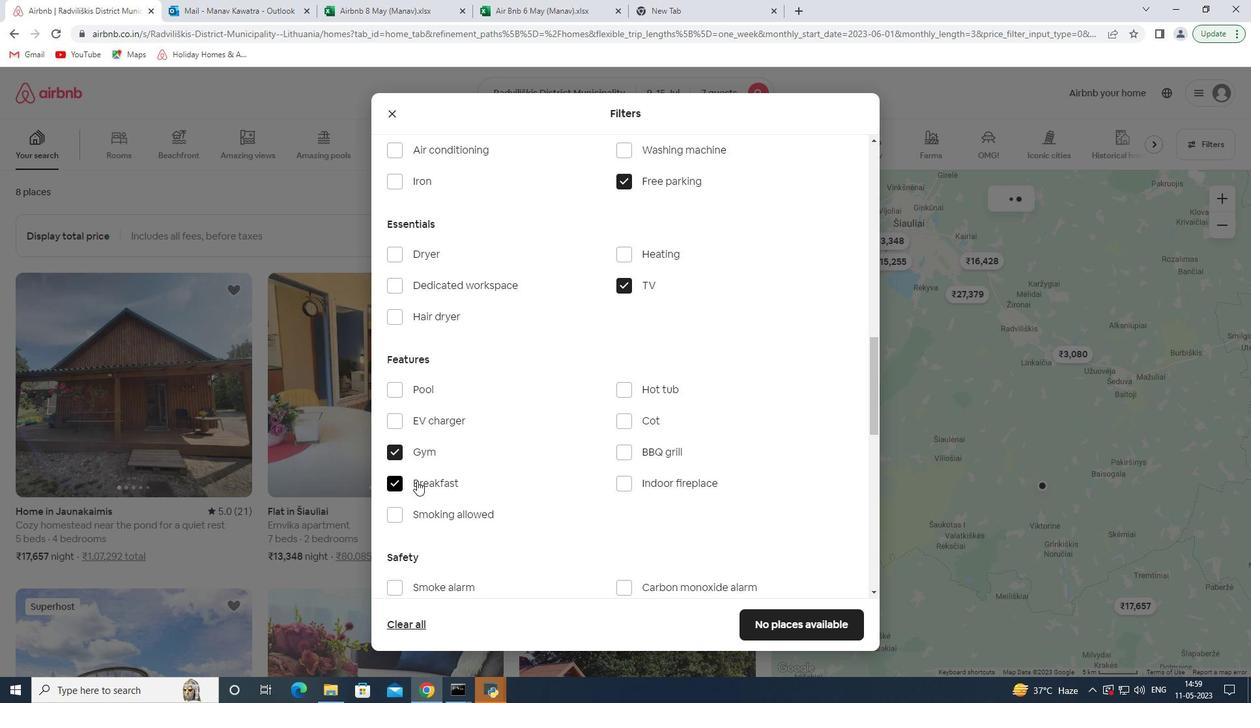 
Action: Mouse scrolled (417, 480) with delta (0, 0)
Screenshot: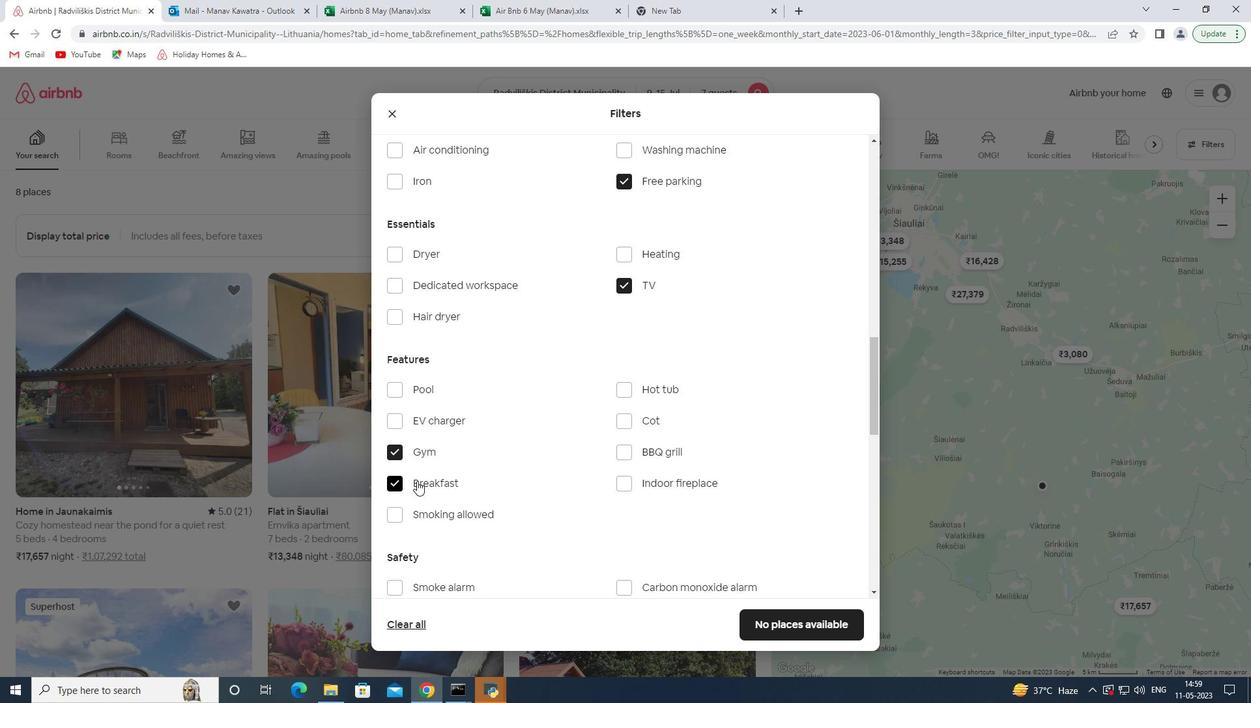 
Action: Mouse moved to (495, 454)
Screenshot: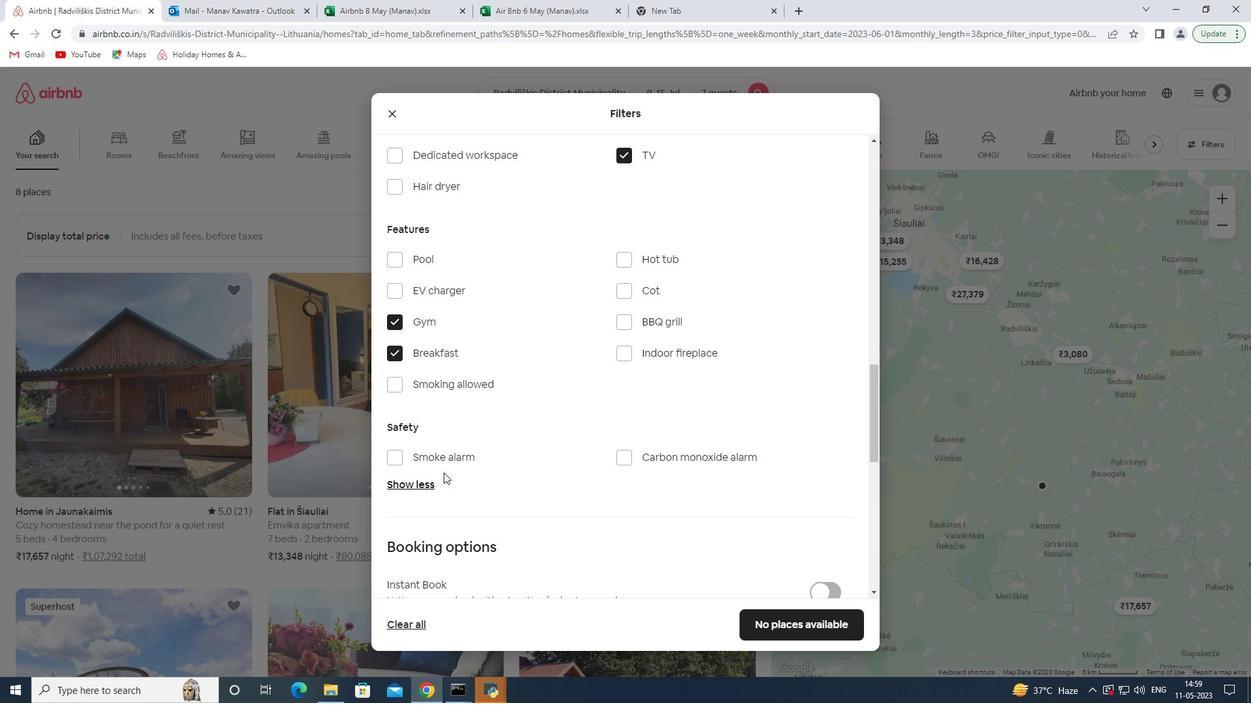
Action: Mouse scrolled (495, 453) with delta (0, 0)
Screenshot: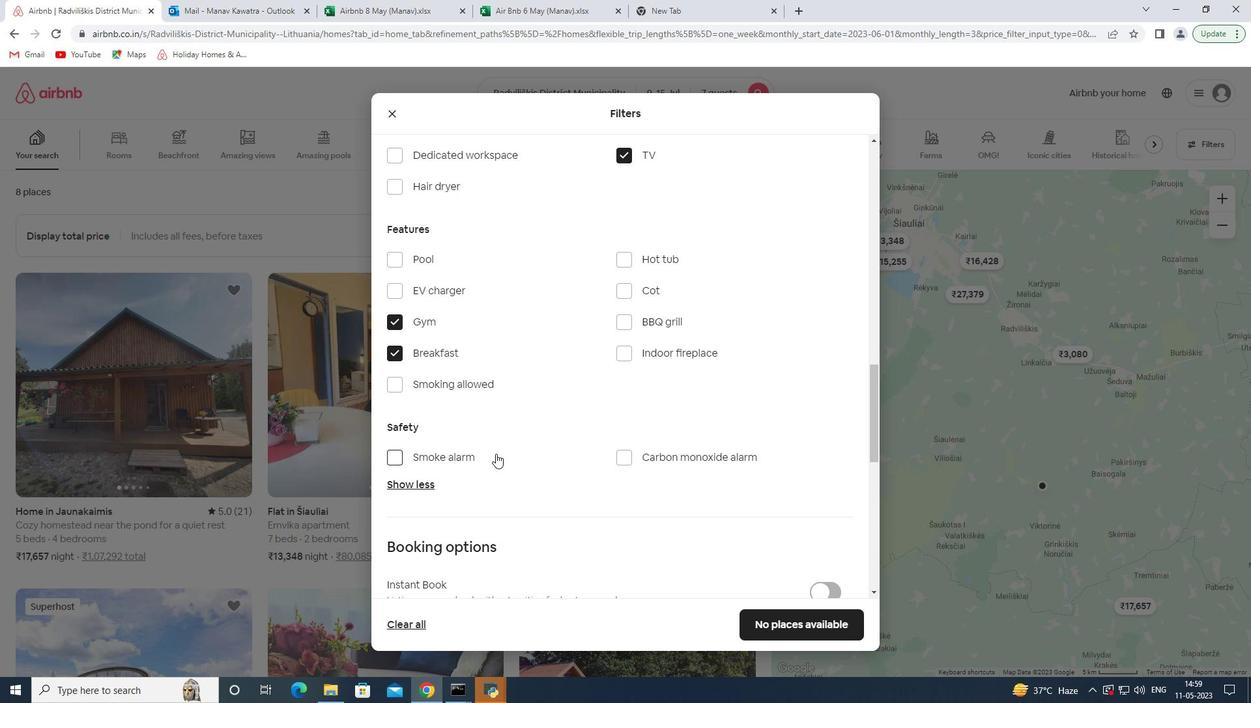 
Action: Mouse scrolled (495, 453) with delta (0, 0)
Screenshot: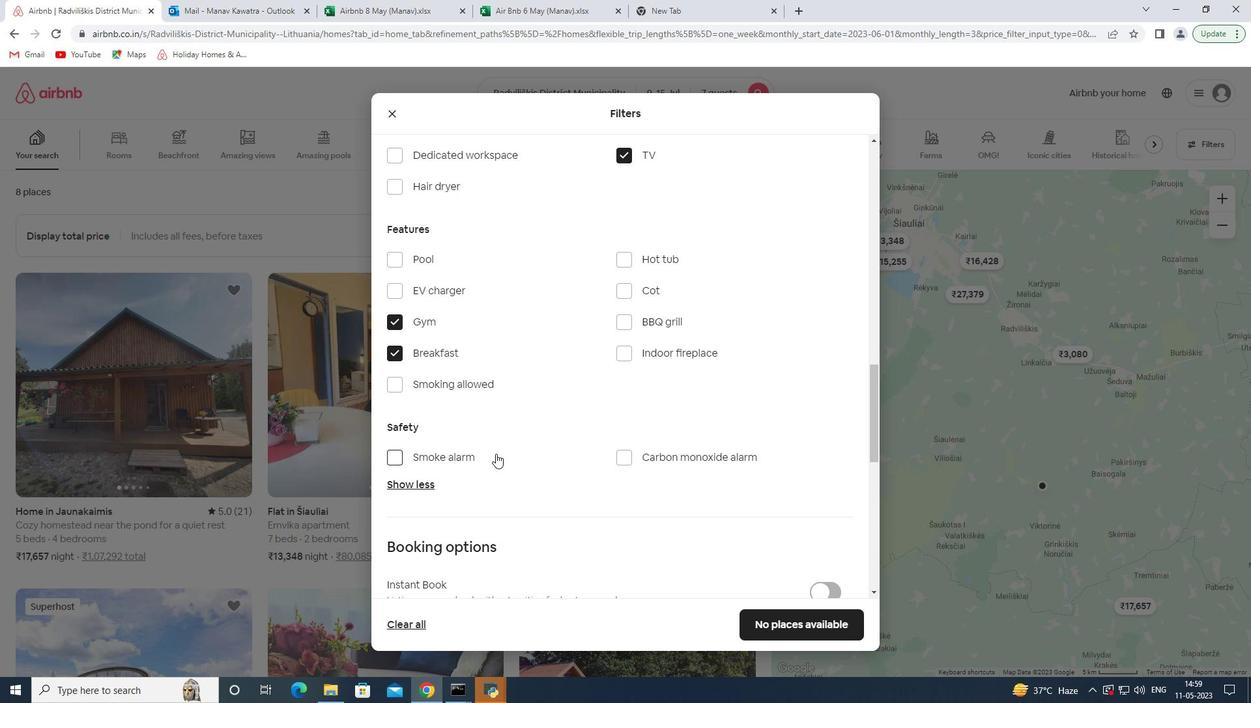 
Action: Mouse scrolled (495, 453) with delta (0, 0)
Screenshot: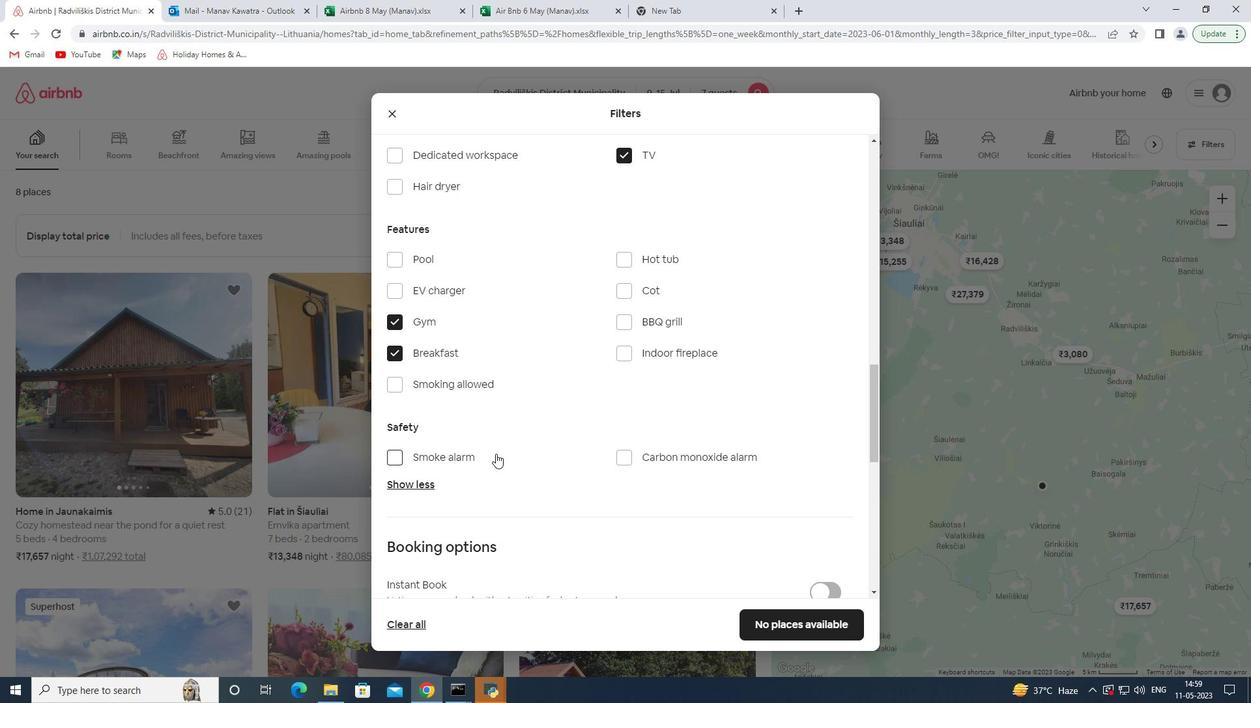 
Action: Mouse moved to (832, 441)
Screenshot: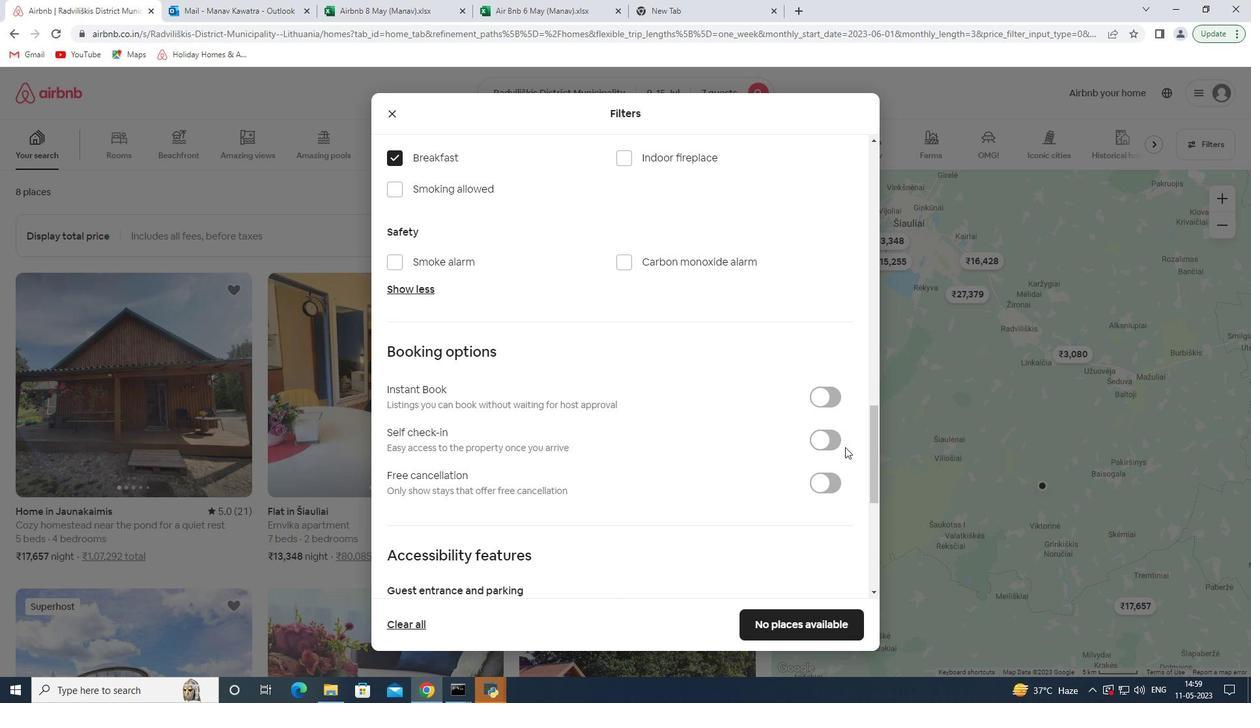
Action: Mouse pressed left at (832, 441)
Screenshot: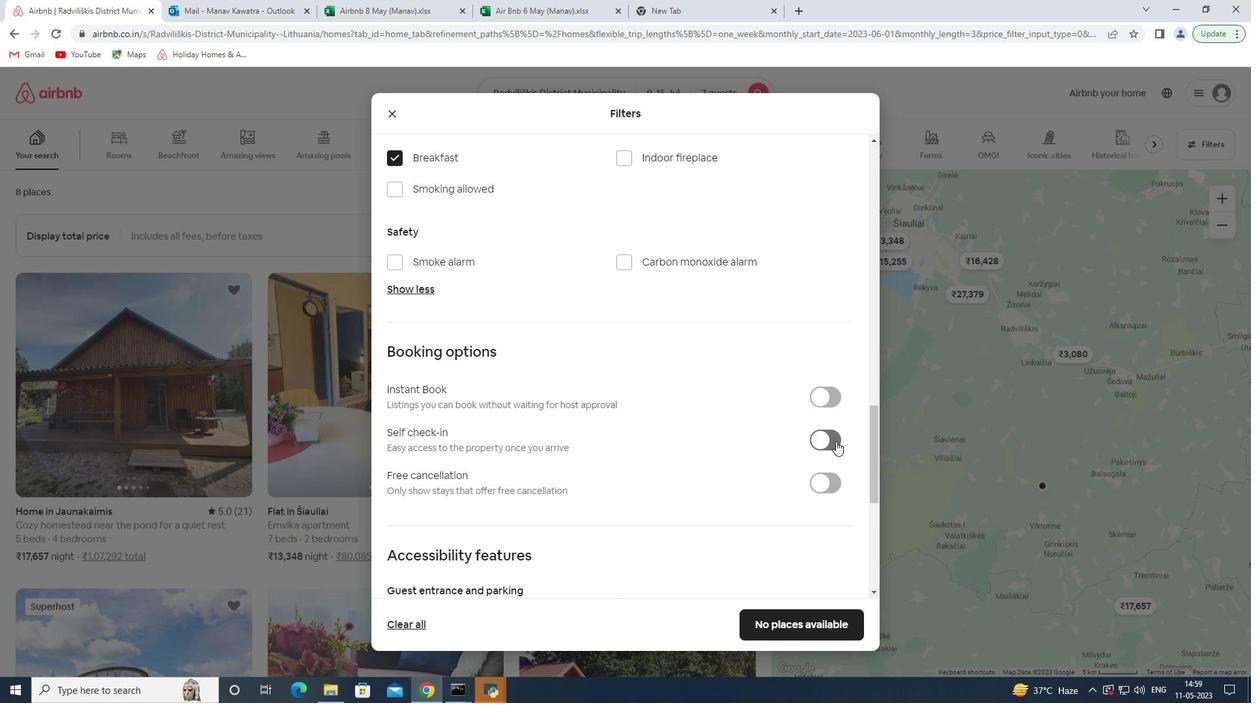 
Action: Mouse moved to (680, 489)
Screenshot: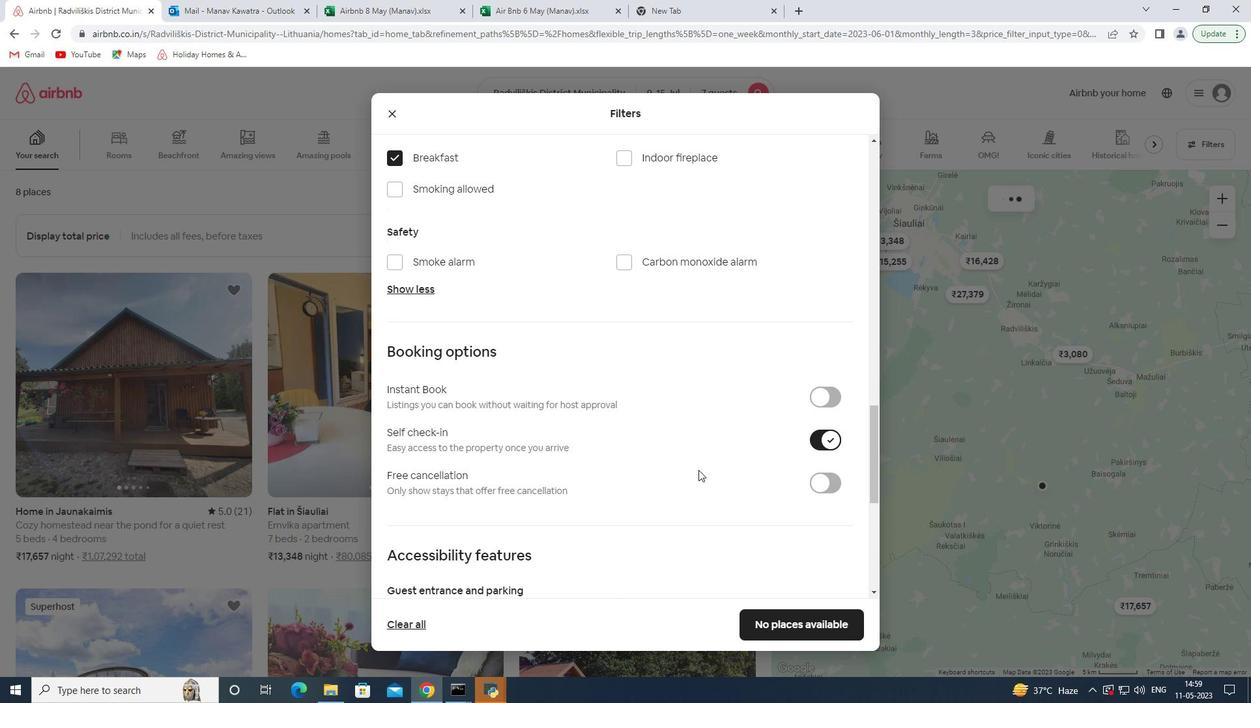 
Action: Mouse scrolled (680, 488) with delta (0, 0)
Screenshot: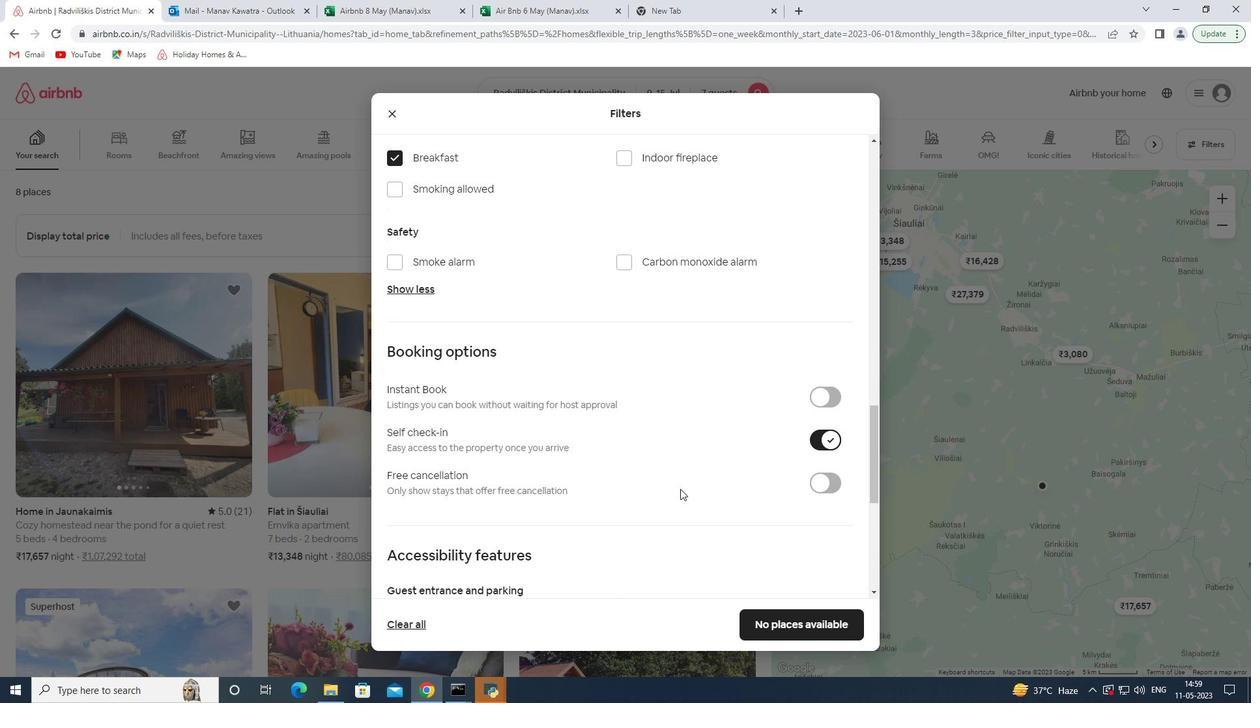 
Action: Mouse scrolled (680, 488) with delta (0, 0)
Screenshot: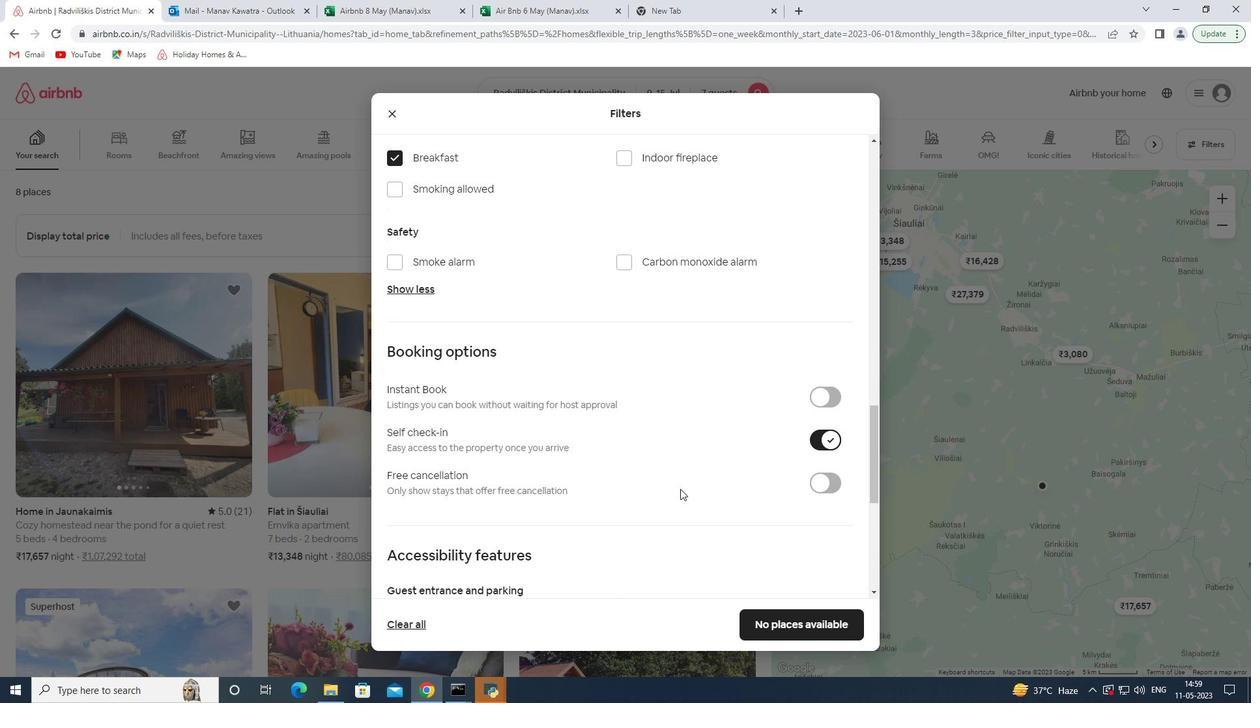 
Action: Mouse scrolled (680, 488) with delta (0, 0)
Screenshot: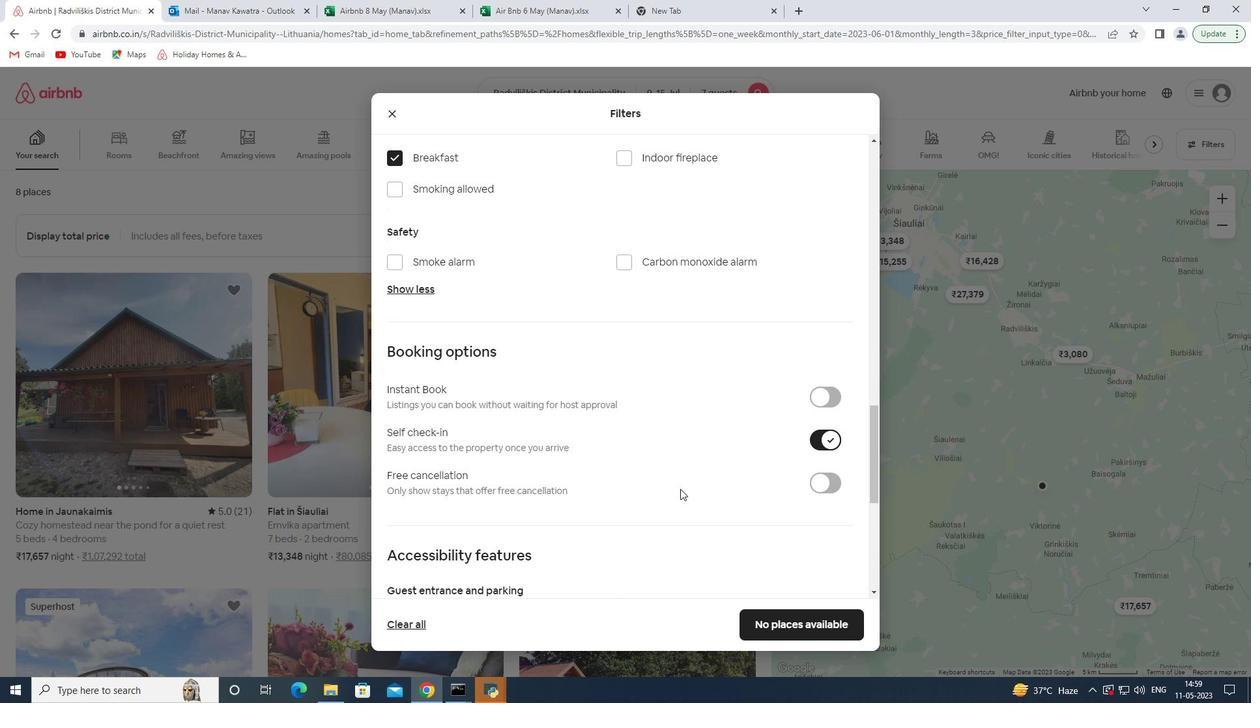 
Action: Mouse scrolled (680, 488) with delta (0, 0)
Screenshot: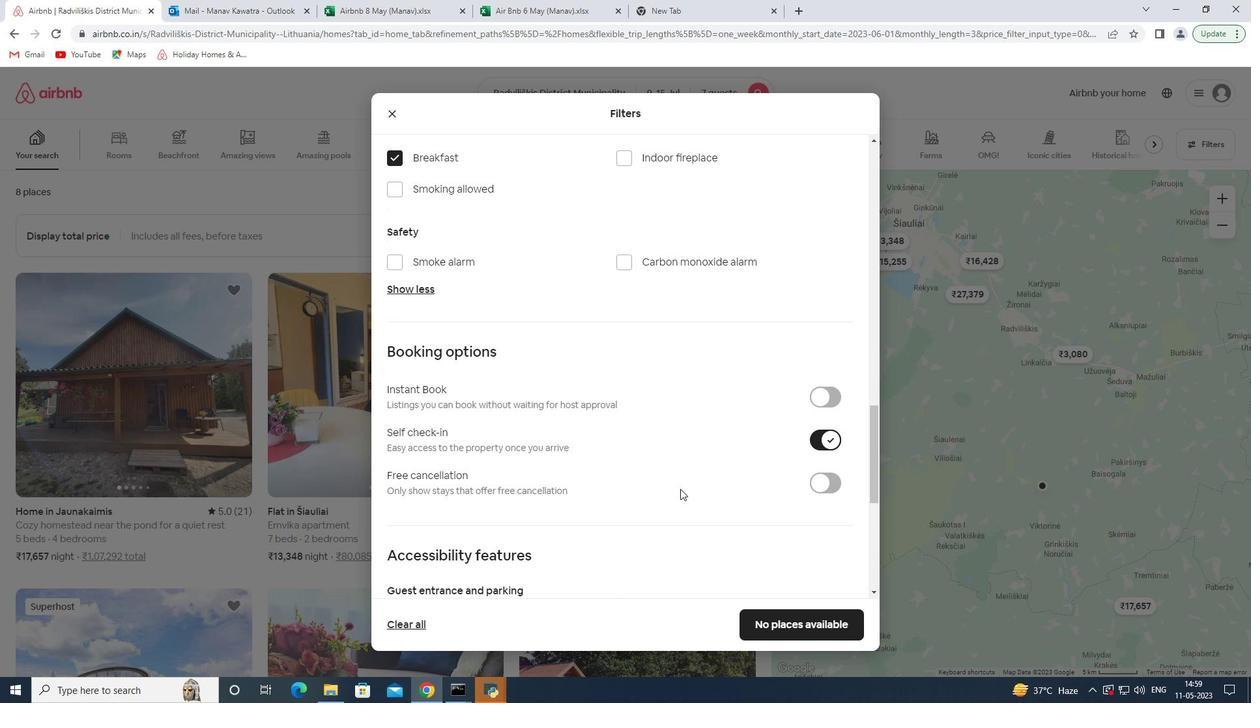 
Action: Mouse moved to (344, 594)
Screenshot: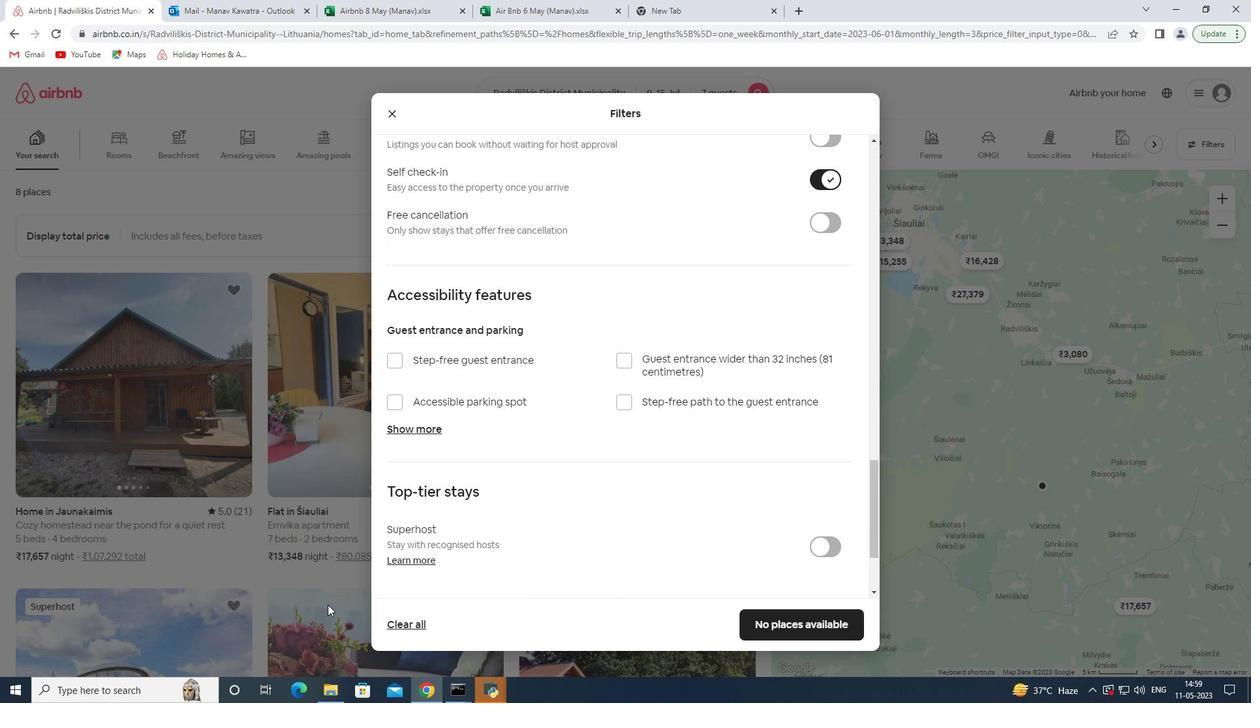 
Action: Mouse scrolled (344, 593) with delta (0, 0)
Screenshot: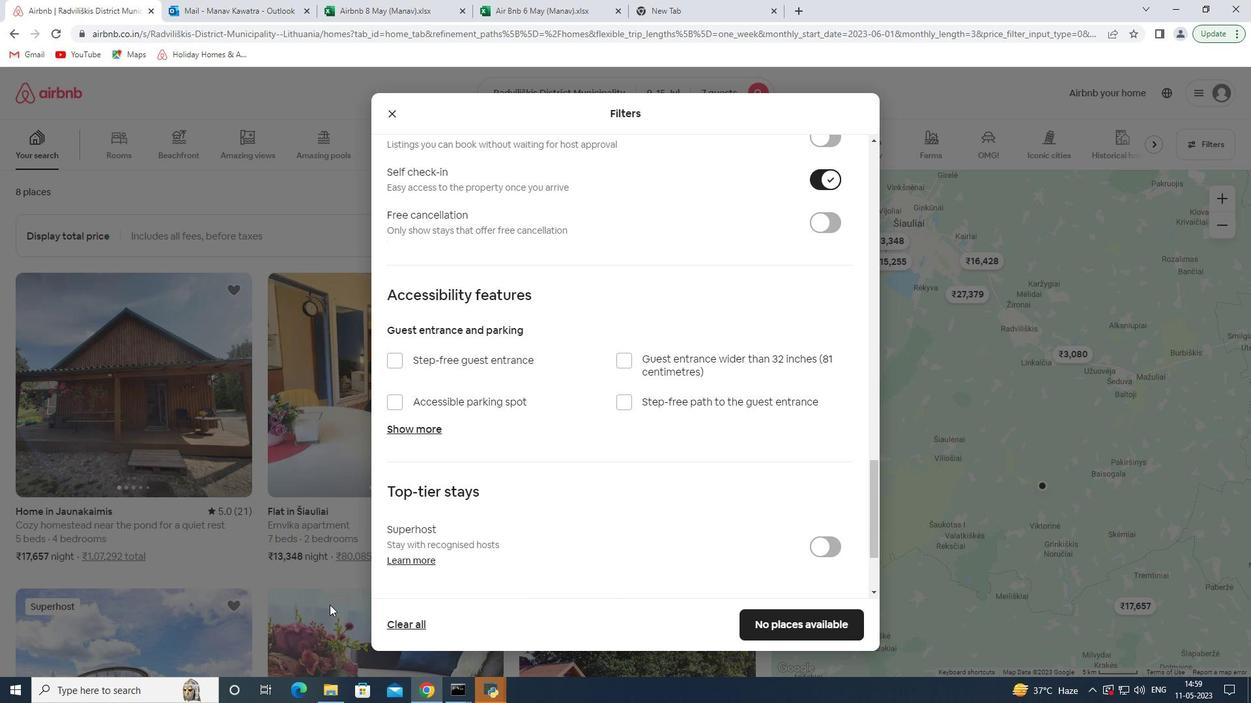 
Action: Mouse scrolled (344, 593) with delta (0, 0)
Screenshot: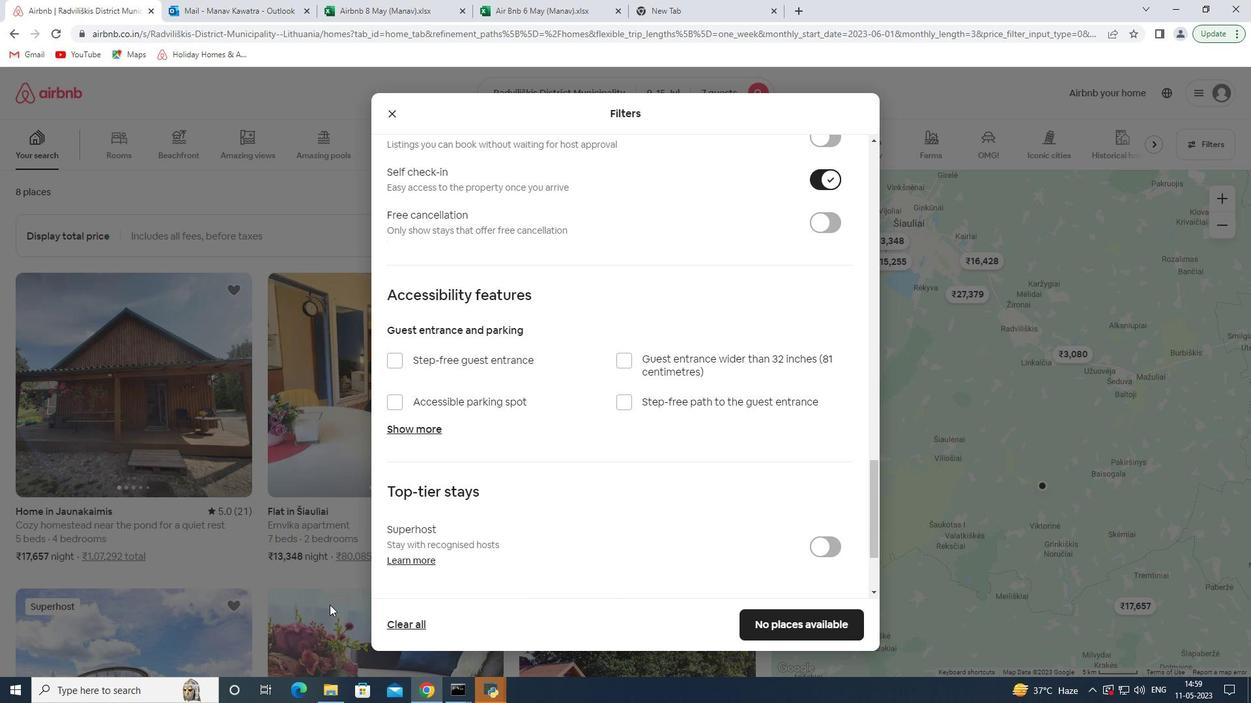 
Action: Mouse scrolled (344, 593) with delta (0, 0)
Screenshot: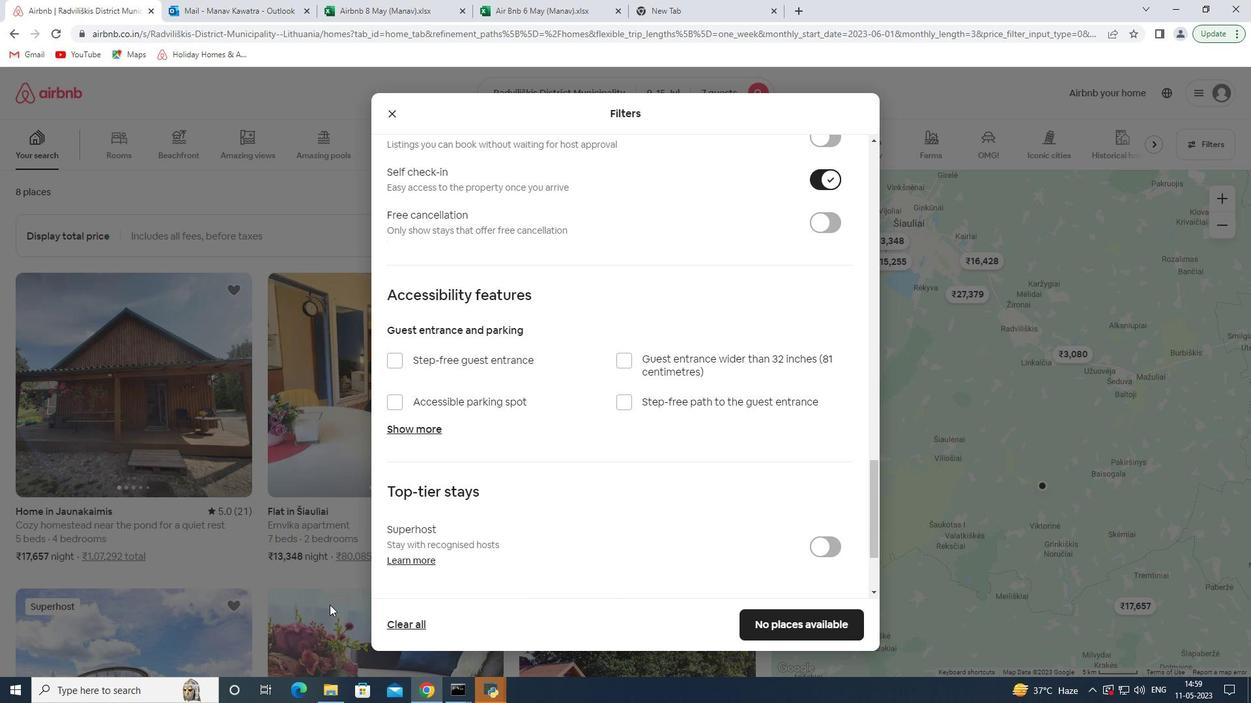 
Action: Mouse scrolled (344, 593) with delta (0, 0)
Screenshot: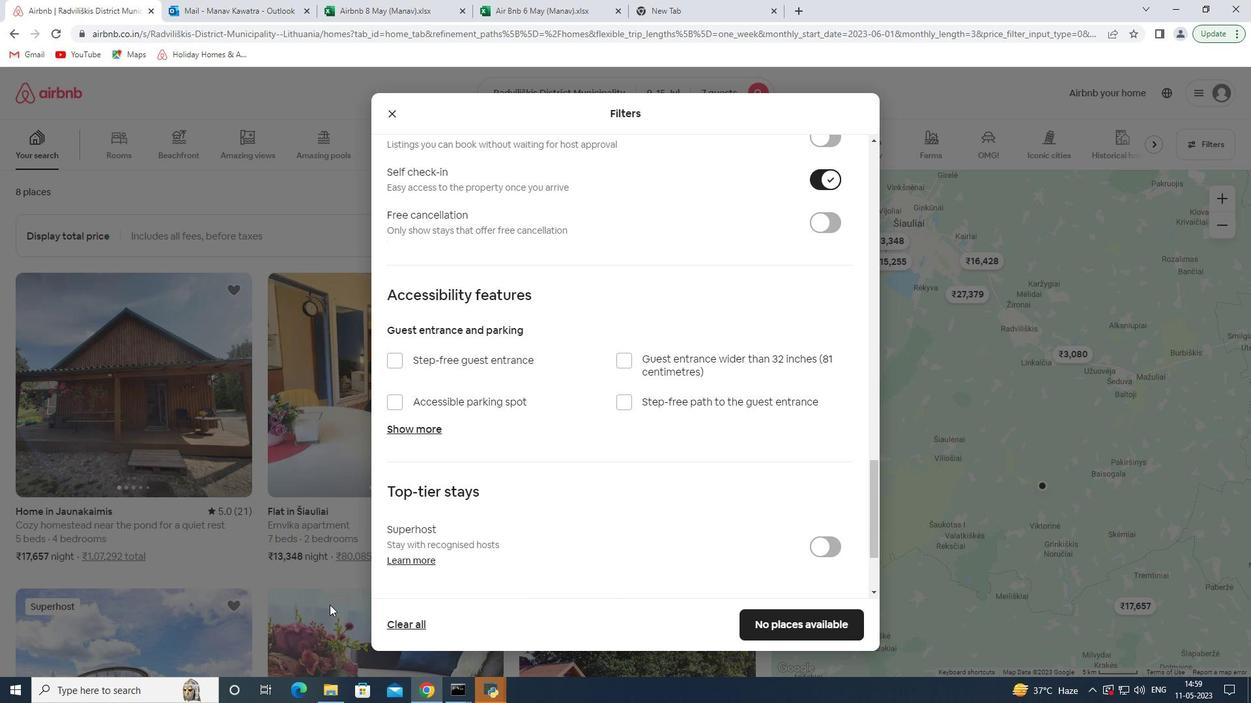 
Action: Mouse moved to (776, 626)
Screenshot: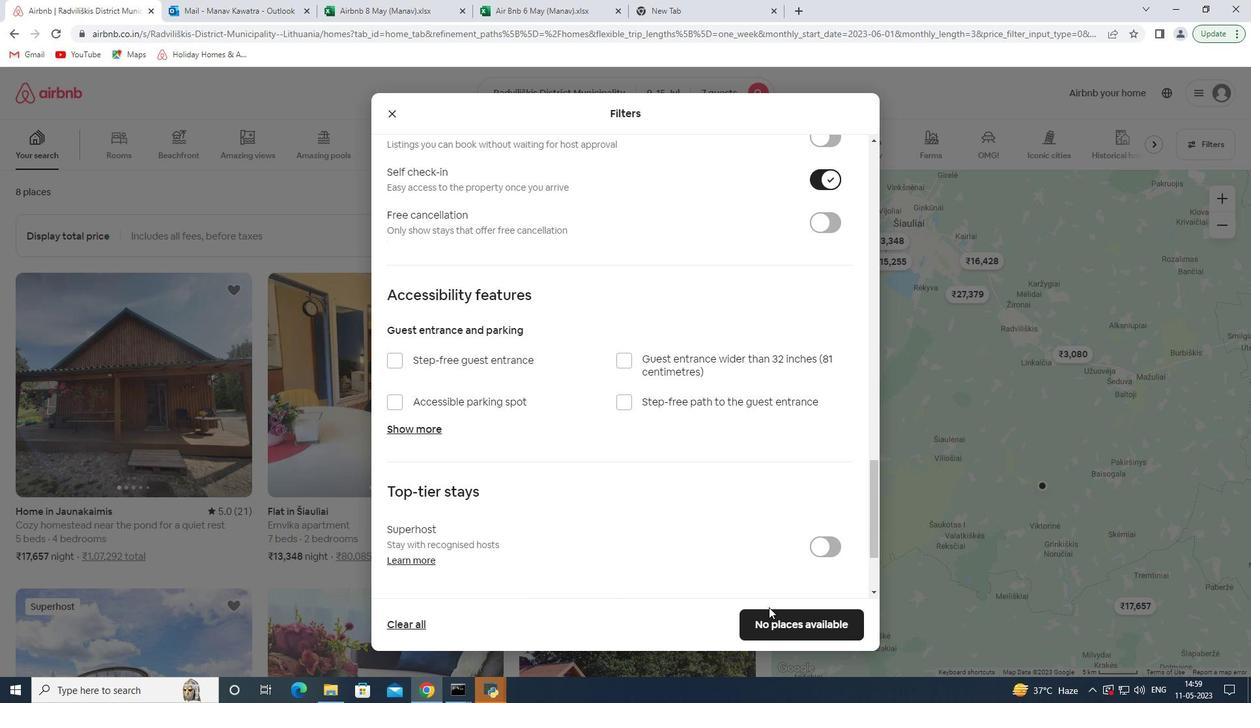 
Action: Mouse pressed left at (776, 626)
Screenshot: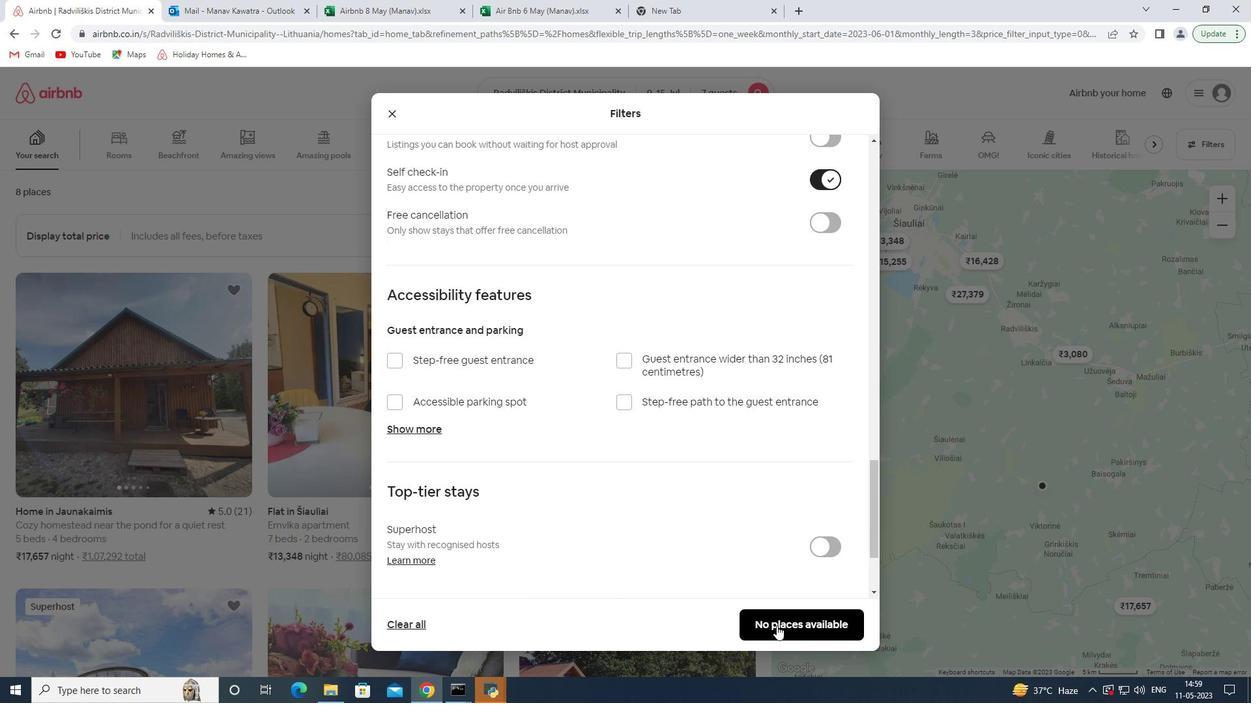 
Action: Mouse moved to (750, 619)
Screenshot: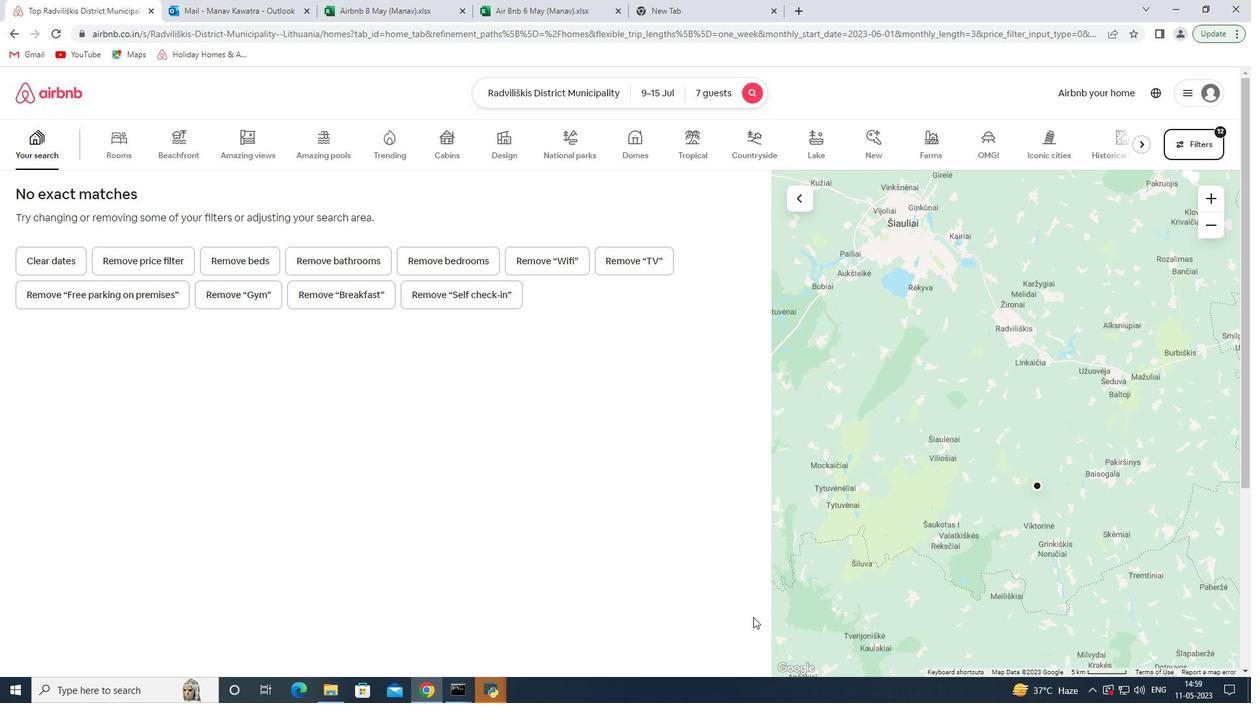 
